 Task: Use GitHub's "Trending" feature to discover trending topics.
Action: Mouse moved to (20, 72)
Screenshot: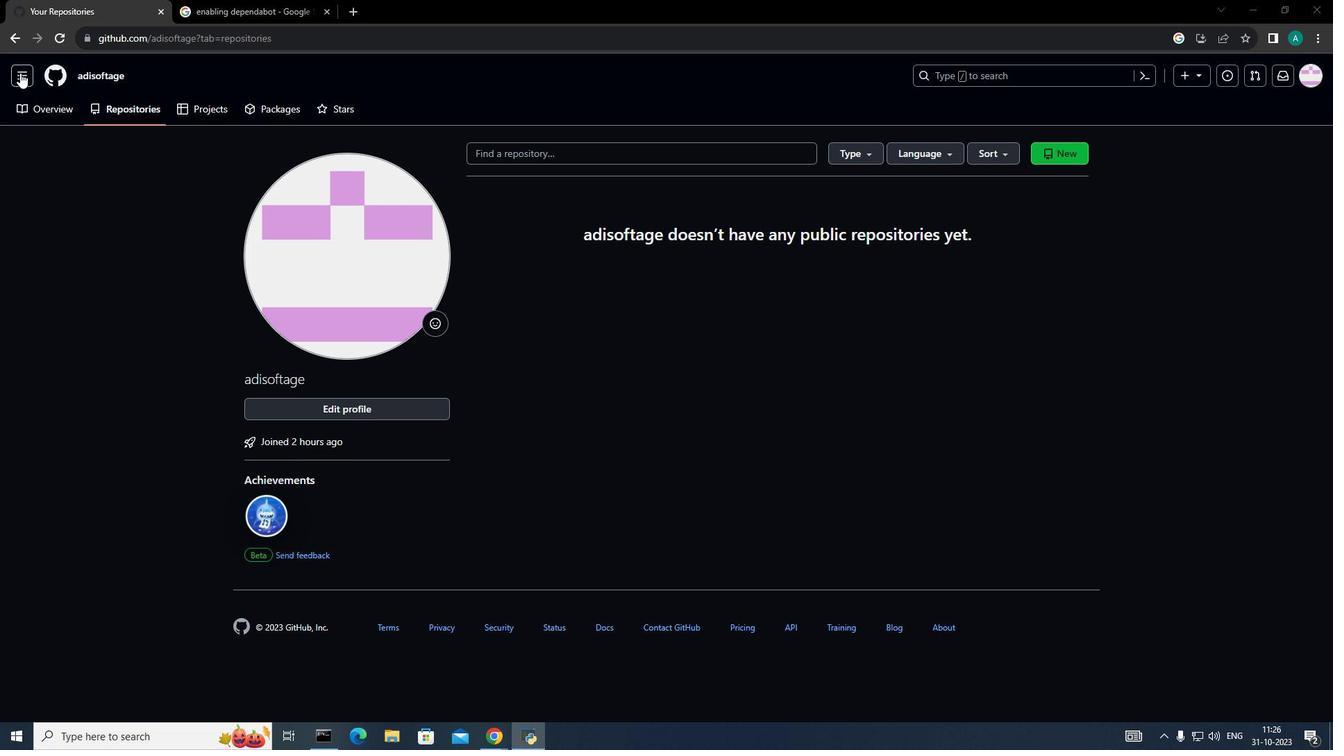 
Action: Mouse pressed left at (20, 72)
Screenshot: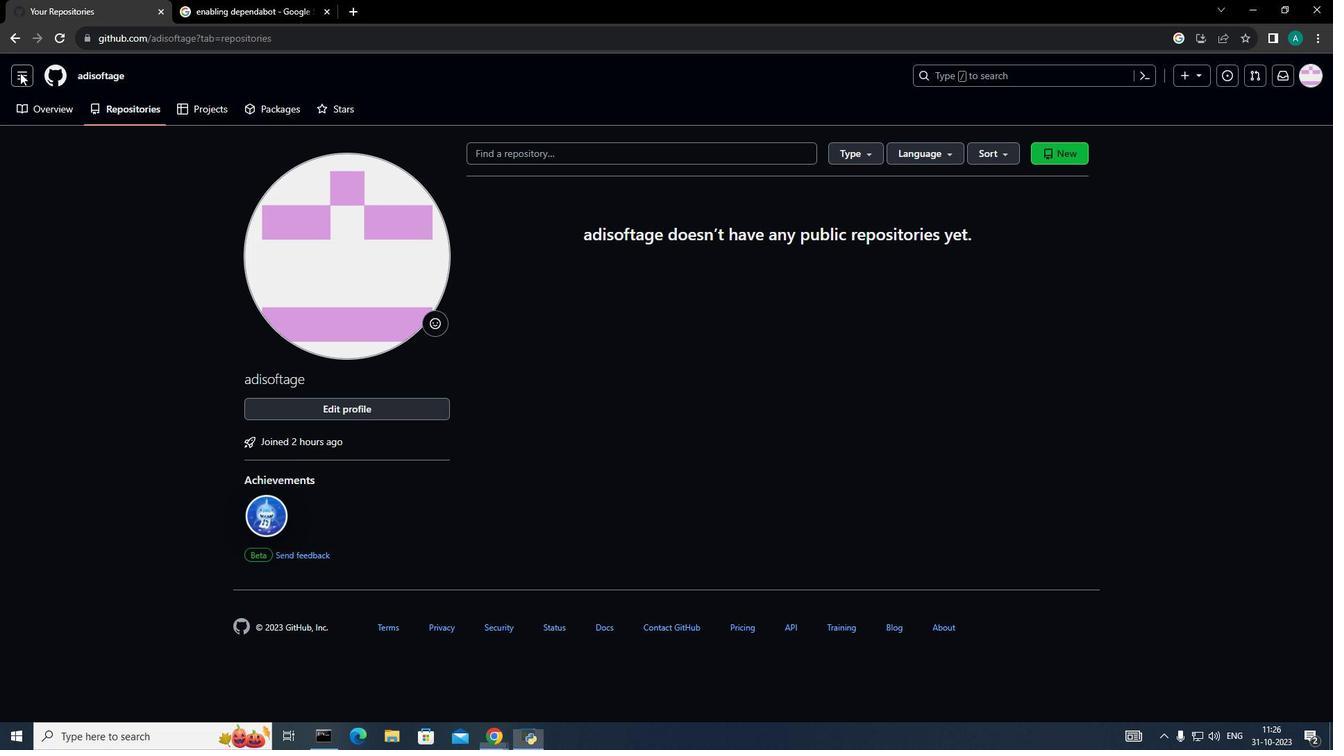 
Action: Mouse moved to (65, 233)
Screenshot: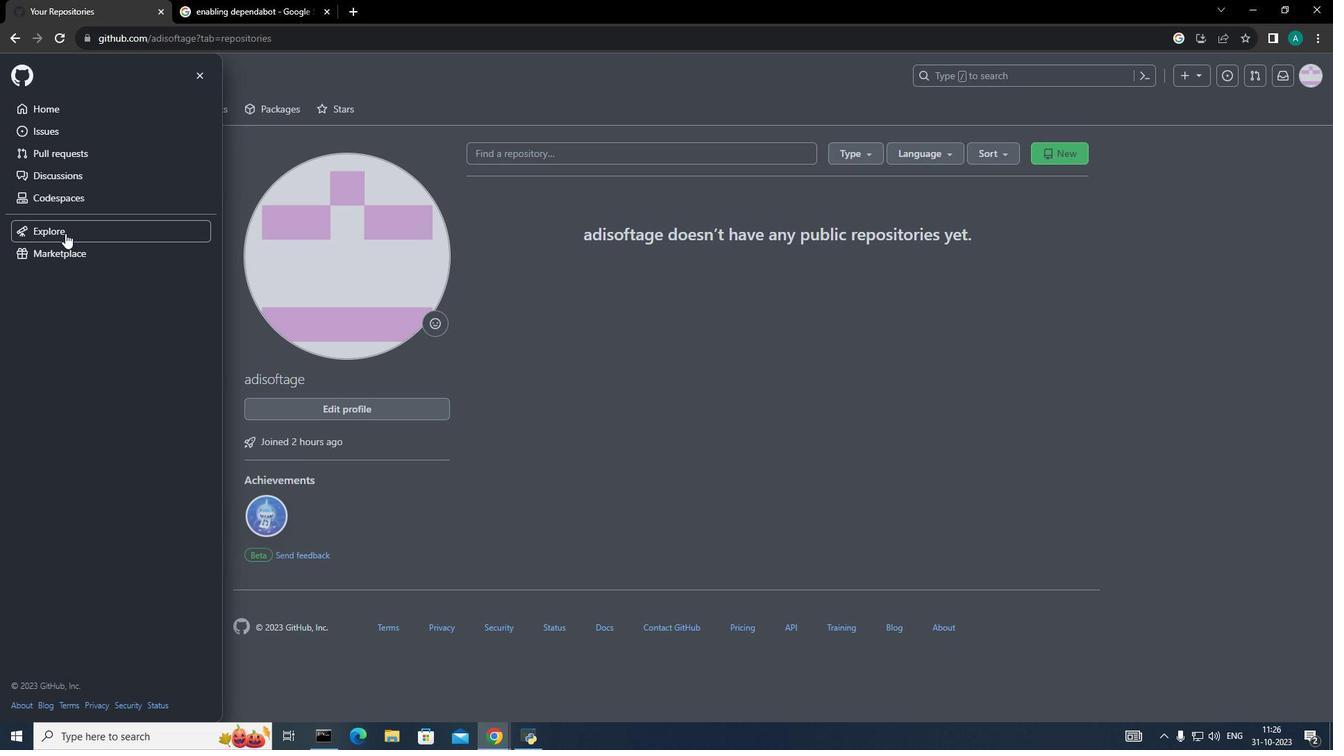
Action: Mouse pressed left at (65, 233)
Screenshot: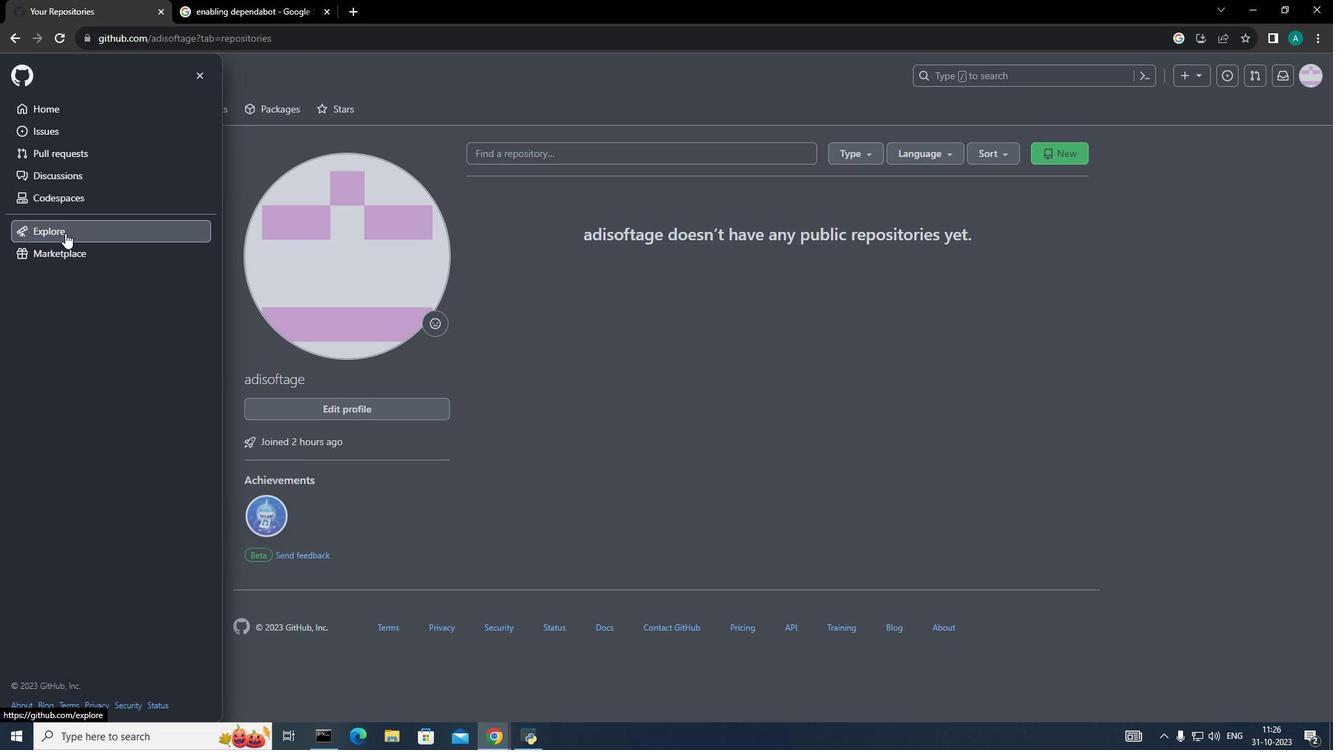 
Action: Mouse moved to (605, 128)
Screenshot: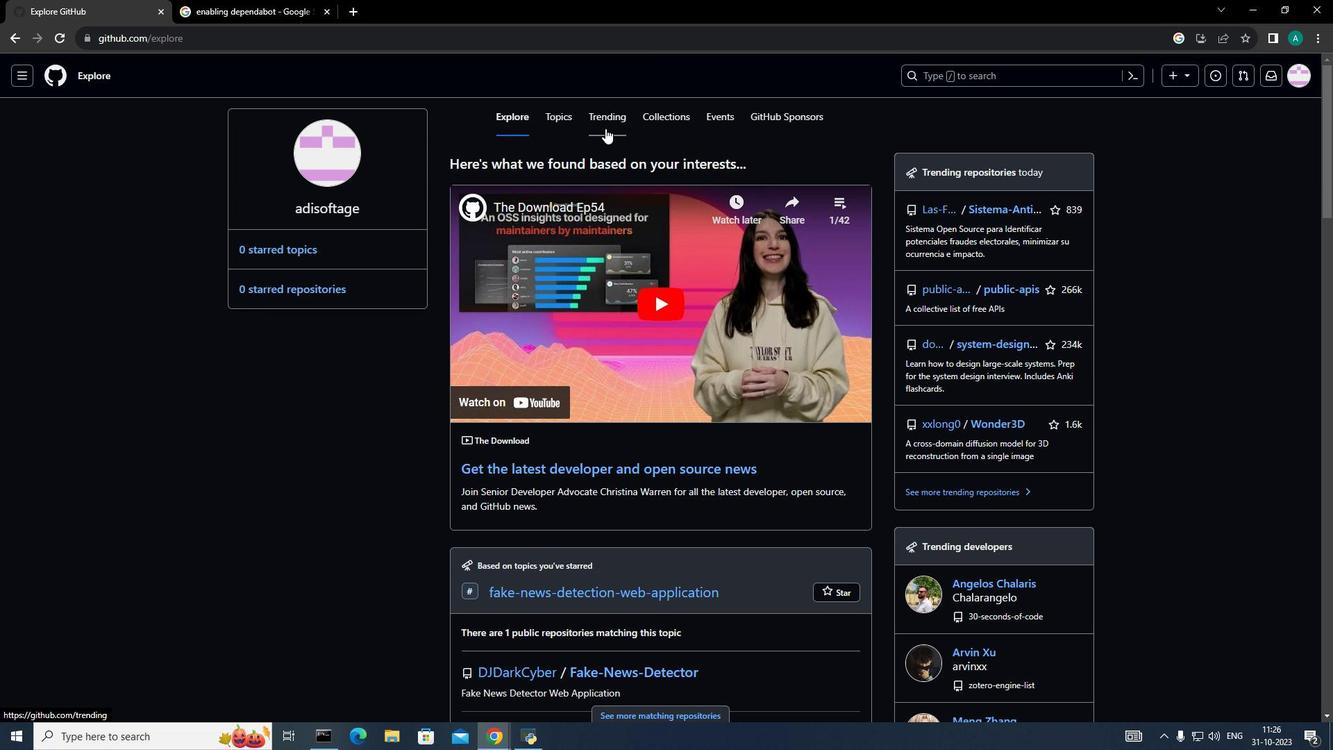 
Action: Mouse pressed left at (605, 128)
Screenshot: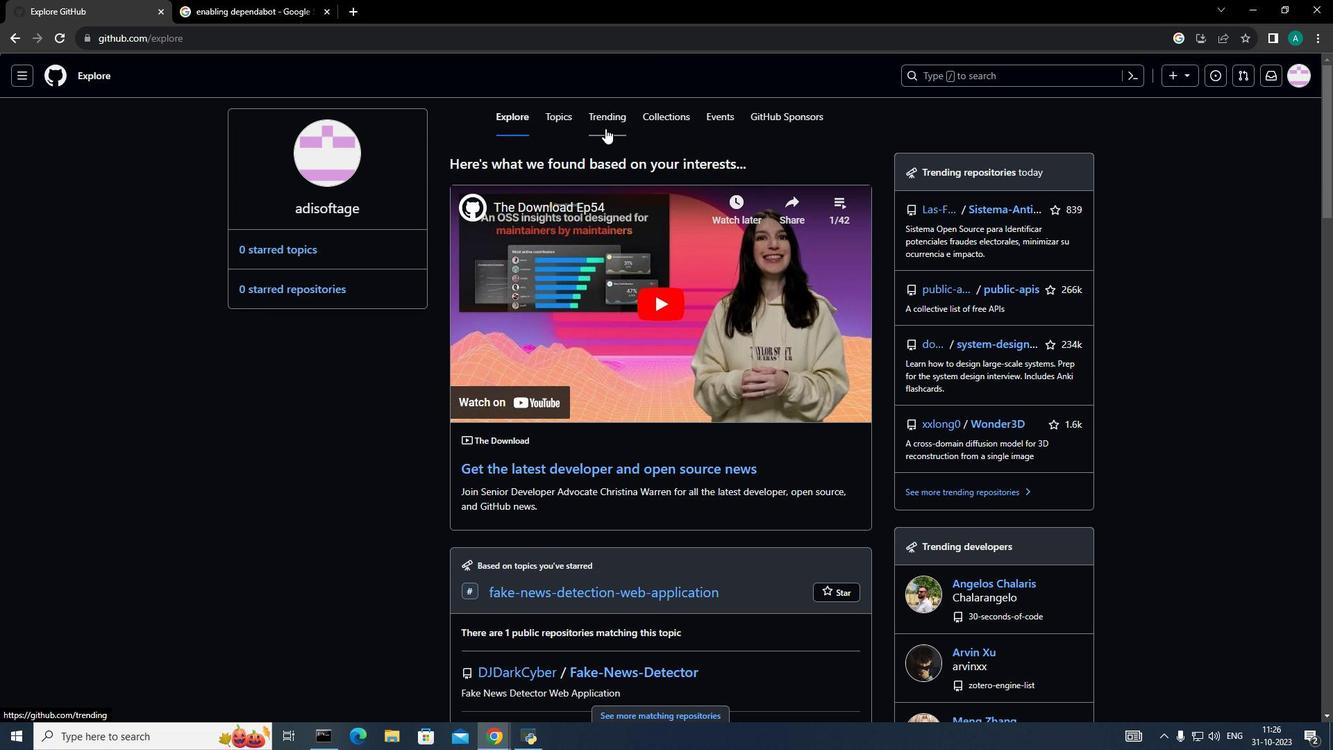 
Action: Mouse moved to (449, 303)
Screenshot: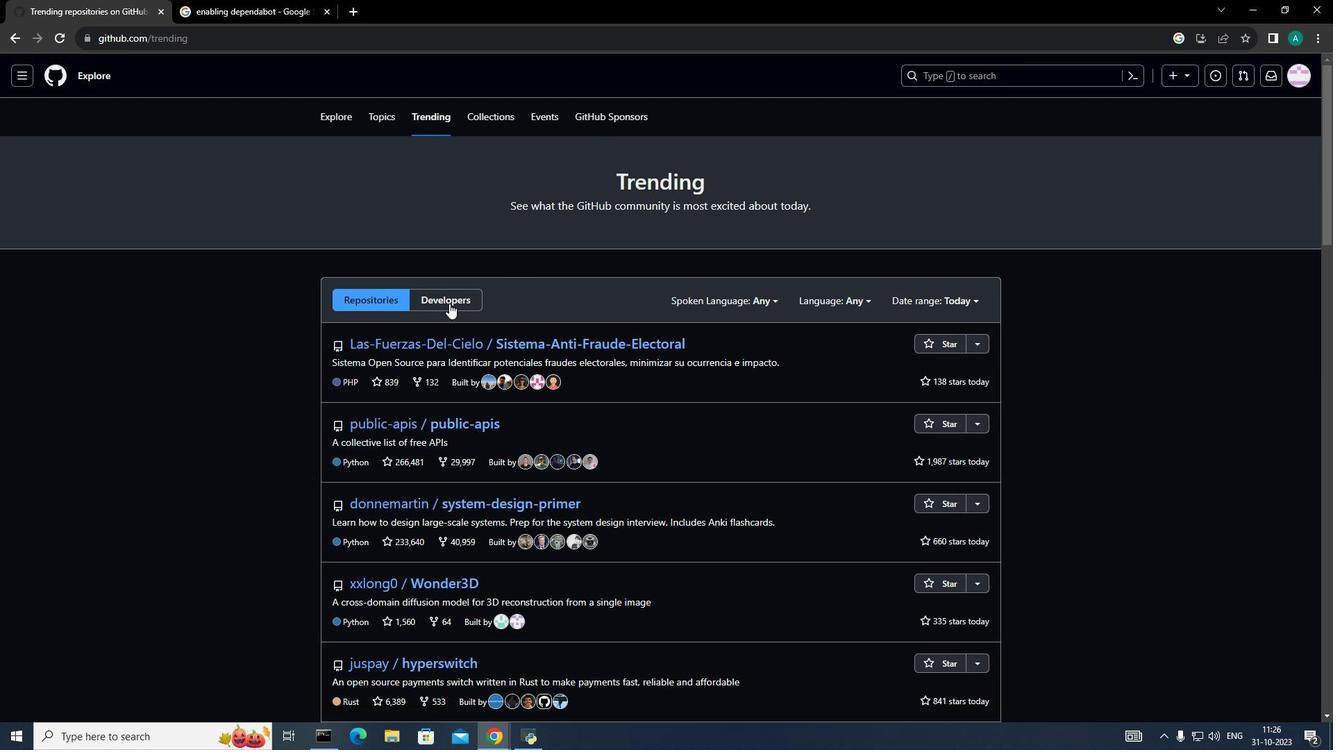 
Action: Mouse pressed left at (449, 303)
Screenshot: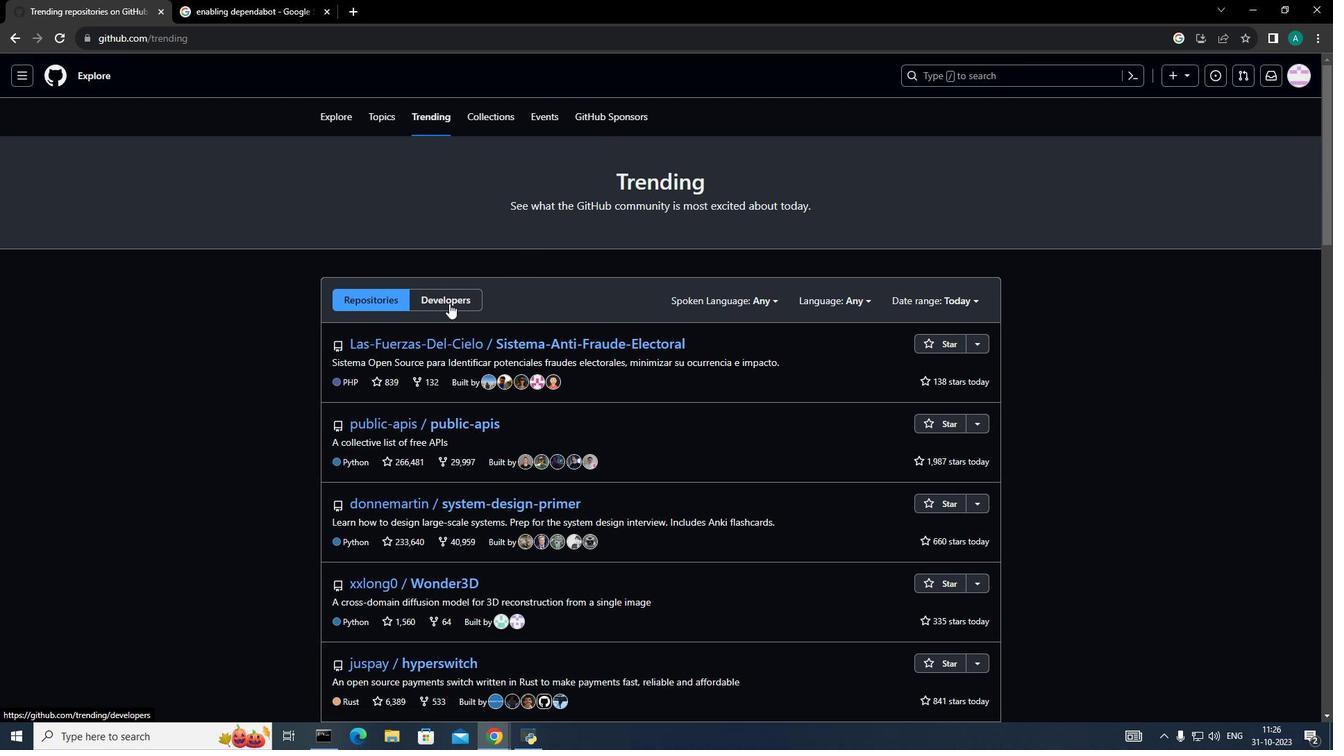 
Action: Mouse moved to (375, 302)
Screenshot: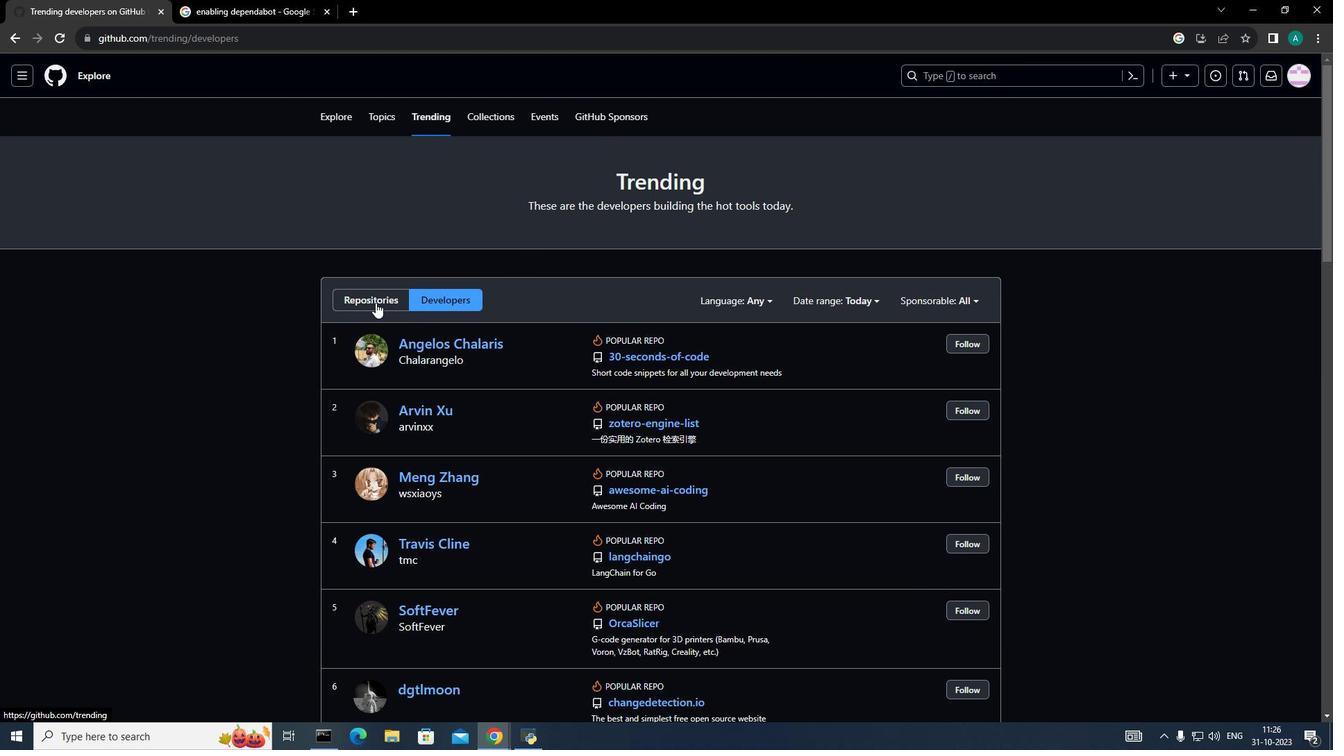 
Action: Mouse pressed left at (375, 302)
Screenshot: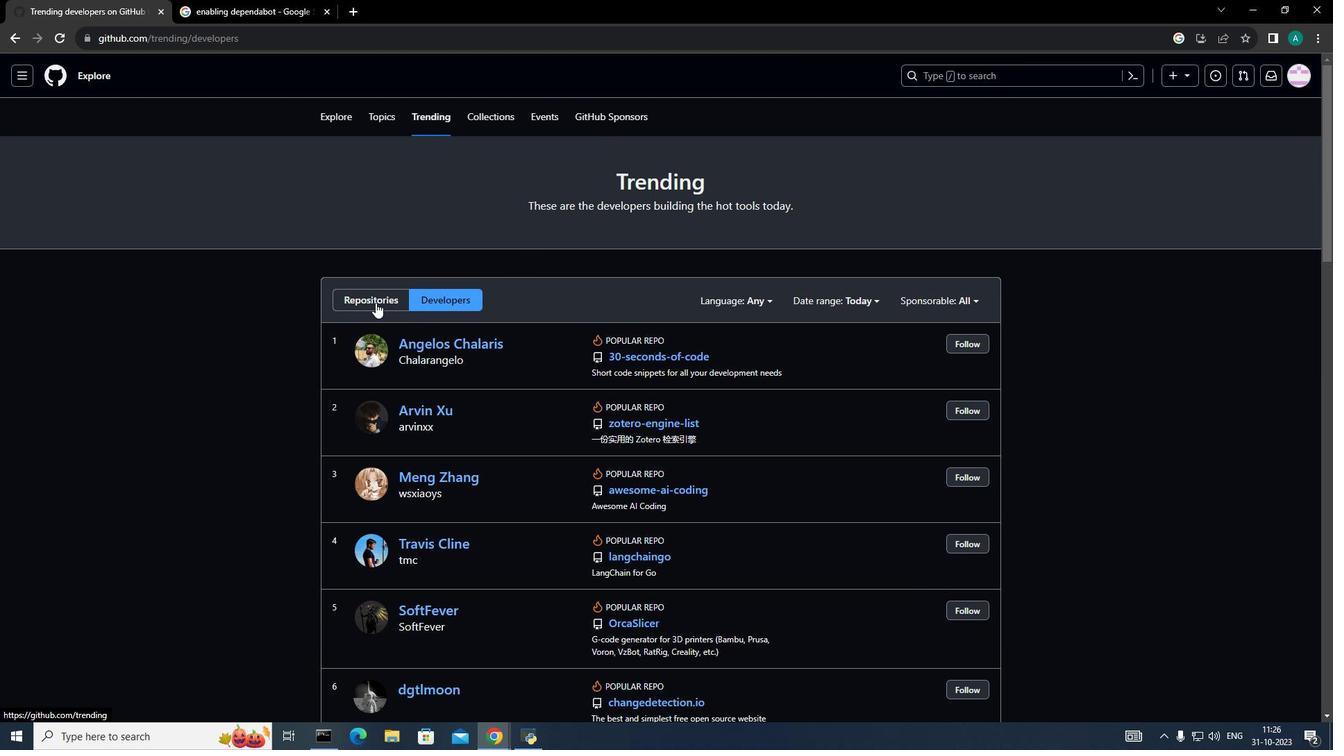 
Action: Mouse moved to (455, 345)
Screenshot: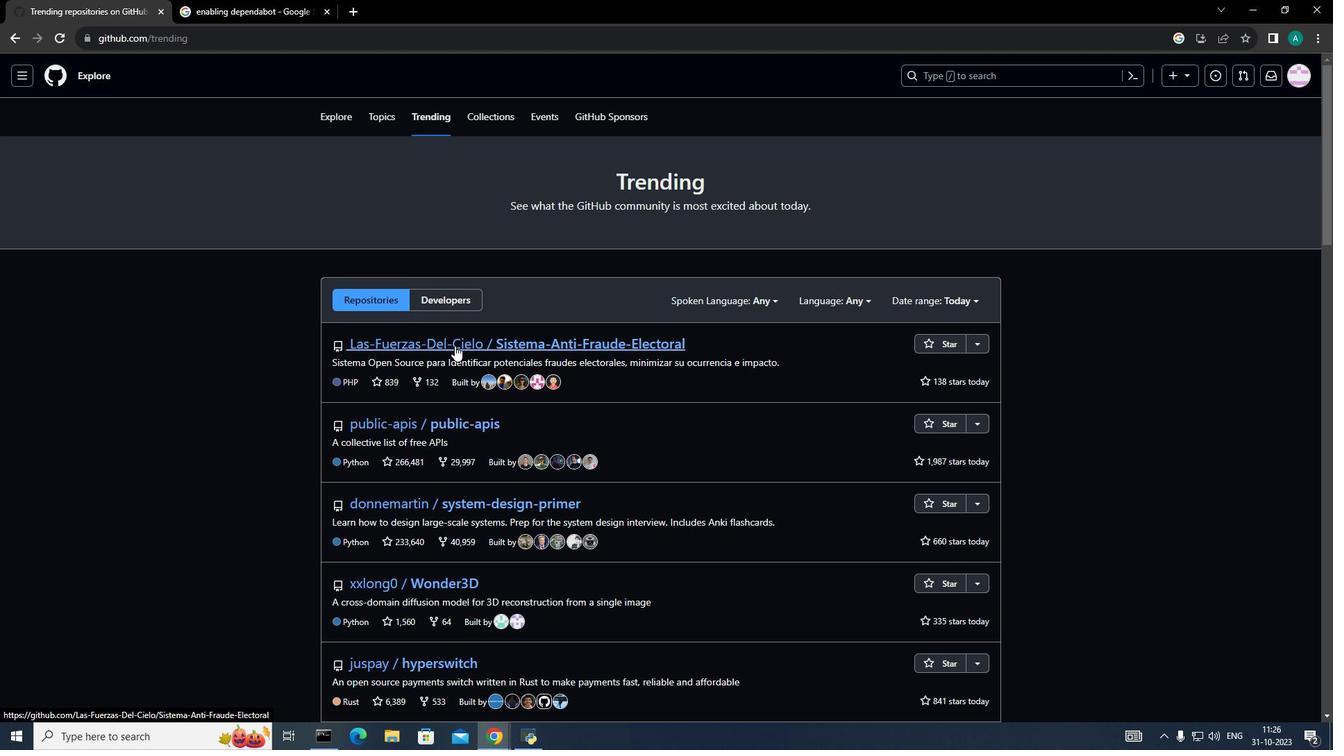 
Action: Mouse pressed left at (455, 345)
Screenshot: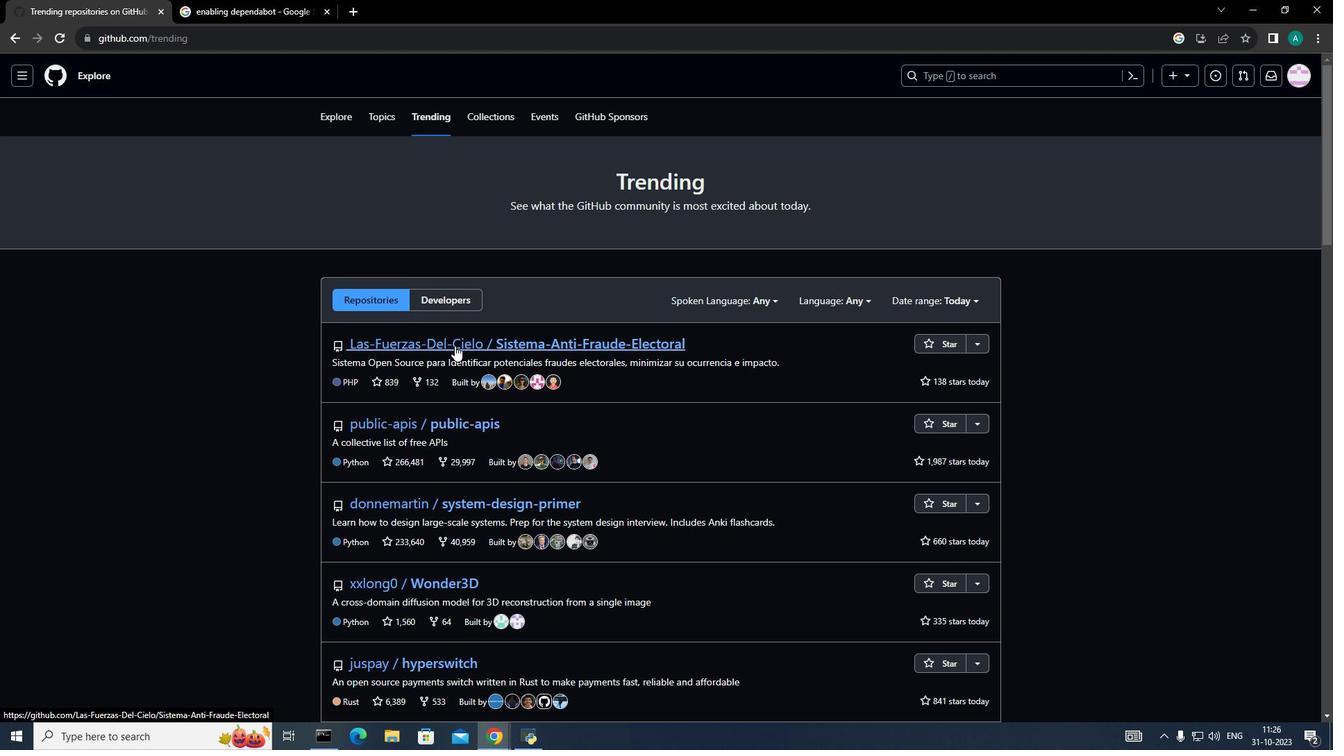 
Action: Mouse moved to (251, 319)
Screenshot: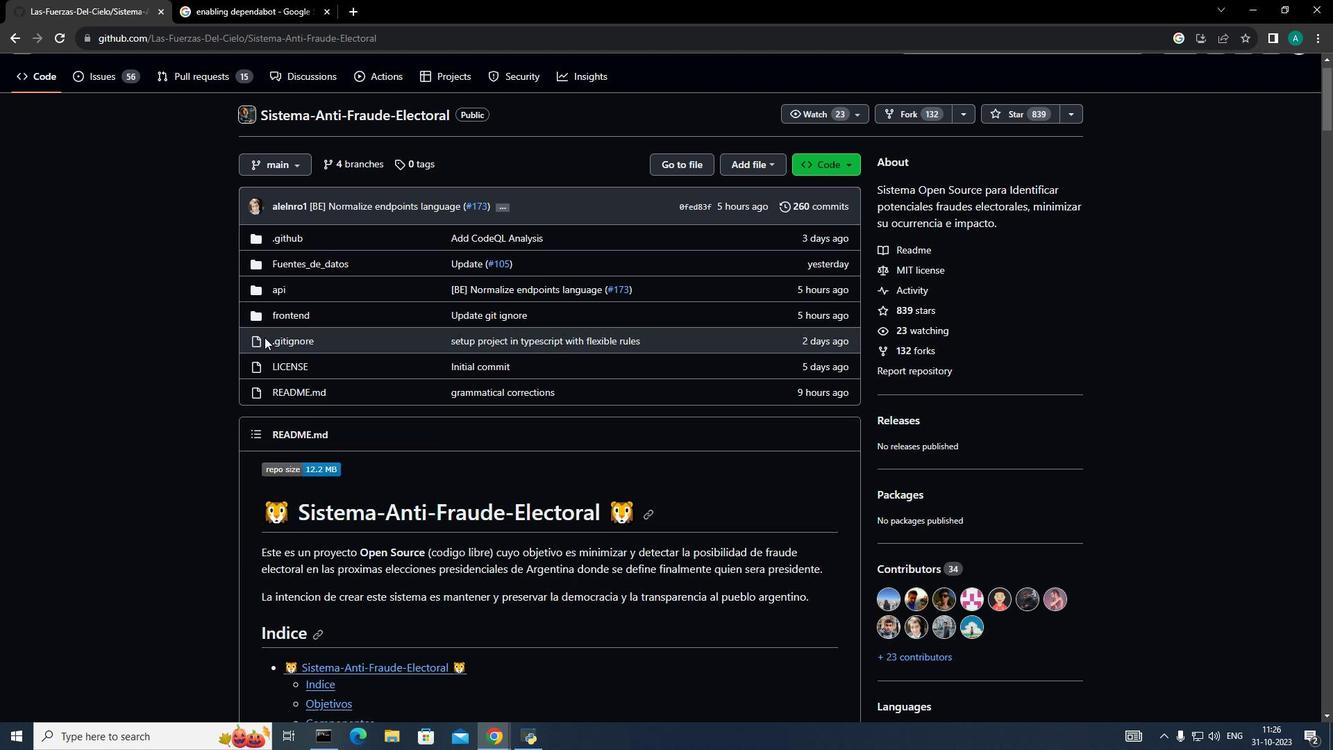 
Action: Mouse scrolled (251, 318) with delta (0, 0)
Screenshot: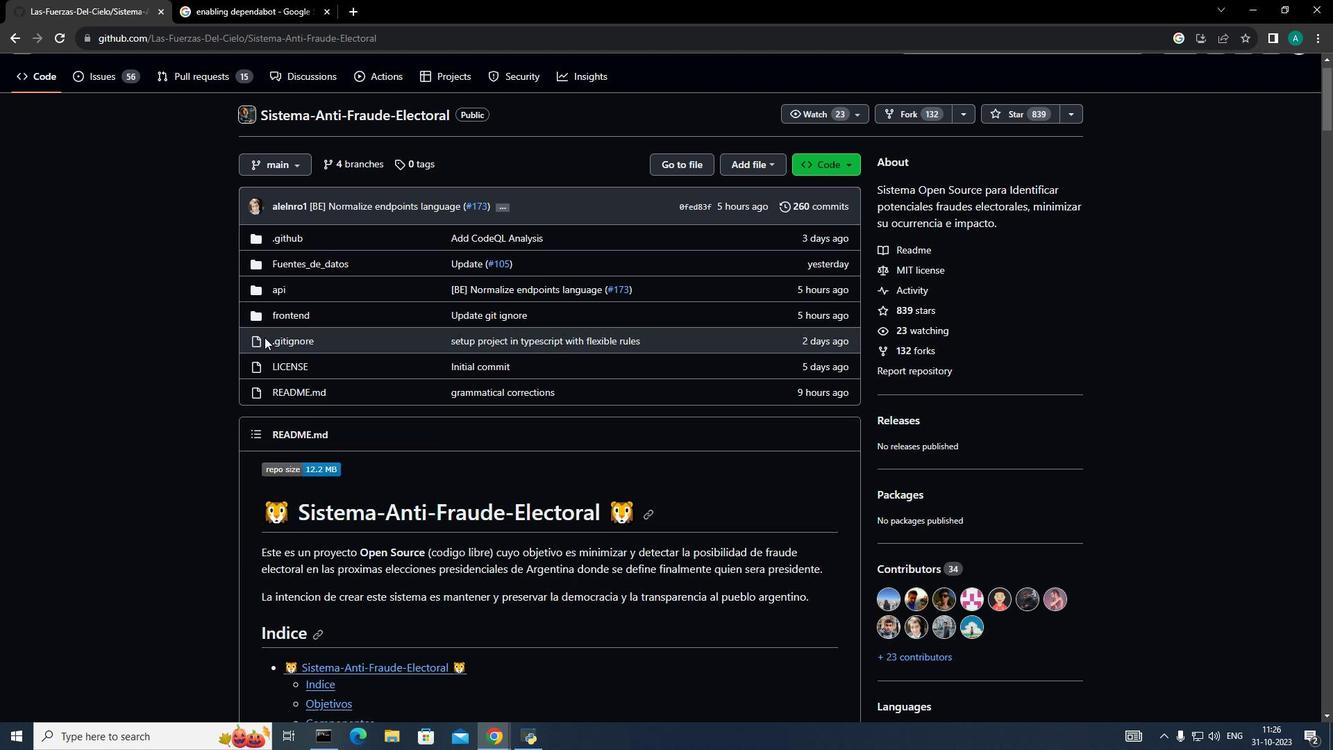 
Action: Mouse moved to (254, 324)
Screenshot: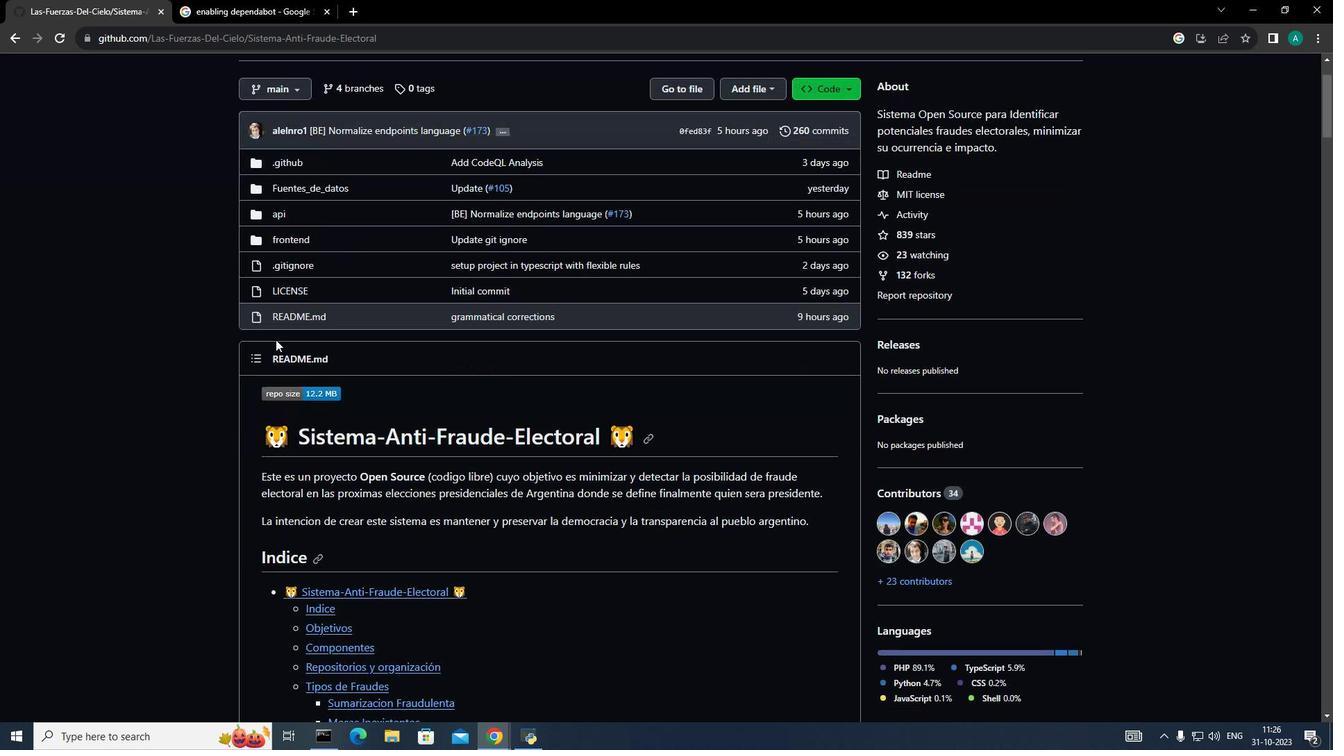 
Action: Mouse scrolled (254, 323) with delta (0, 0)
Screenshot: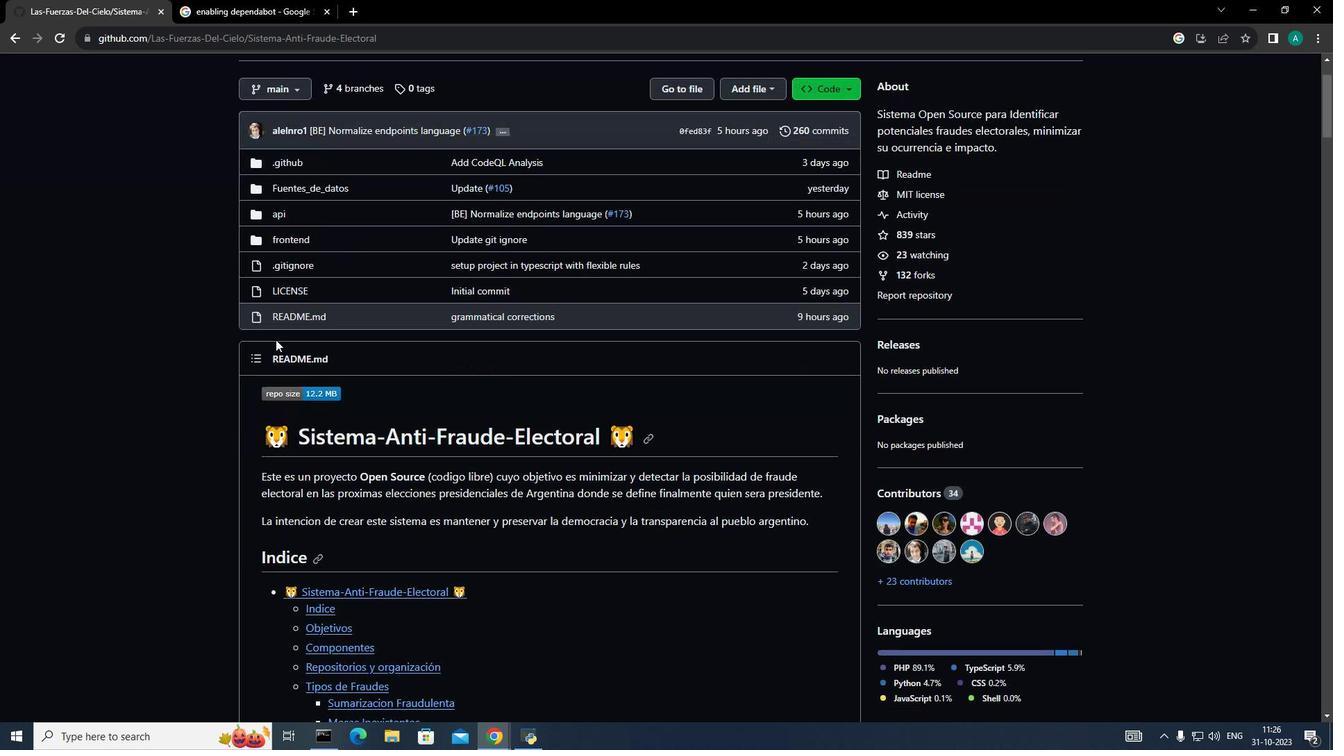 
Action: Mouse moved to (257, 329)
Screenshot: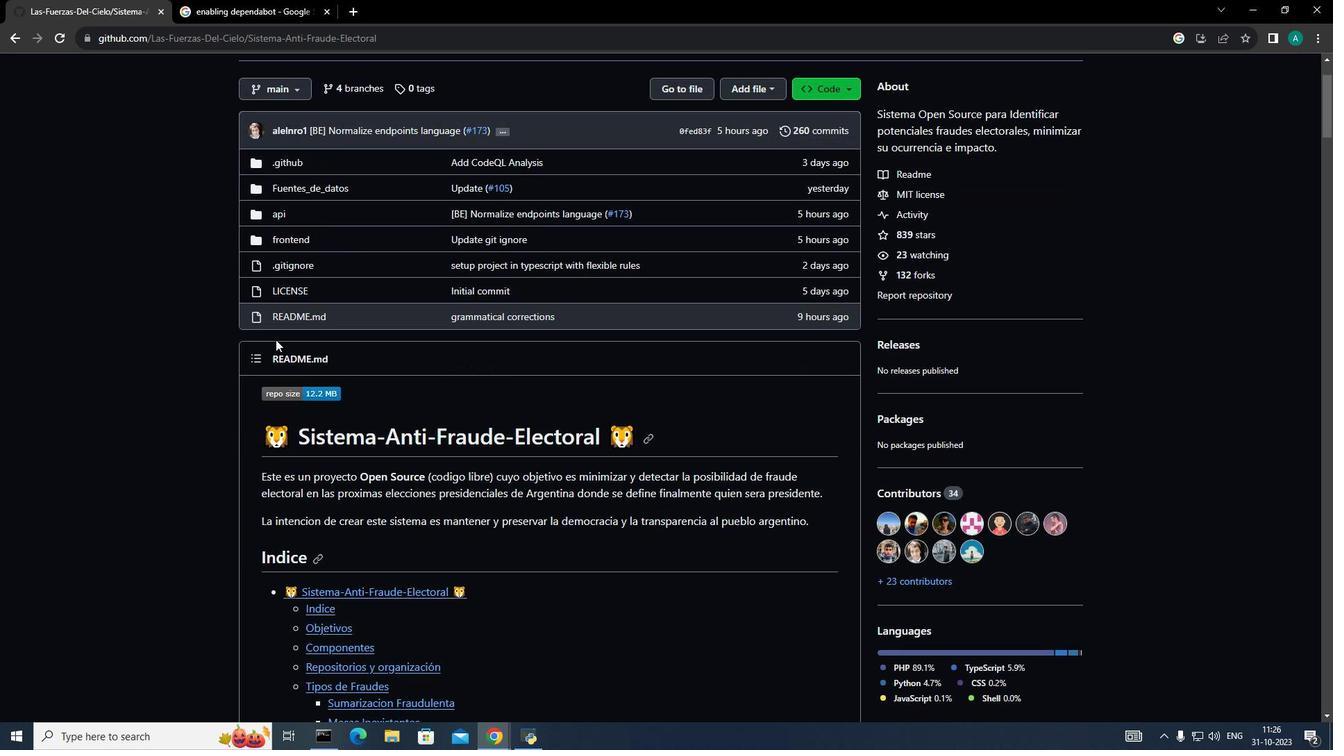 
Action: Mouse scrolled (257, 328) with delta (0, 0)
Screenshot: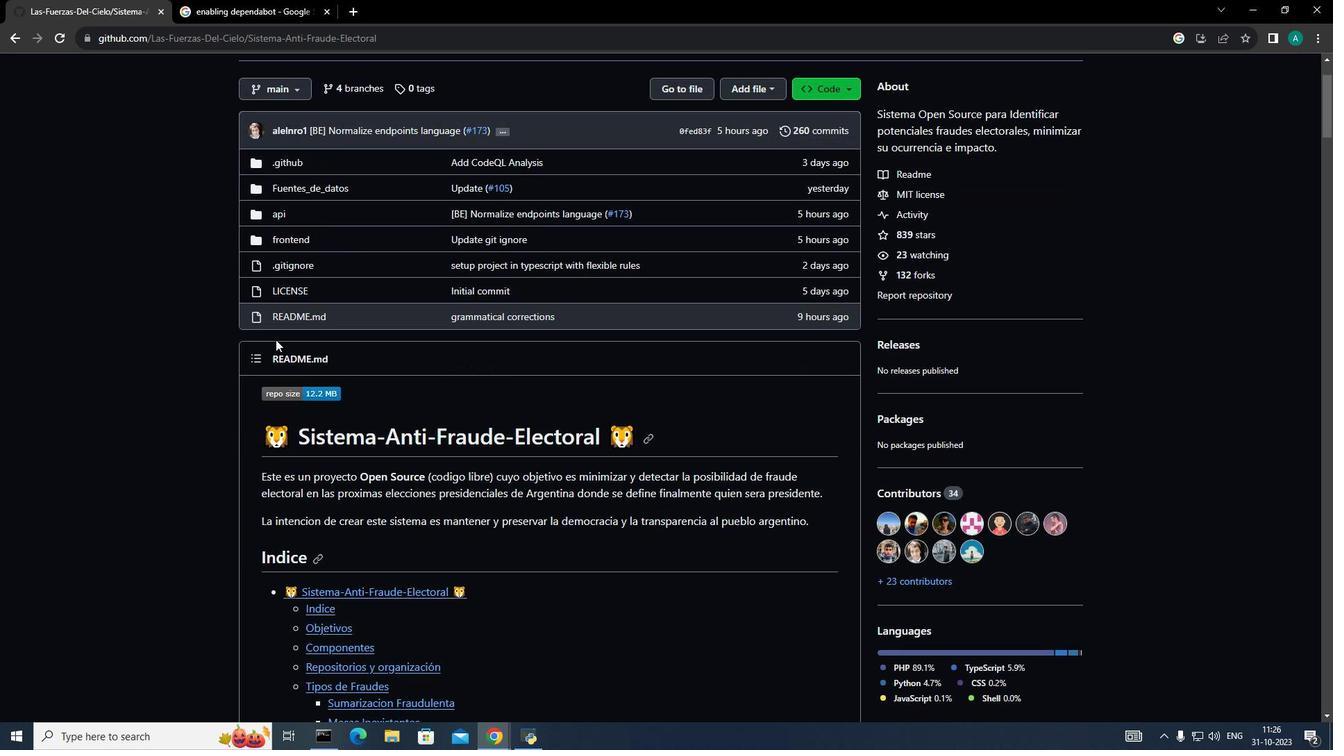 
Action: Mouse moved to (283, 334)
Screenshot: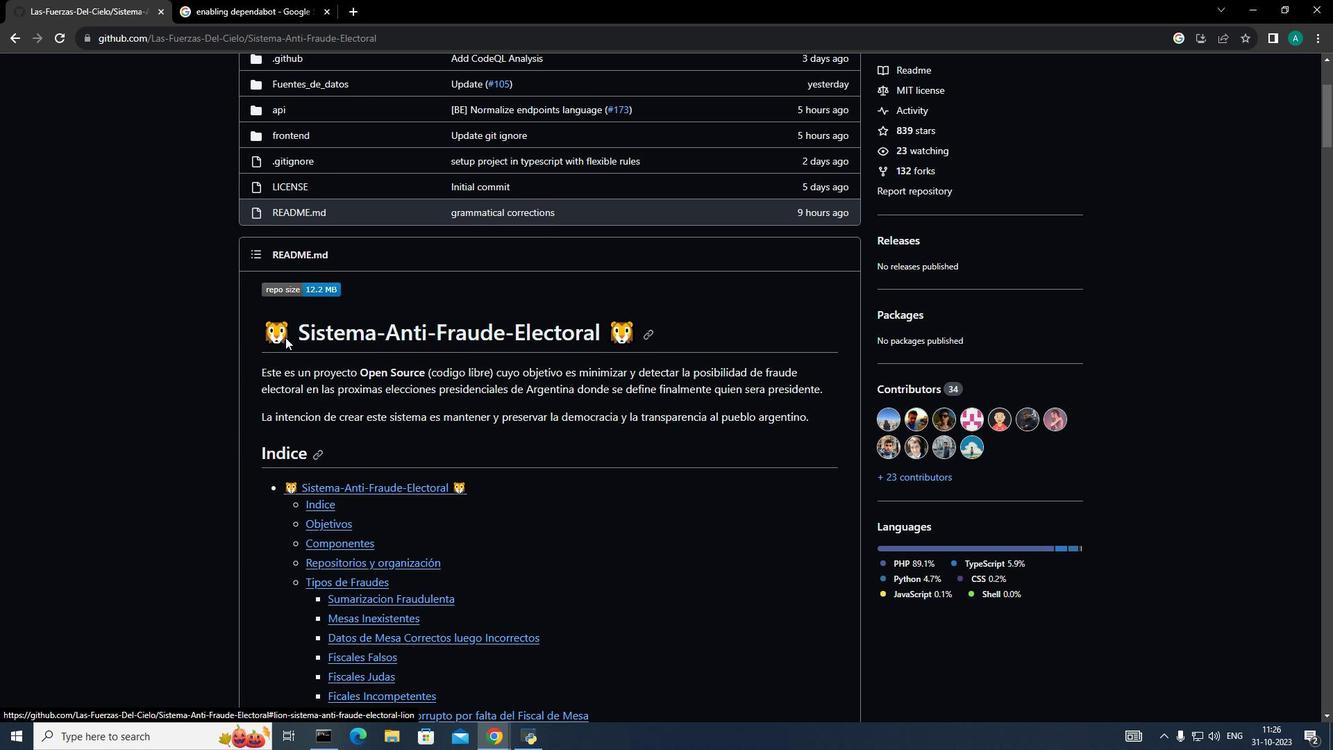 
Action: Mouse scrolled (283, 334) with delta (0, 0)
Screenshot: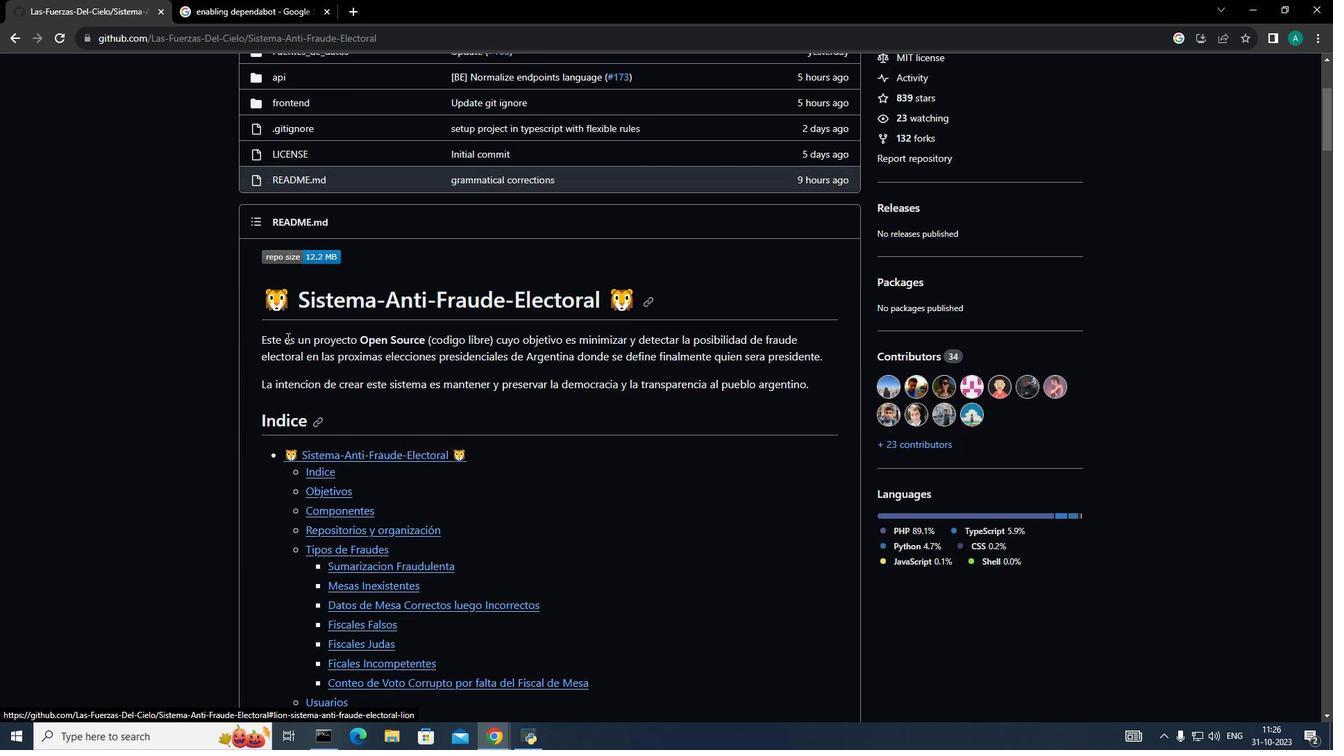 
Action: Mouse moved to (285, 336)
Screenshot: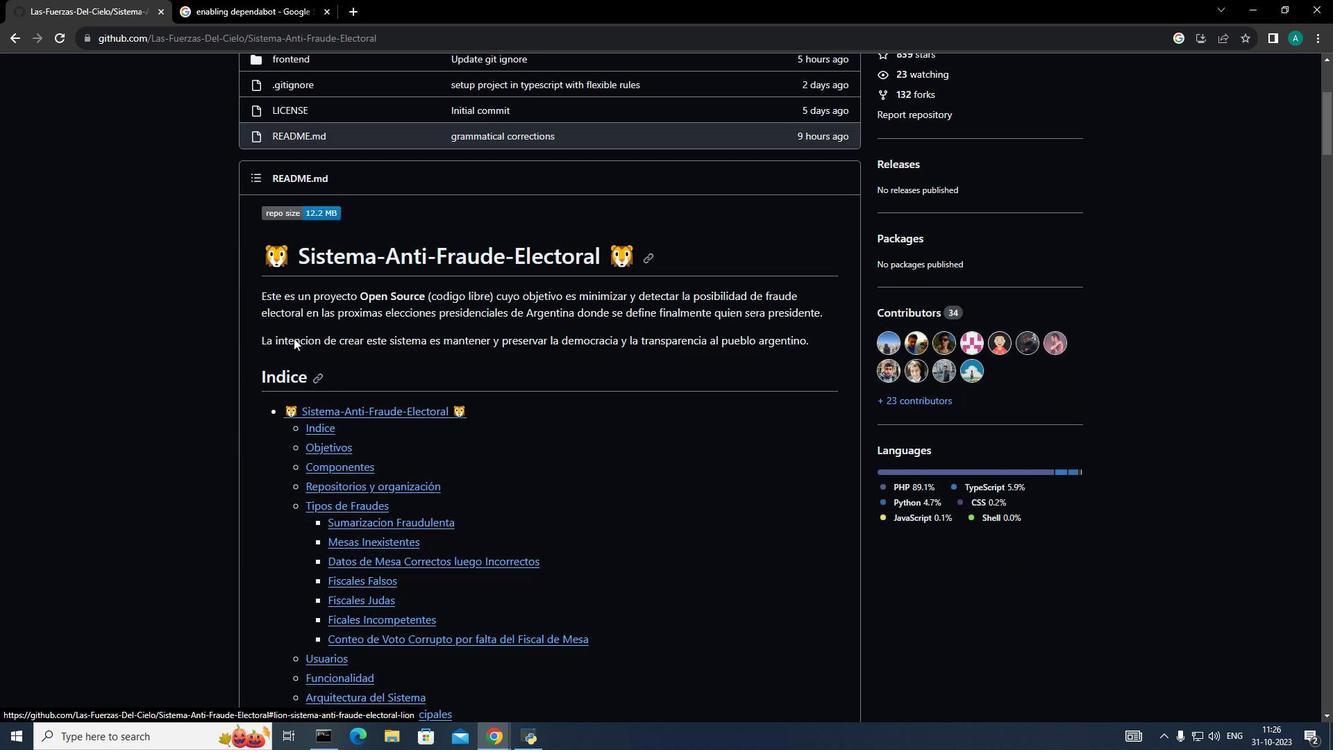 
Action: Mouse scrolled (285, 336) with delta (0, 0)
Screenshot: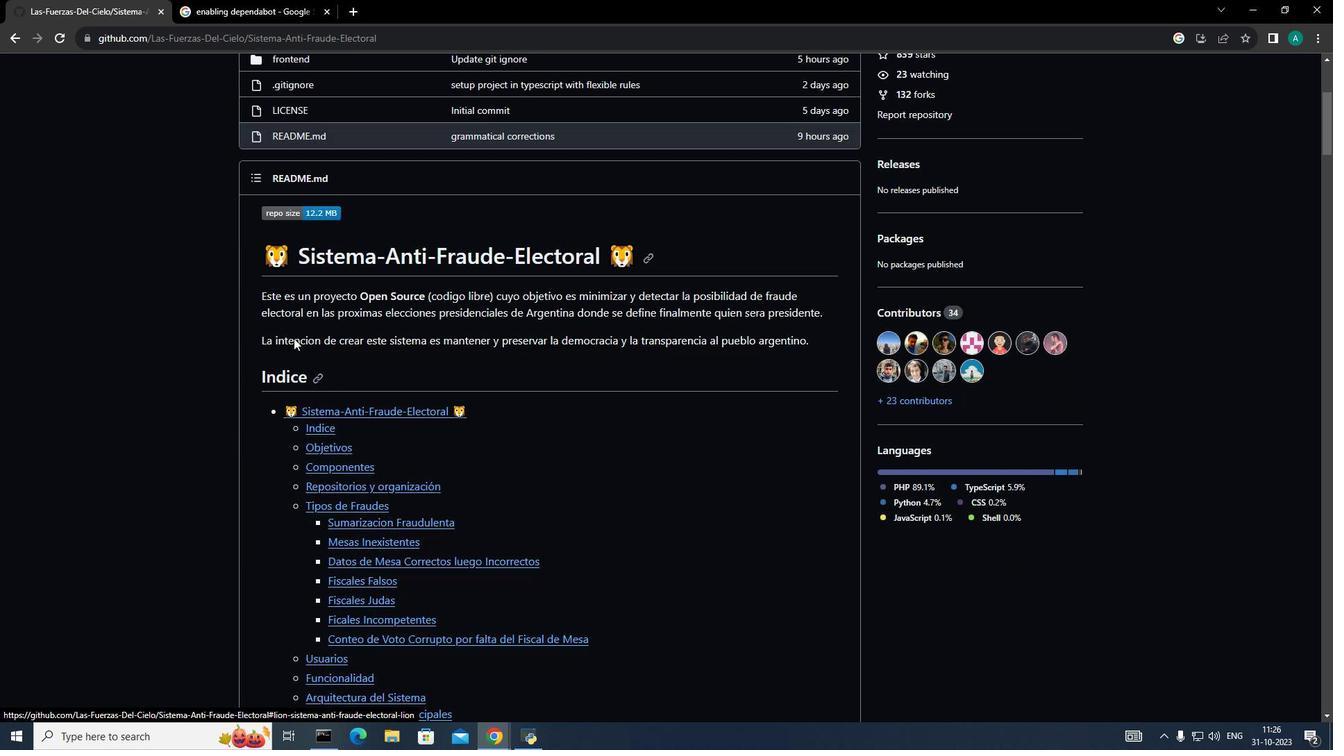
Action: Mouse moved to (12, 36)
Screenshot: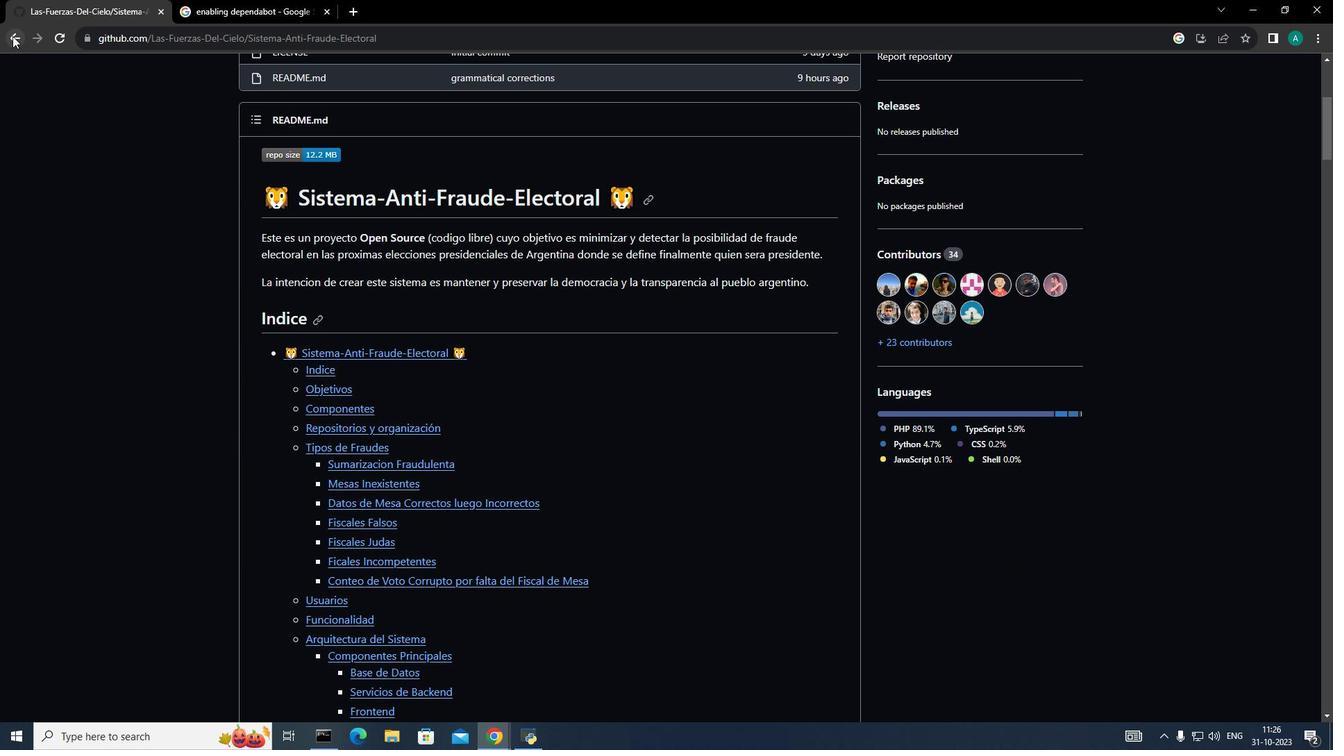 
Action: Mouse pressed left at (12, 36)
Screenshot: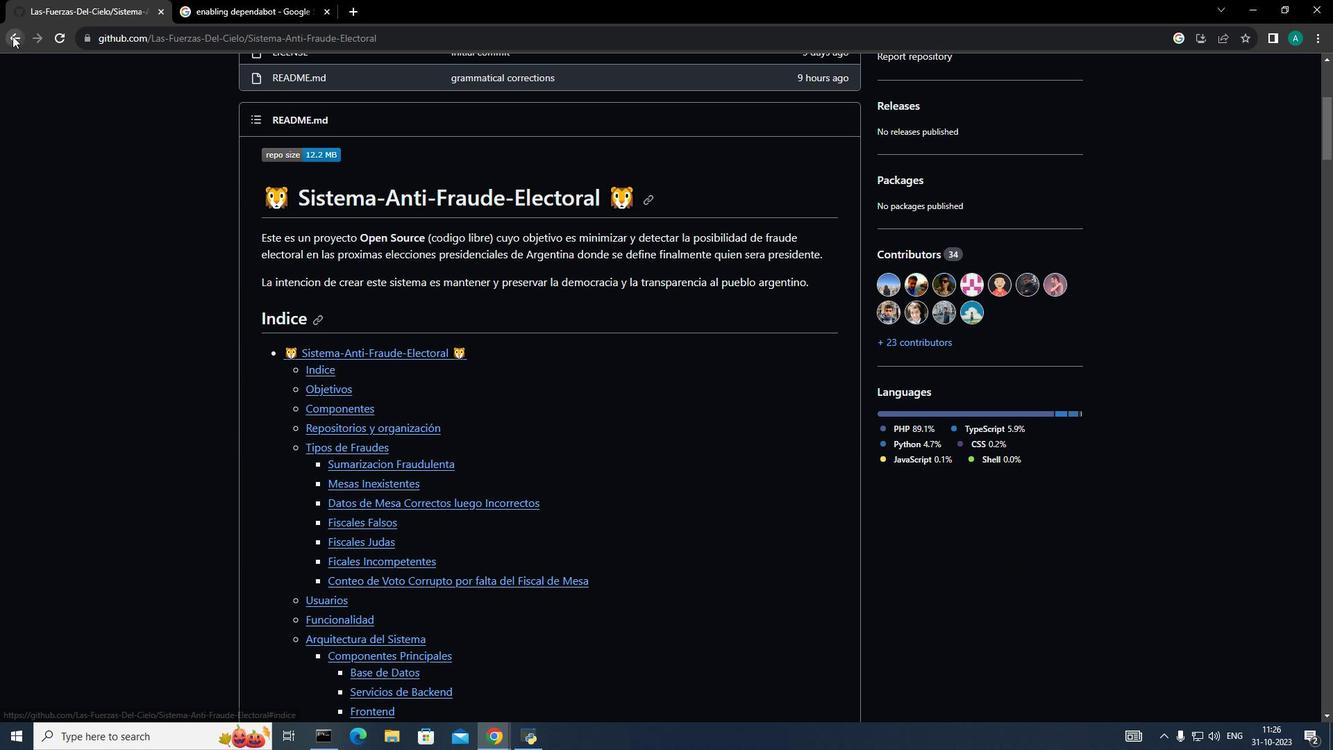 
Action: Mouse moved to (402, 430)
Screenshot: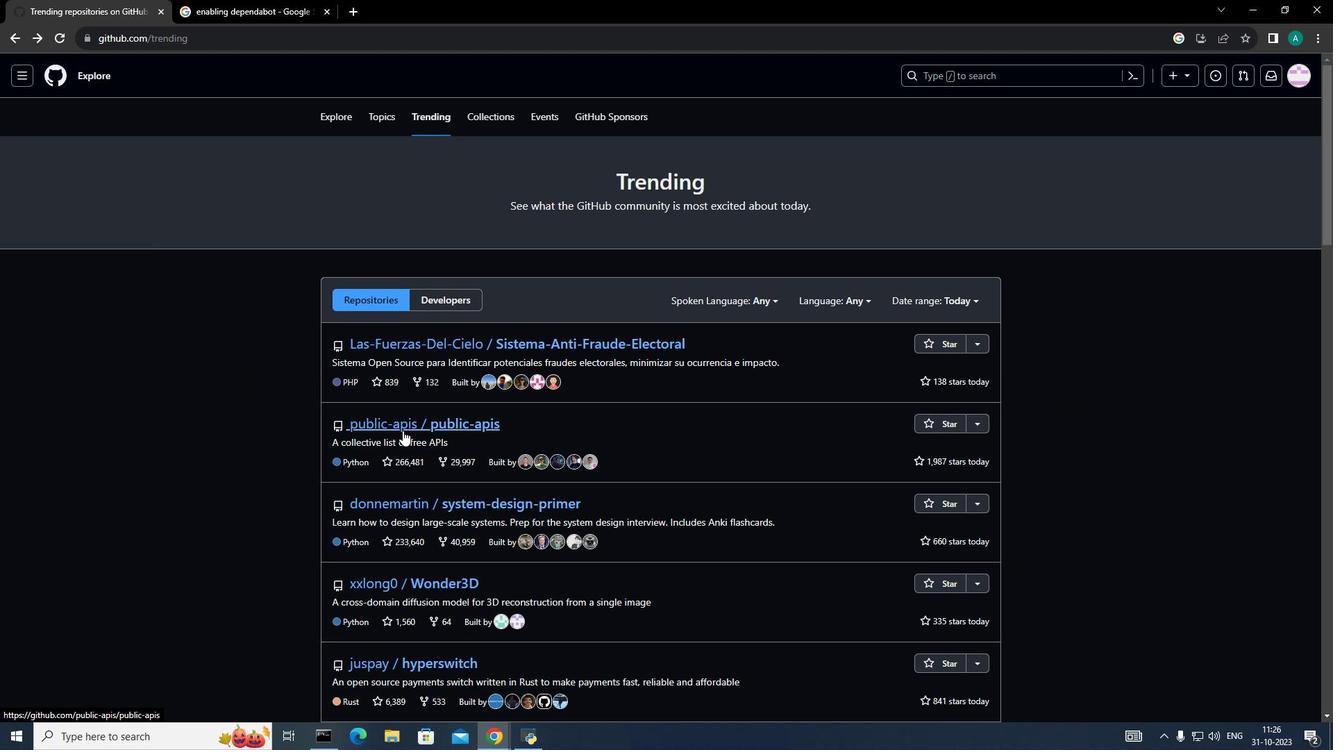 
Action: Mouse pressed left at (402, 430)
Screenshot: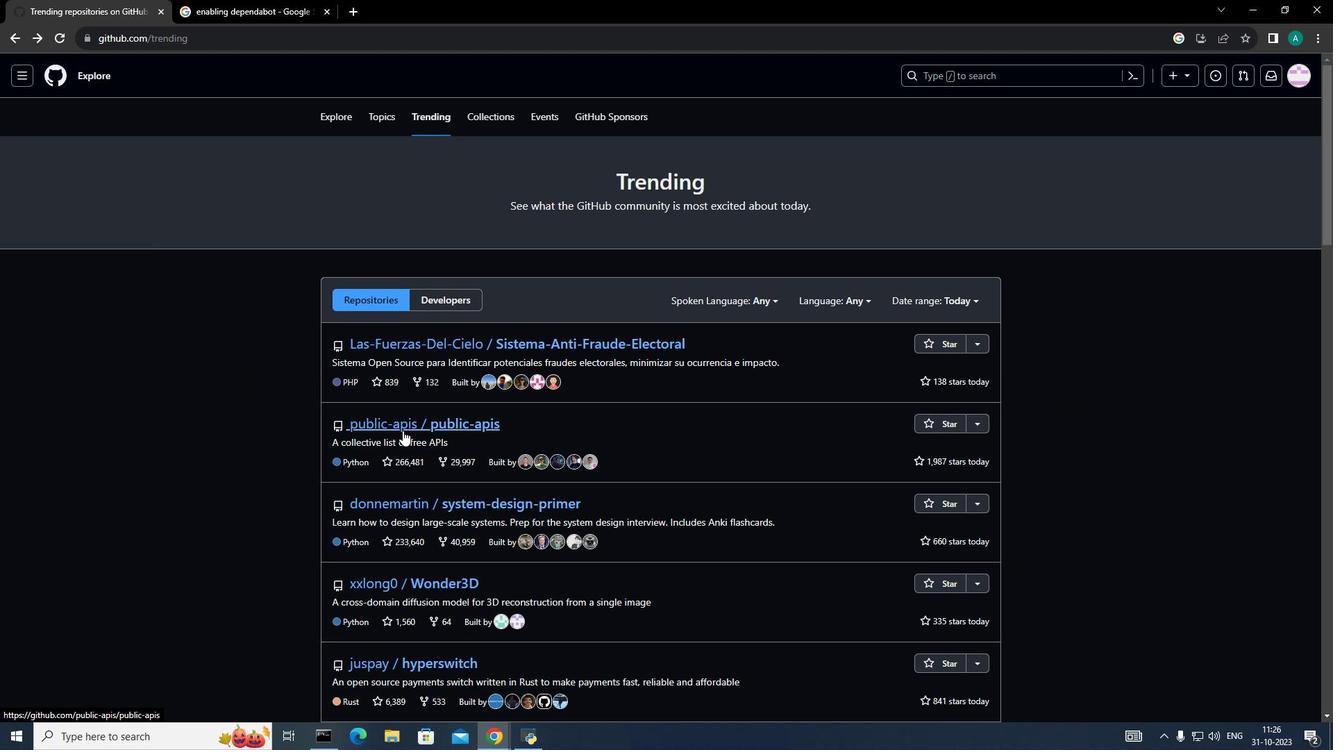 
Action: Mouse moved to (182, 357)
Screenshot: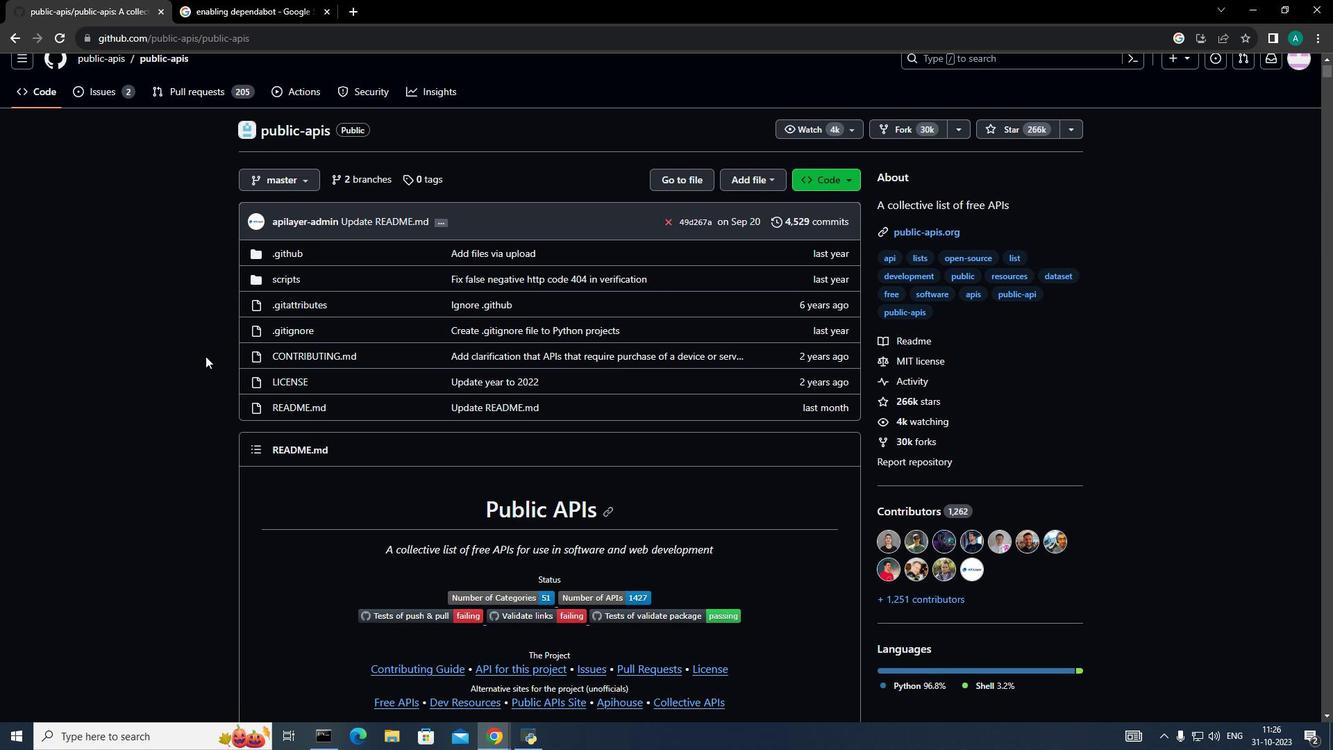
Action: Mouse scrolled (182, 357) with delta (0, 0)
Screenshot: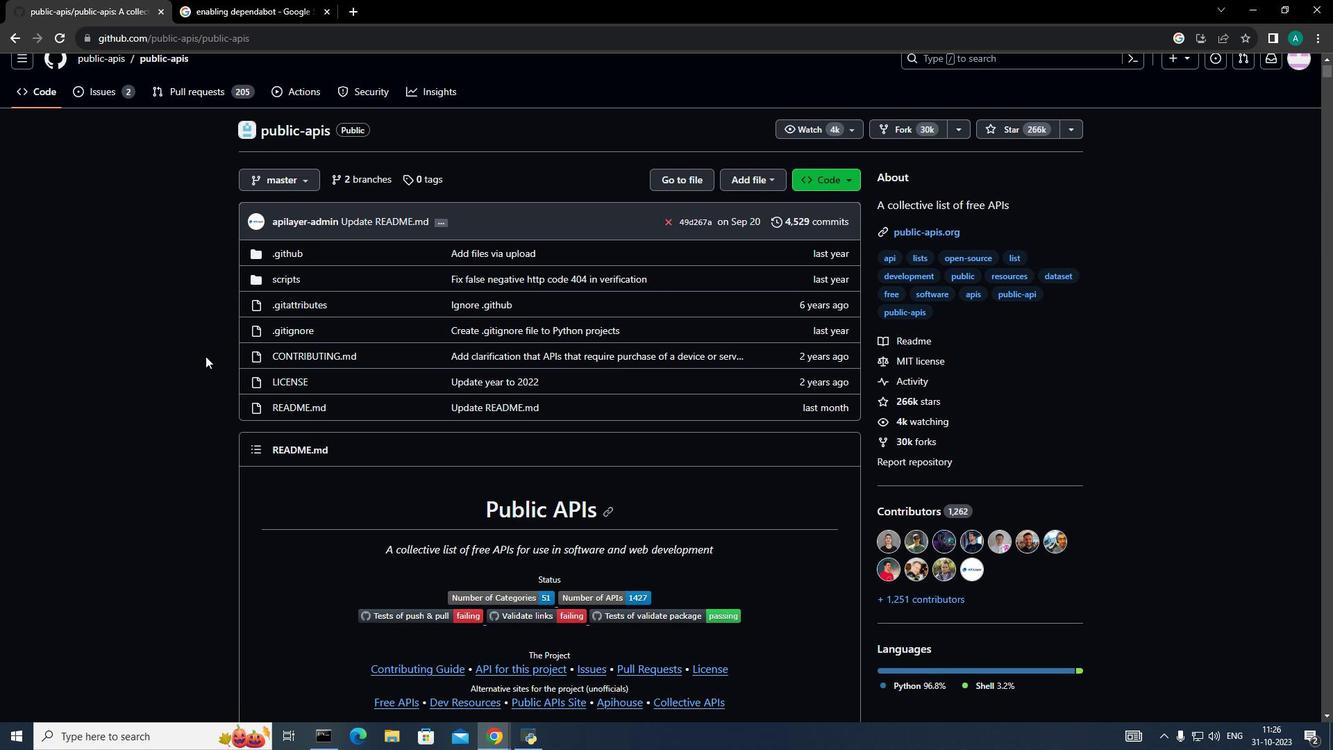 
Action: Mouse moved to (188, 356)
Screenshot: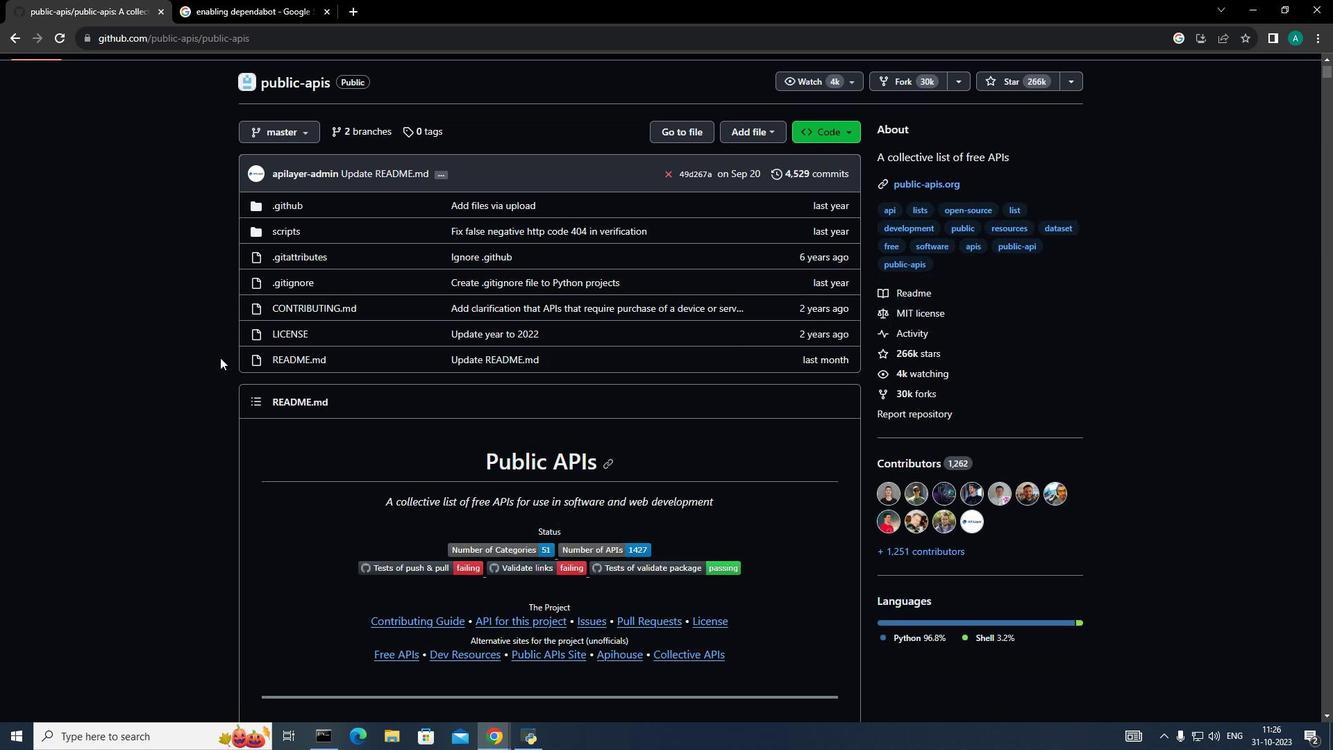 
Action: Mouse scrolled (188, 355) with delta (0, 0)
Screenshot: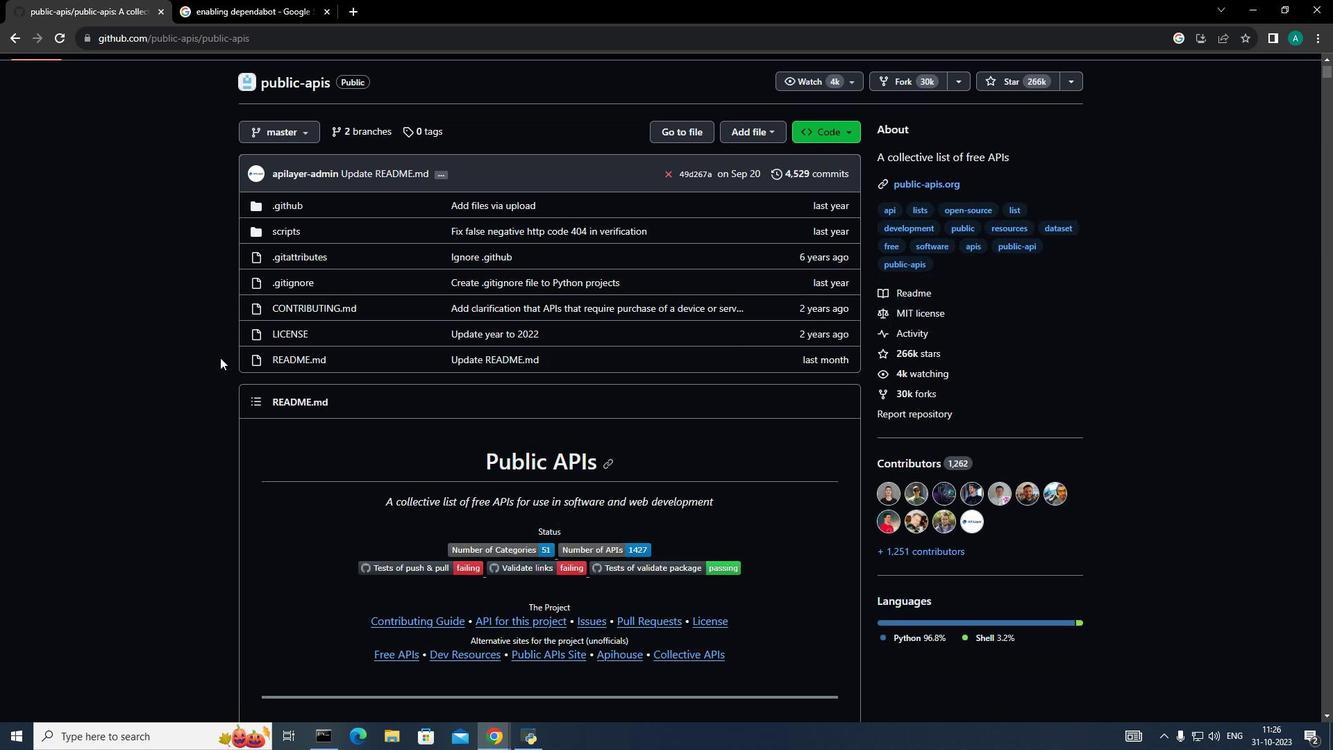 
Action: Mouse moved to (197, 356)
Screenshot: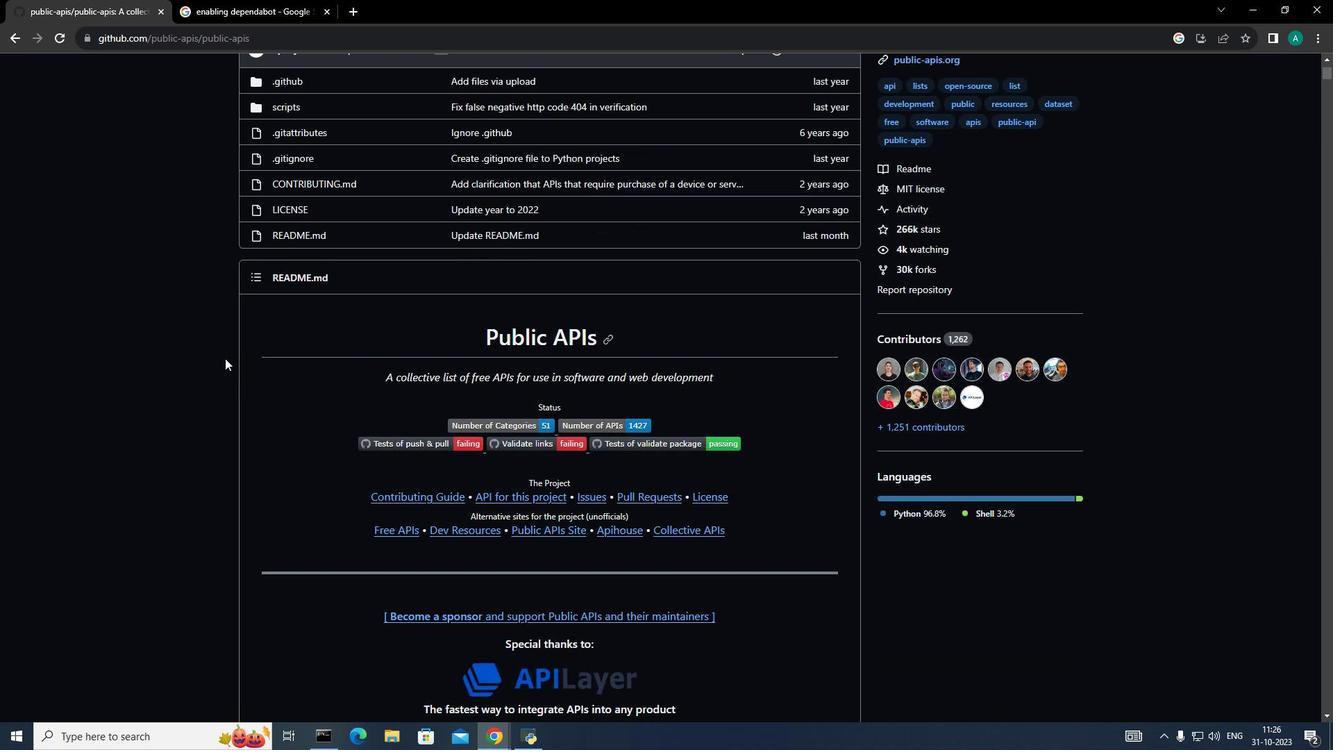 
Action: Mouse scrolled (197, 355) with delta (0, 0)
Screenshot: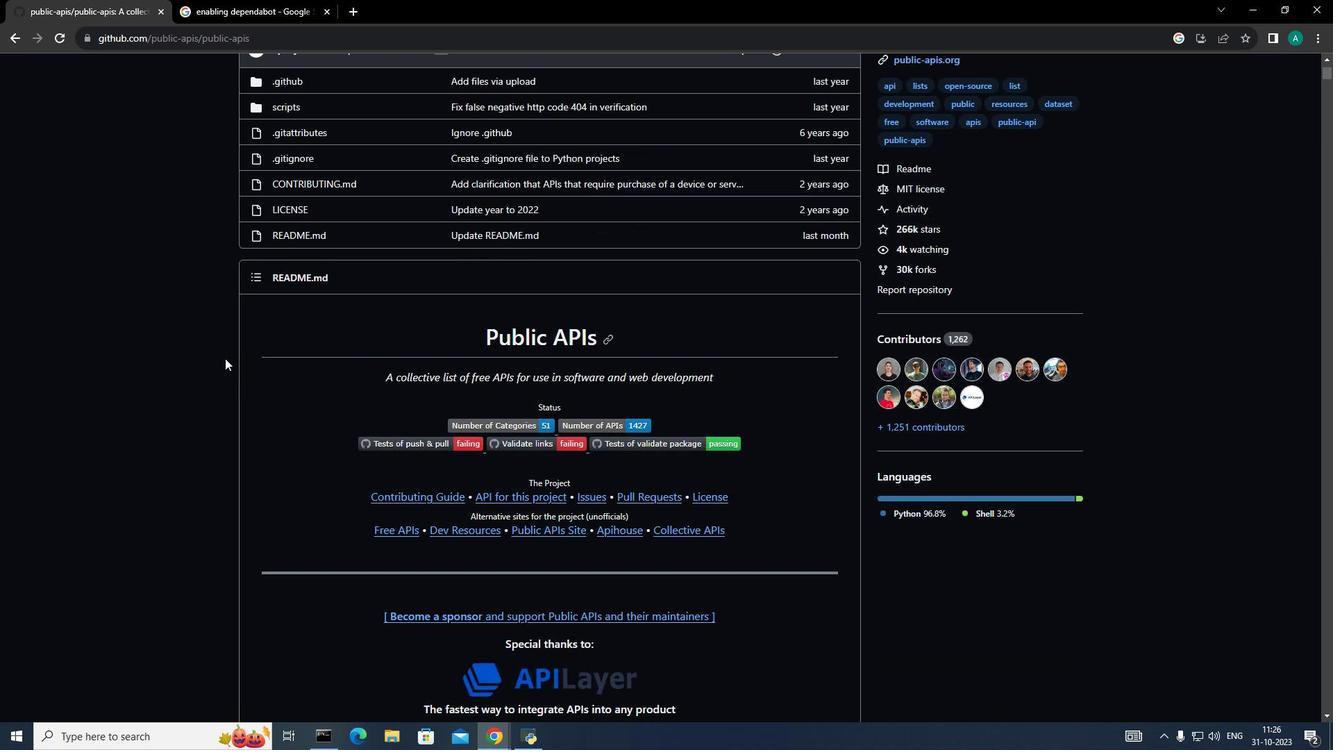 
Action: Mouse moved to (209, 356)
Screenshot: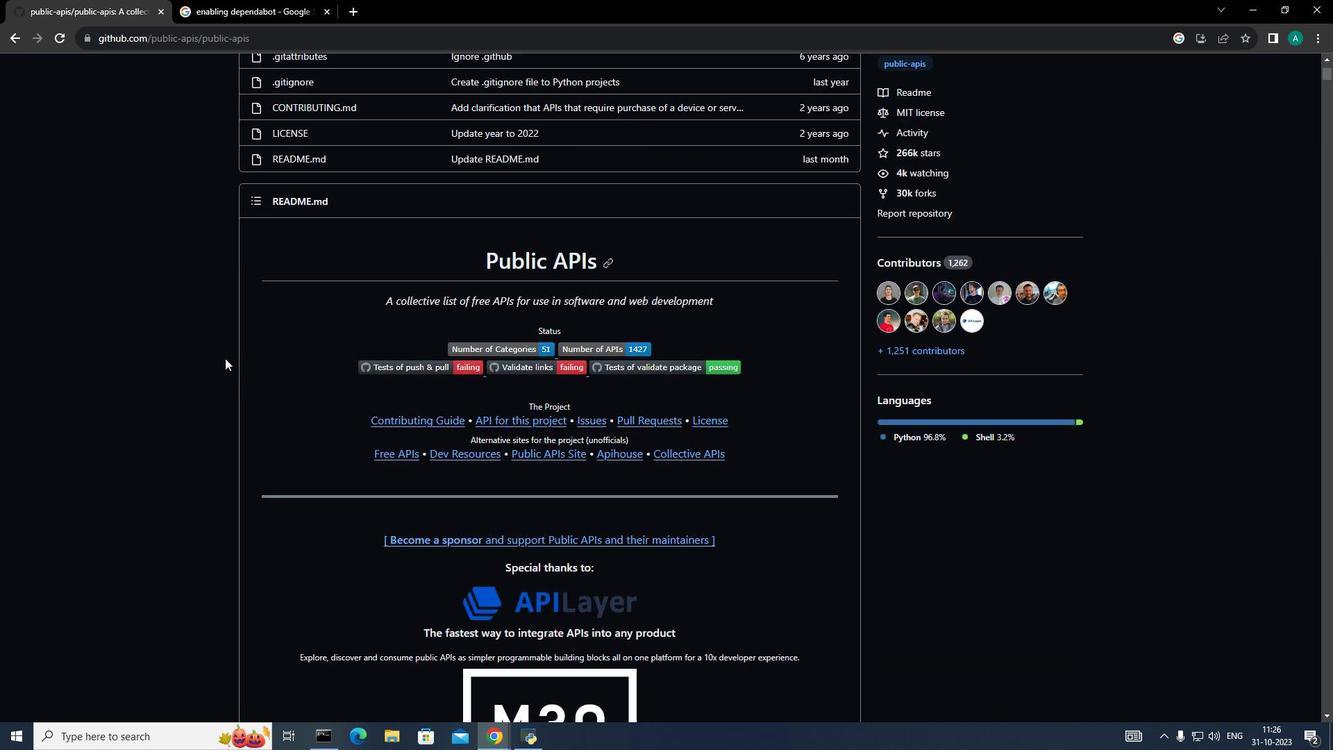 
Action: Mouse scrolled (209, 355) with delta (0, 0)
Screenshot: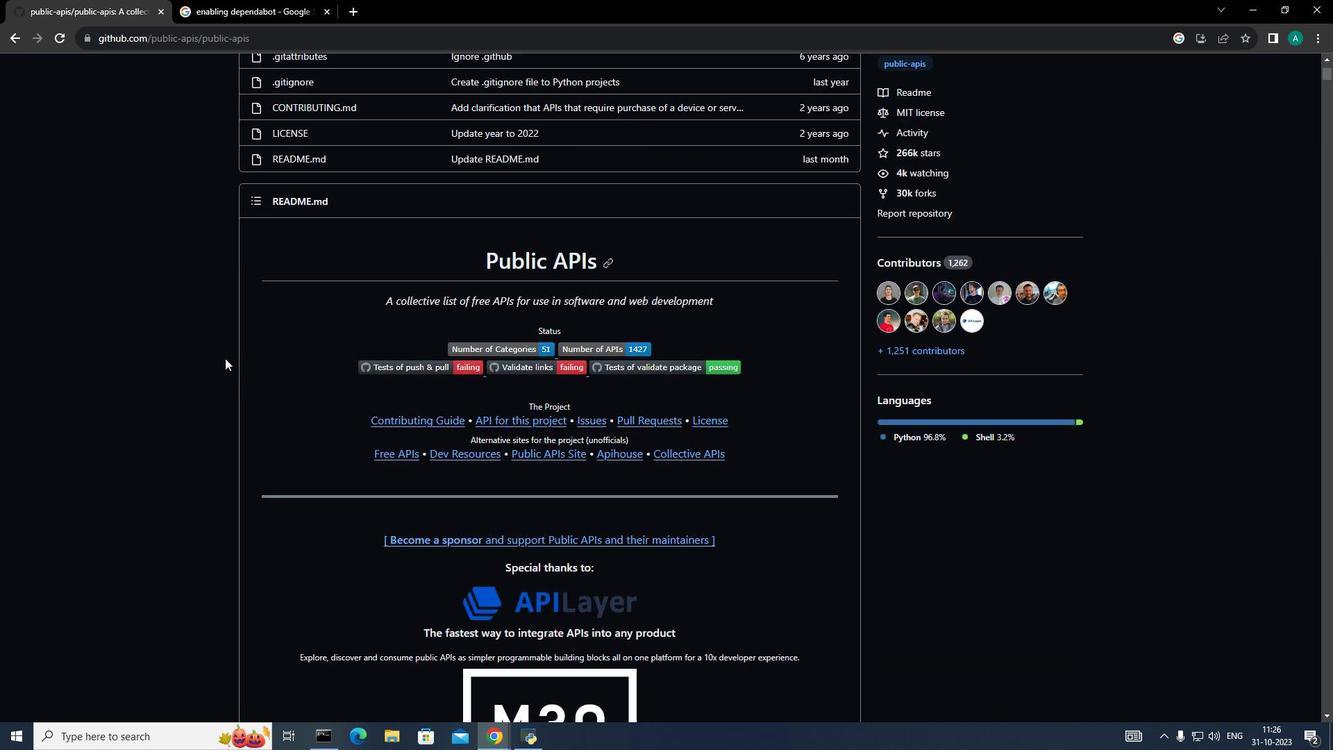 
Action: Mouse moved to (12, 35)
Screenshot: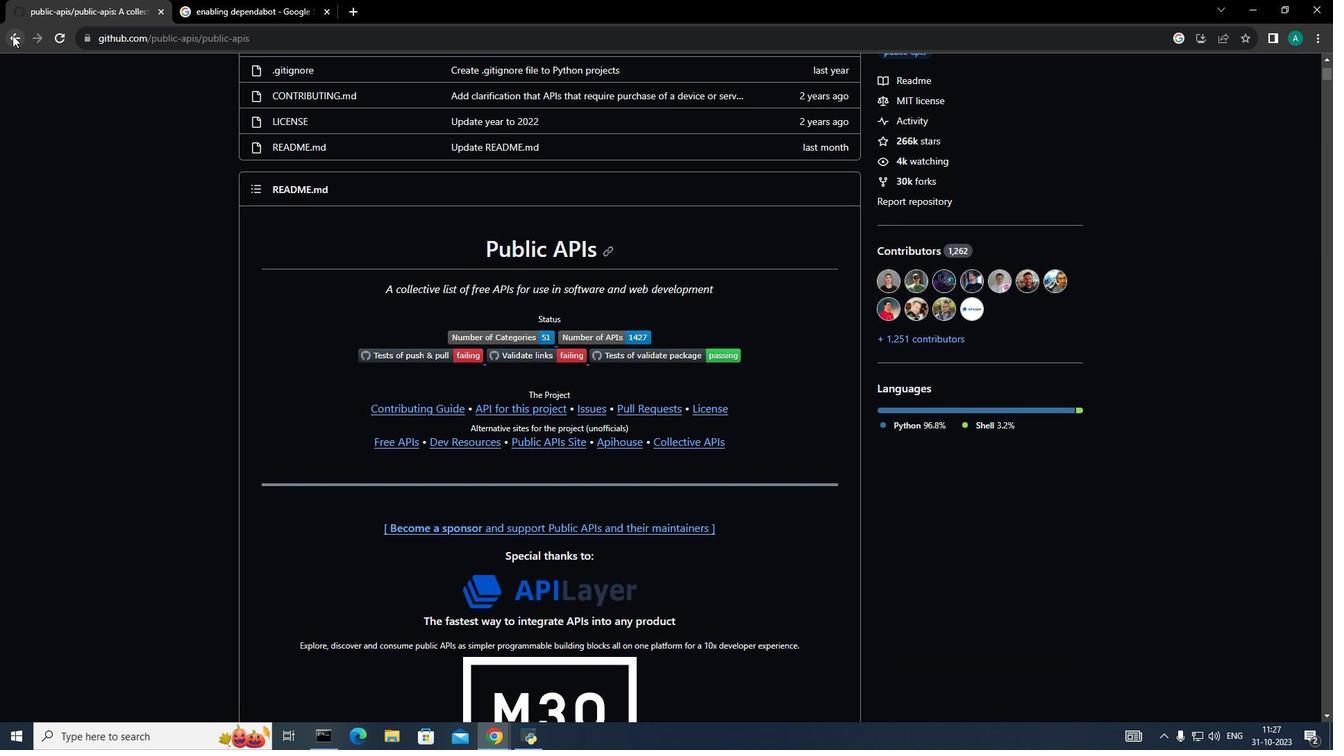 
Action: Mouse pressed left at (12, 35)
Screenshot: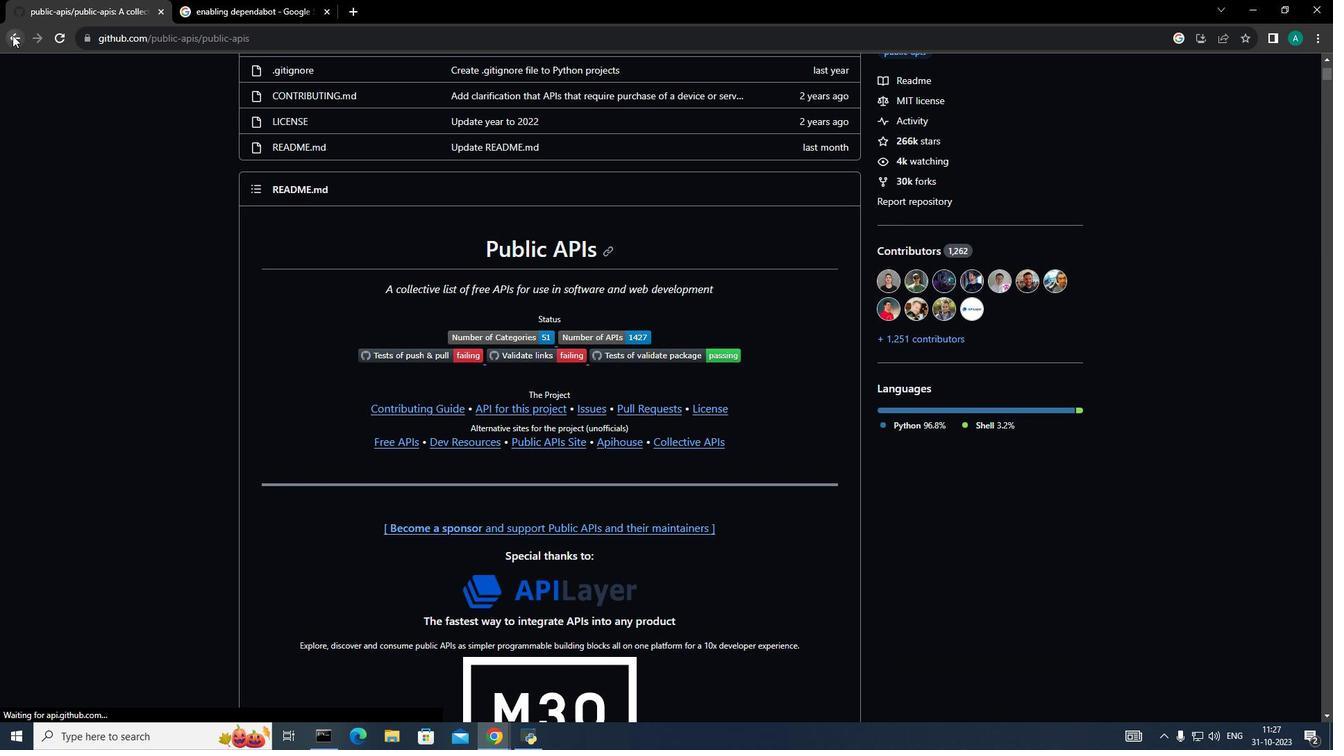 
Action: Mouse moved to (240, 367)
Screenshot: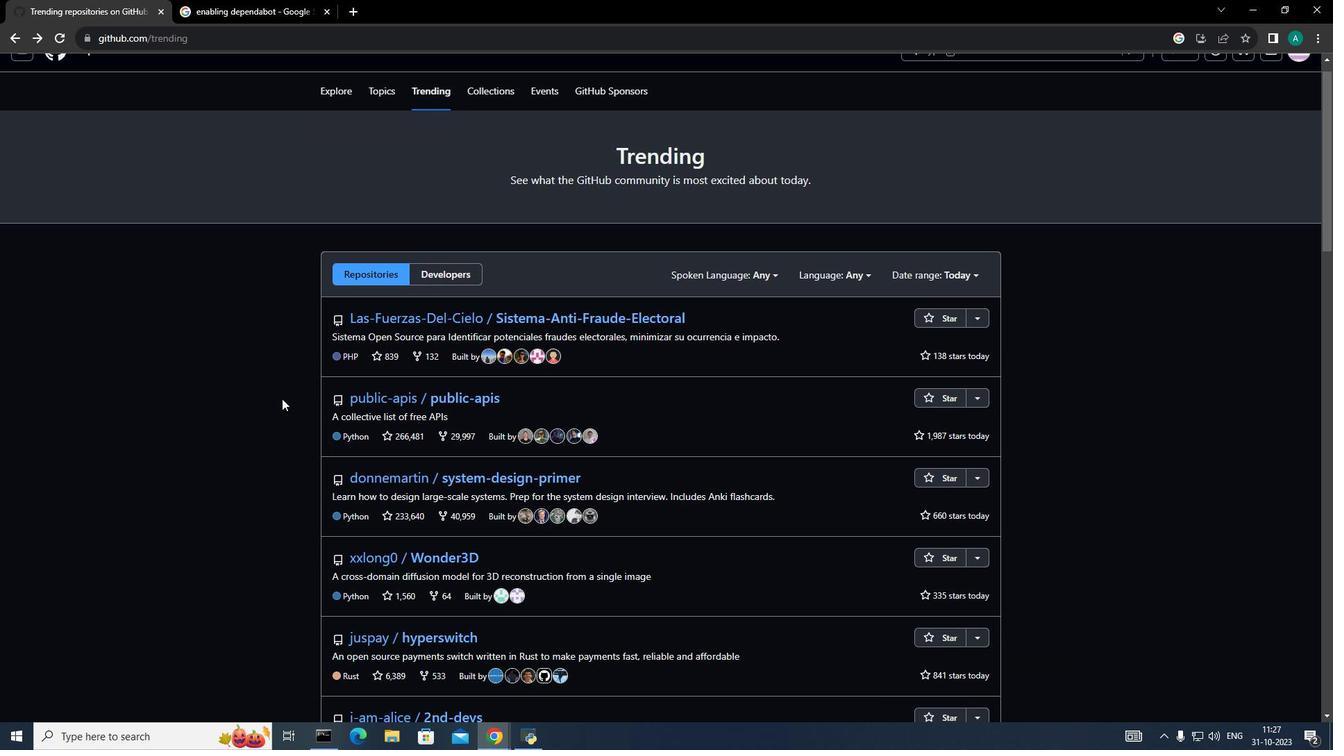 
Action: Mouse scrolled (240, 366) with delta (0, 0)
Screenshot: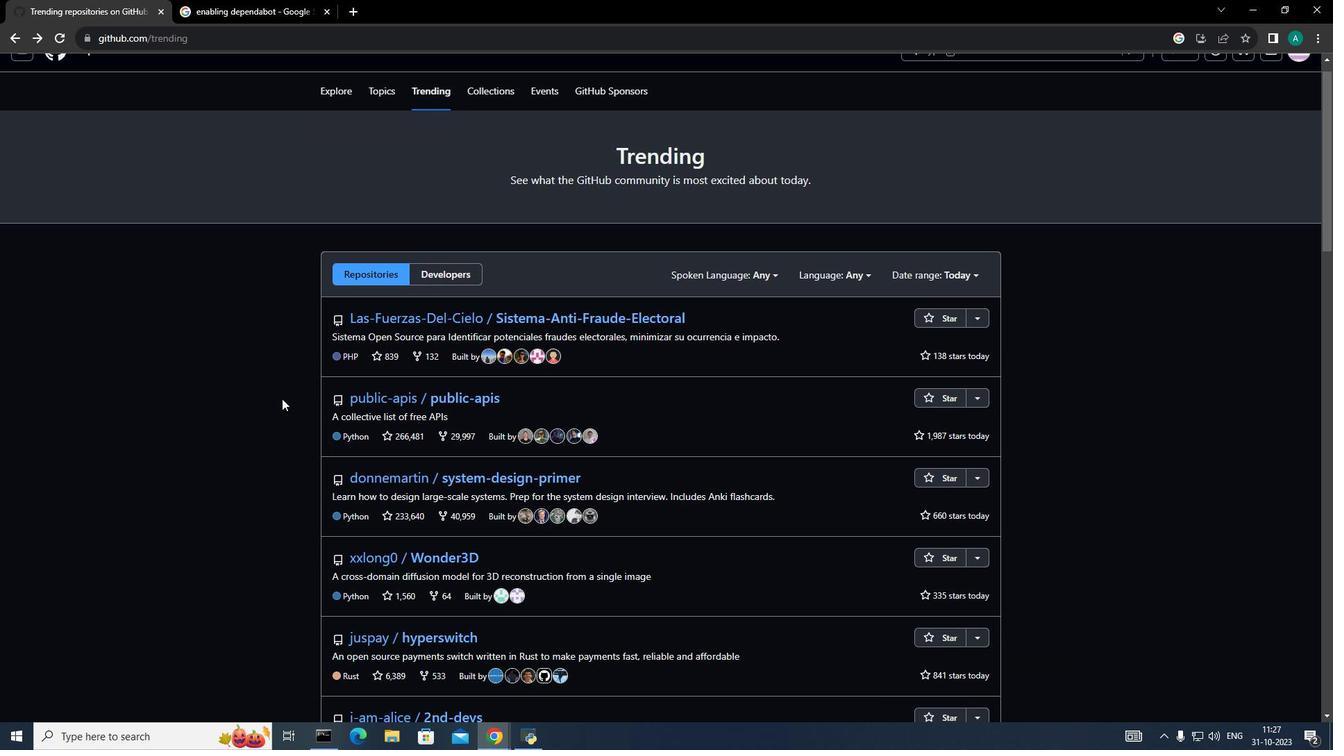 
Action: Mouse moved to (260, 384)
Screenshot: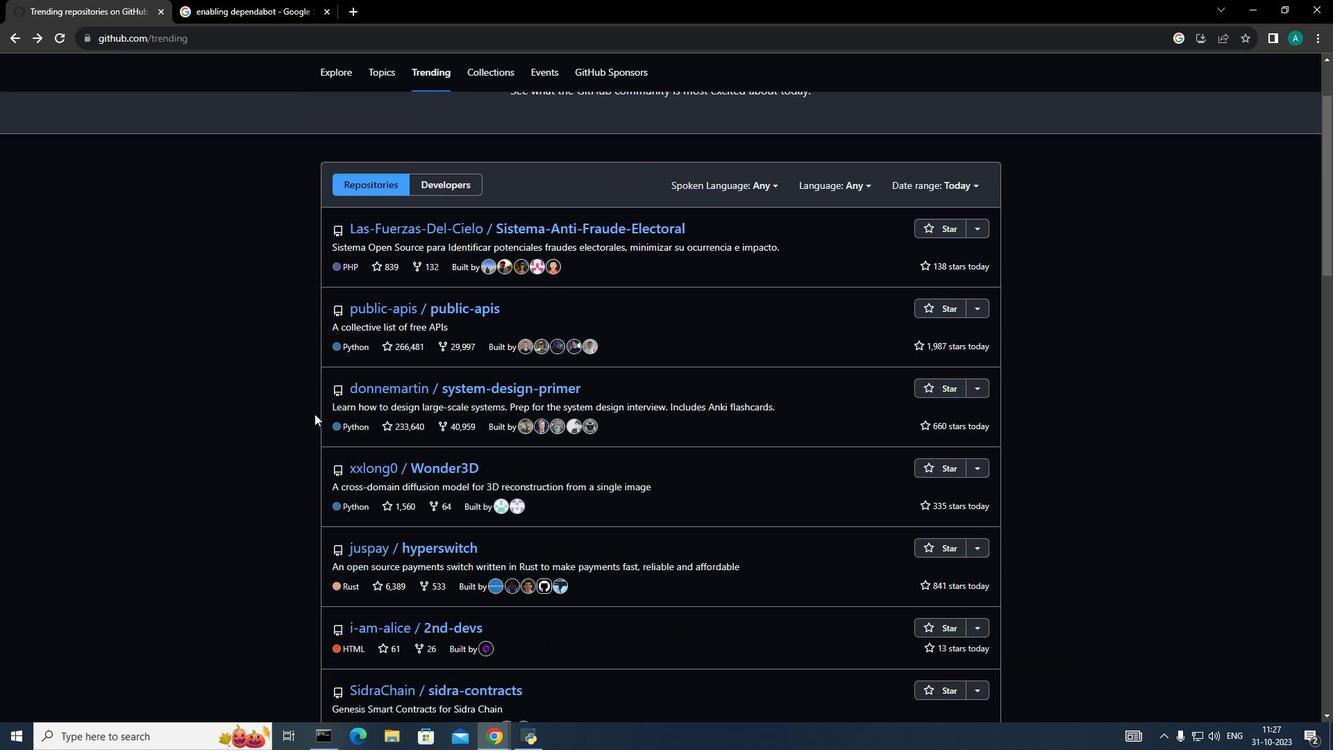 
Action: Mouse scrolled (260, 384) with delta (0, 0)
Screenshot: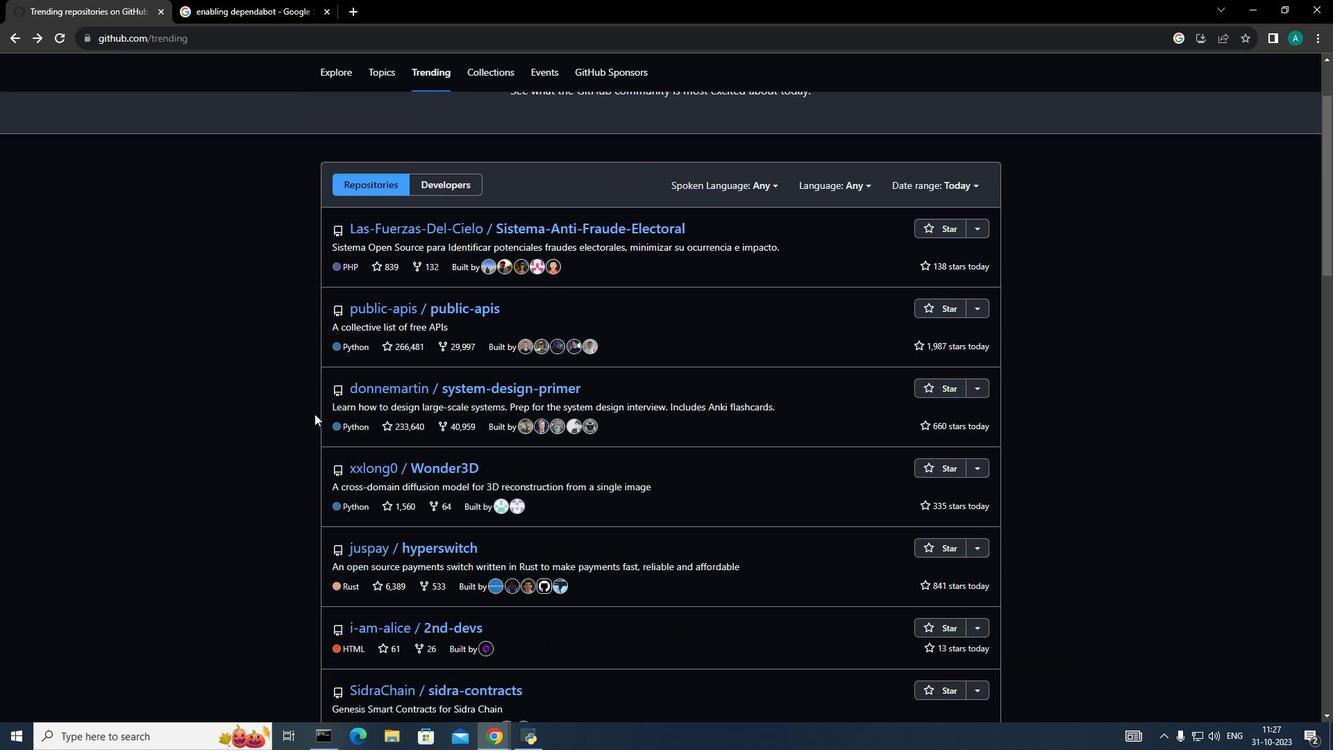 
Action: Mouse moved to (291, 402)
Screenshot: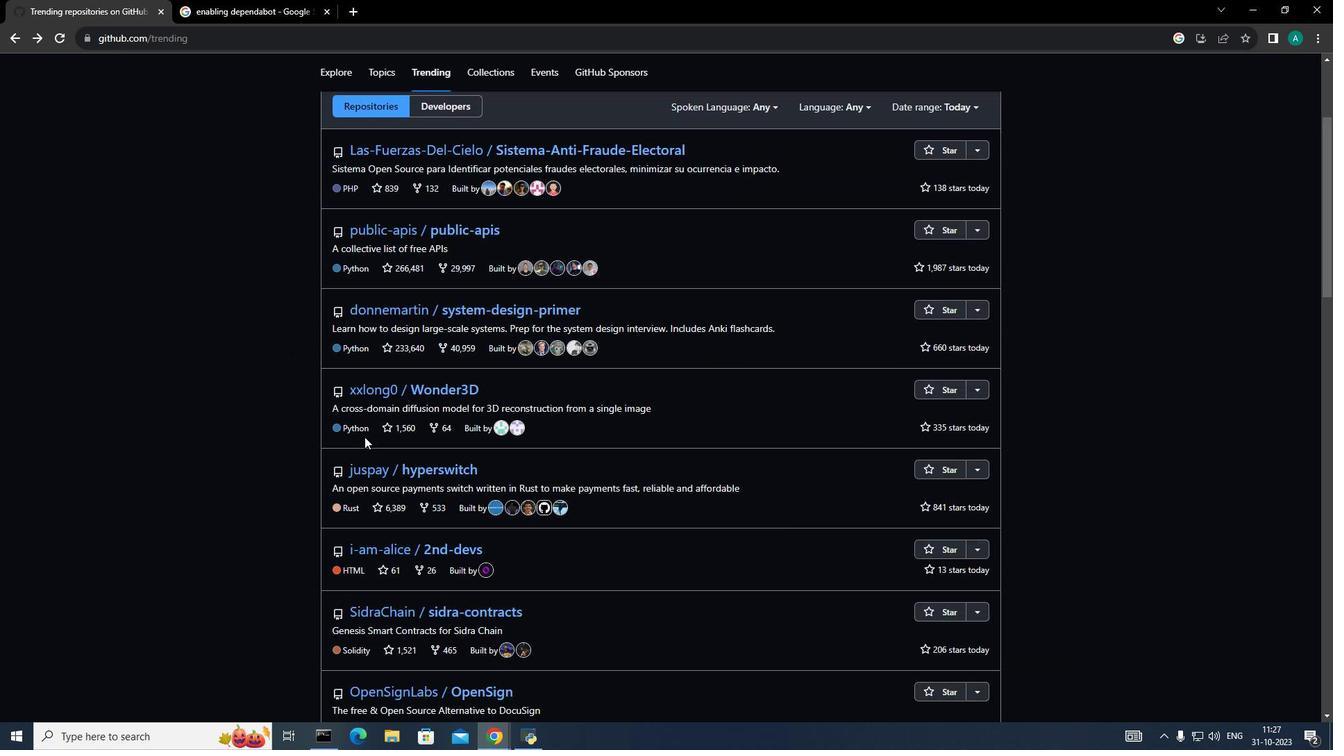 
Action: Mouse scrolled (291, 402) with delta (0, 0)
Screenshot: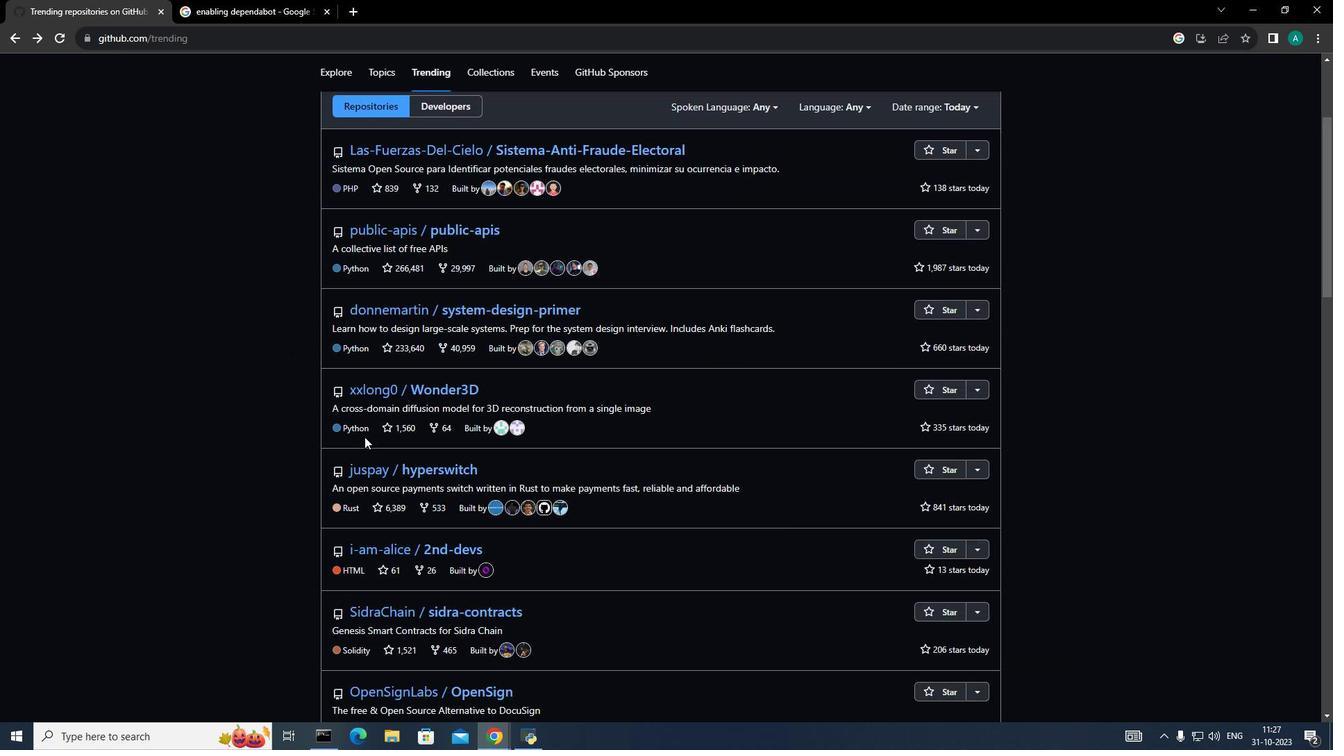 
Action: Mouse moved to (372, 448)
Screenshot: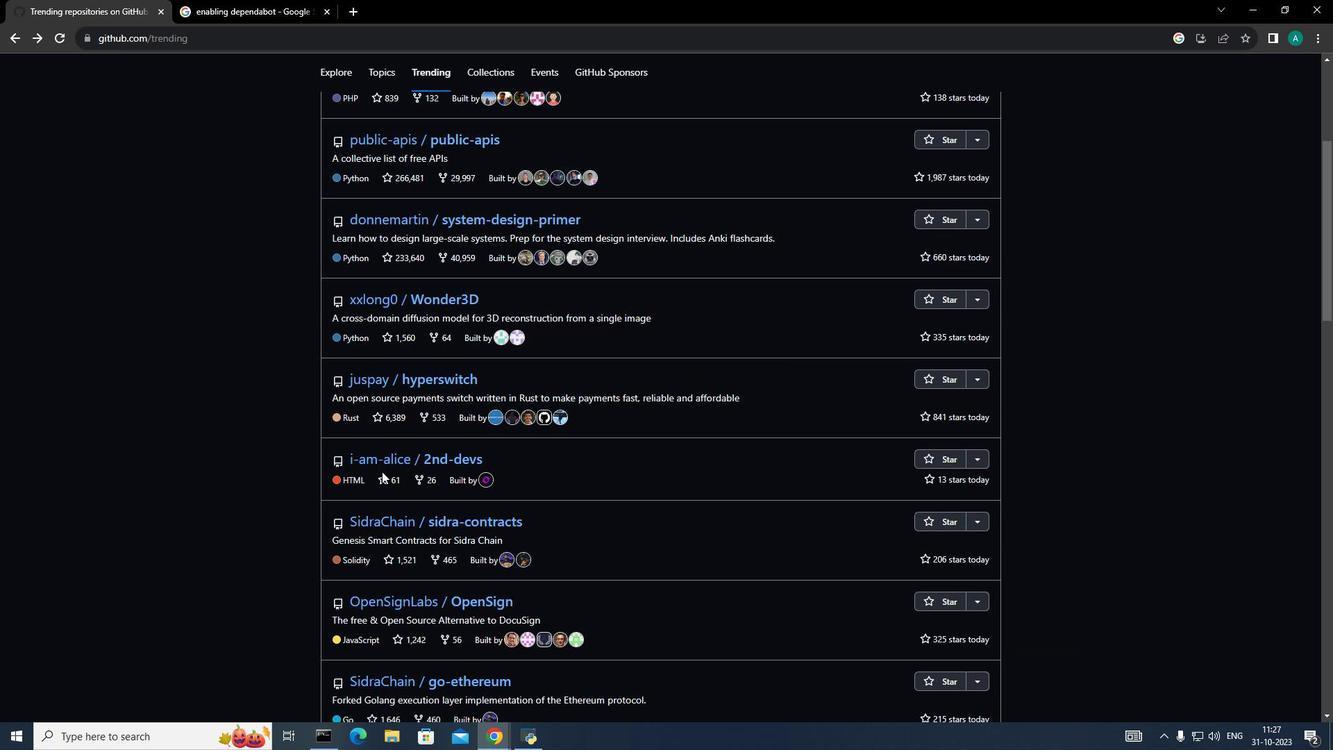 
Action: Mouse scrolled (372, 448) with delta (0, 0)
Screenshot: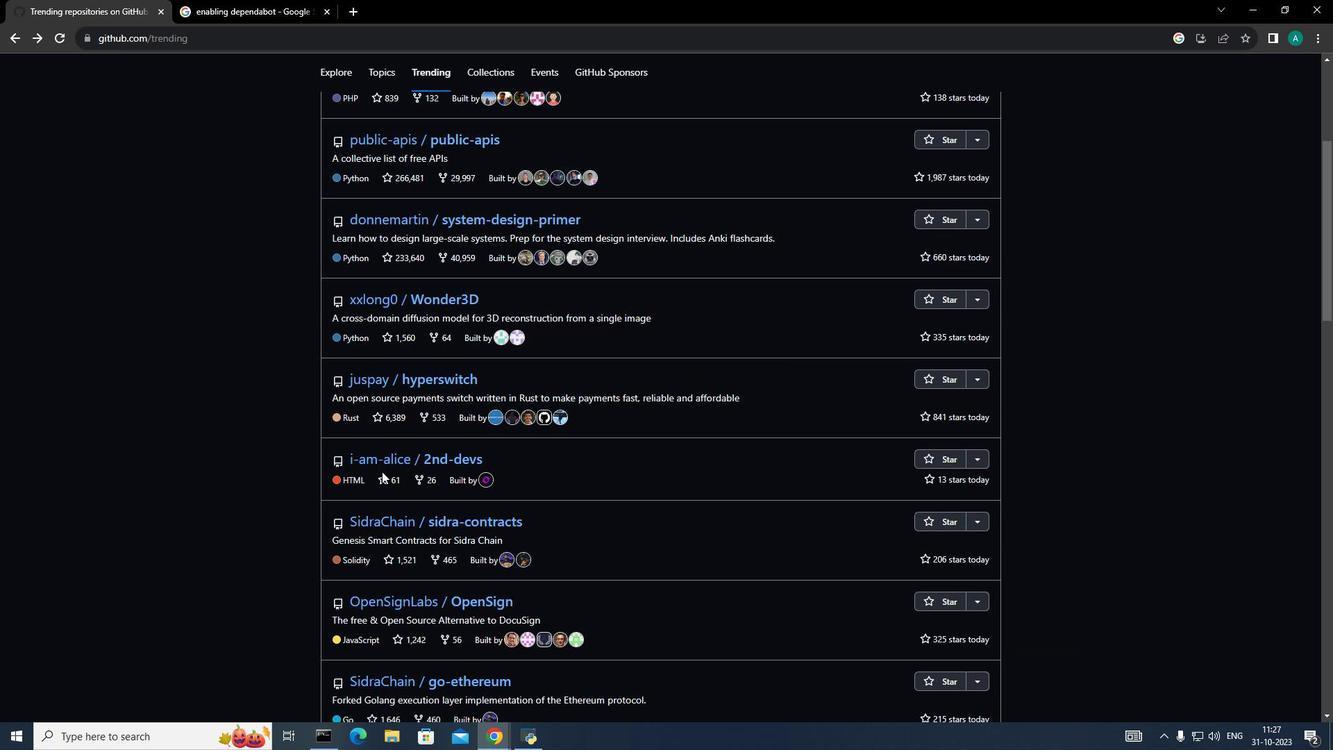 
Action: Mouse moved to (376, 457)
Screenshot: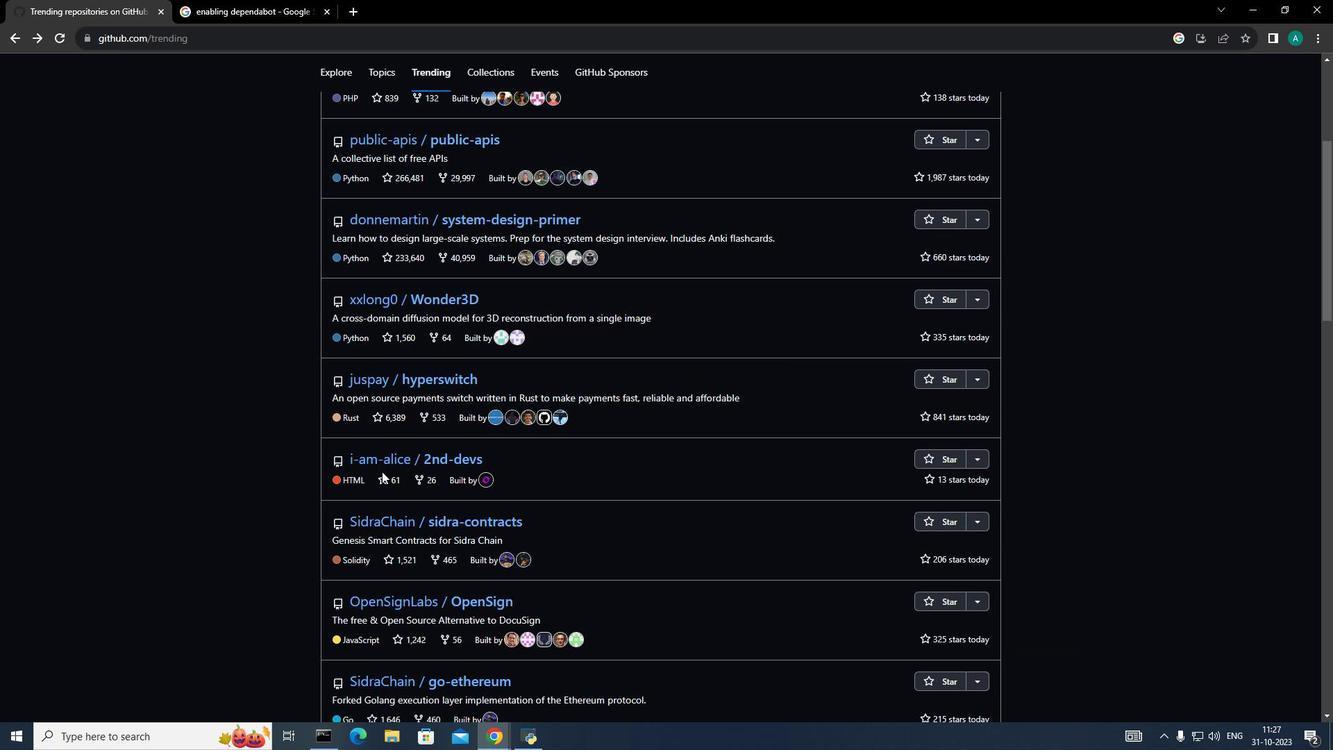 
Action: Mouse scrolled (376, 457) with delta (0, 0)
Screenshot: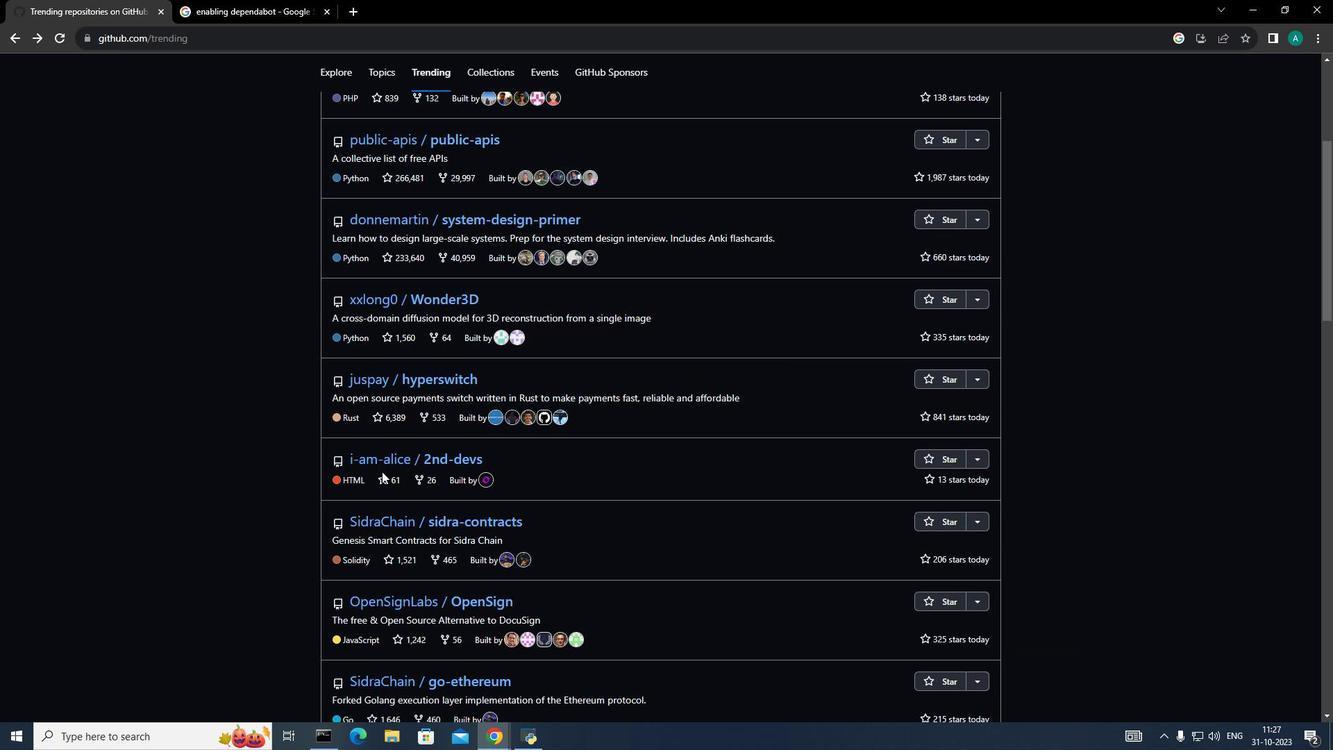 
Action: Mouse moved to (380, 468)
Screenshot: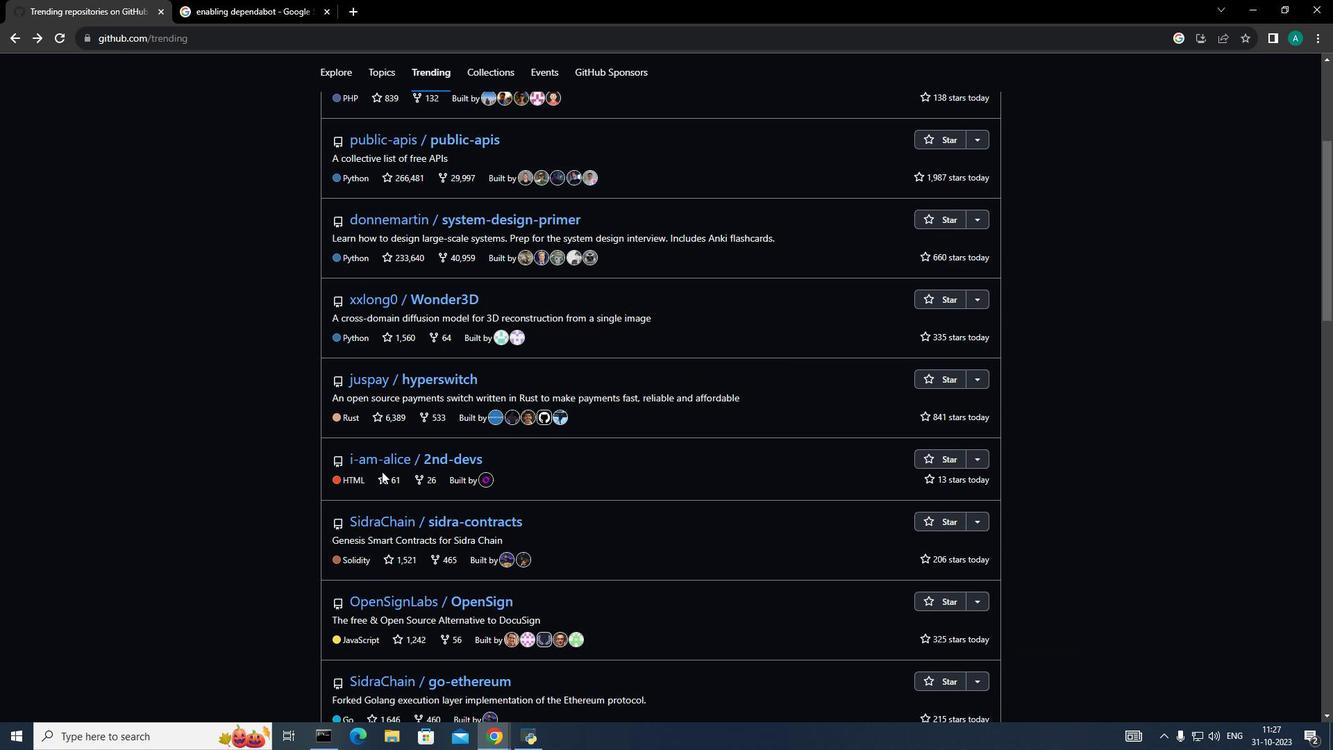 
Action: Mouse scrolled (380, 467) with delta (0, 0)
Screenshot: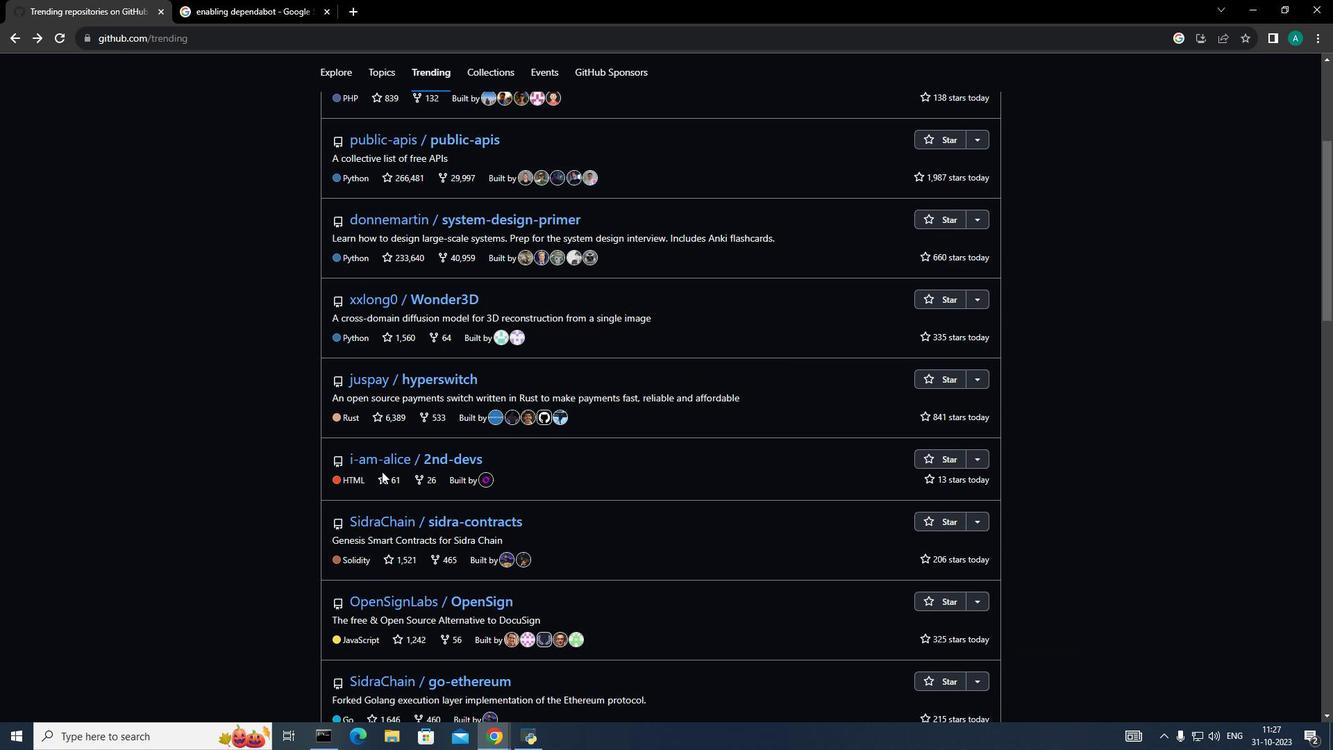 
Action: Mouse moved to (439, 391)
Screenshot: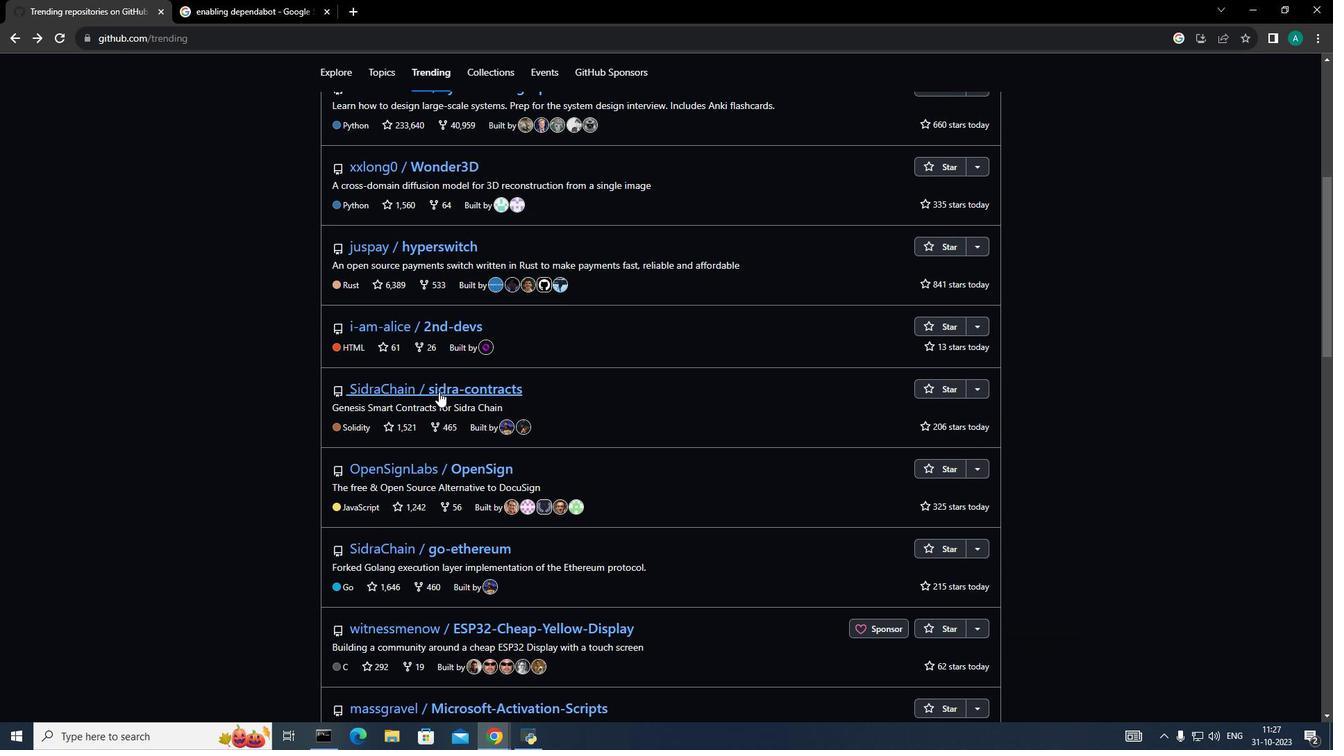 
Action: Mouse pressed left at (439, 391)
Screenshot: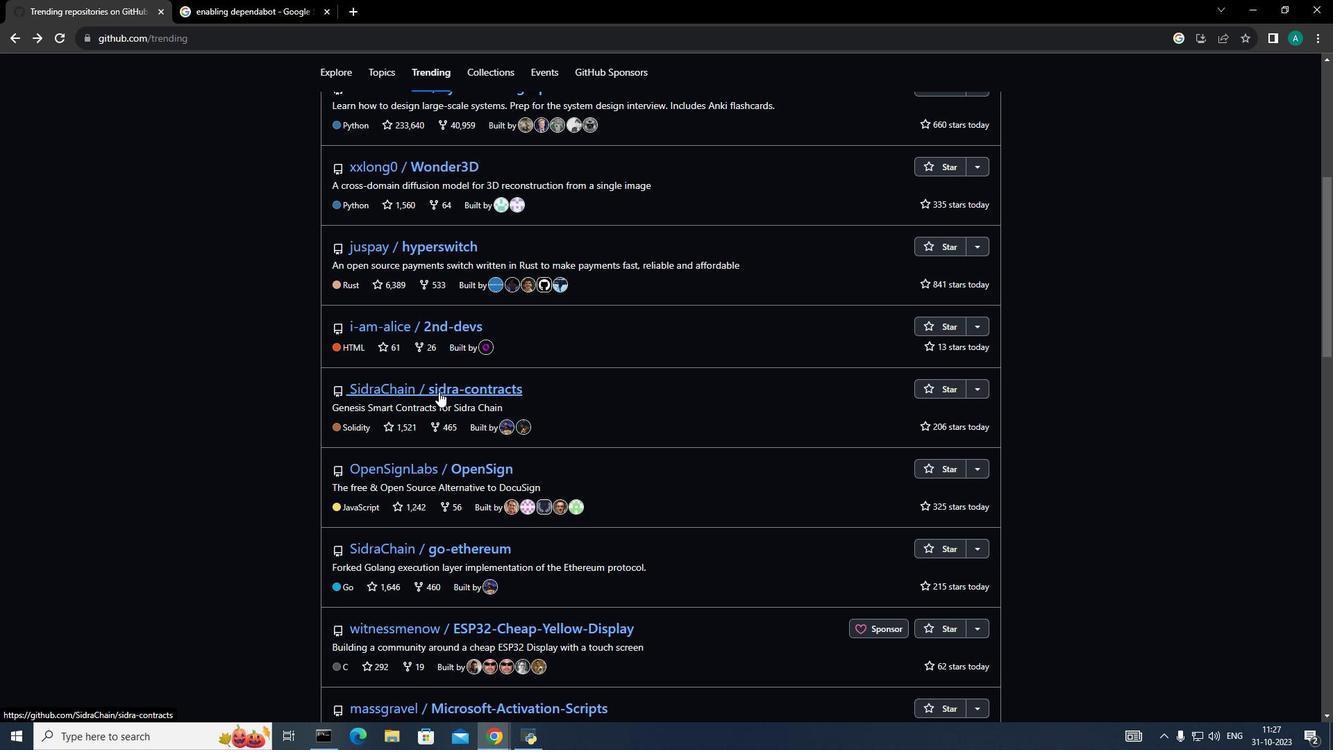 
Action: Mouse moved to (441, 409)
Screenshot: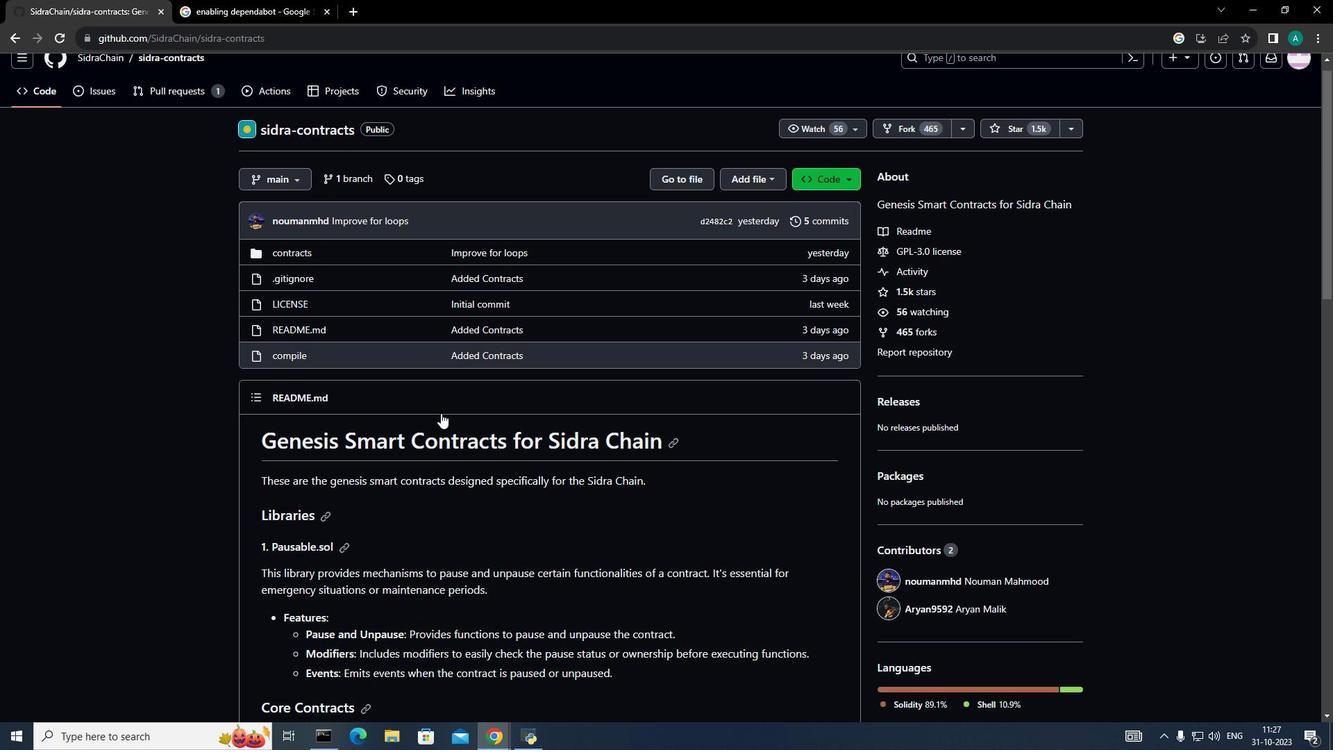 
Action: Mouse scrolled (441, 409) with delta (0, 0)
Screenshot: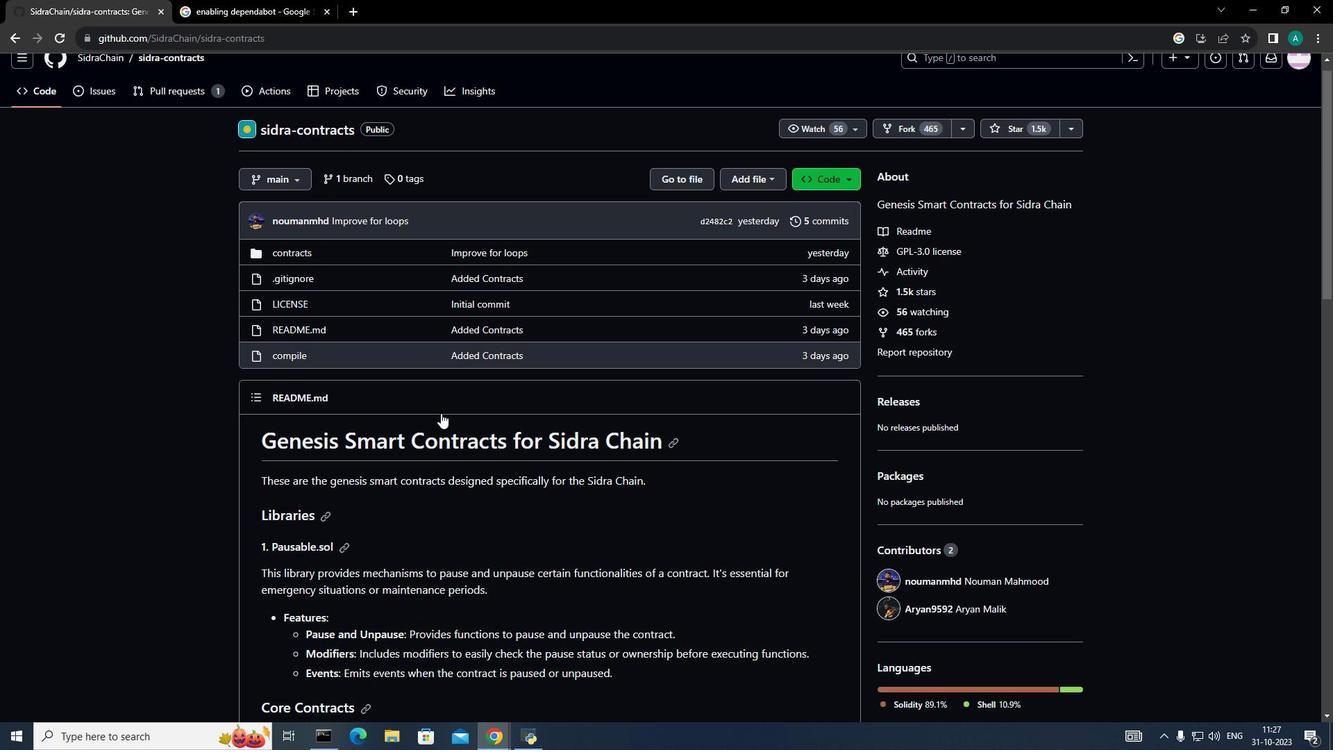 
Action: Mouse moved to (441, 412)
Screenshot: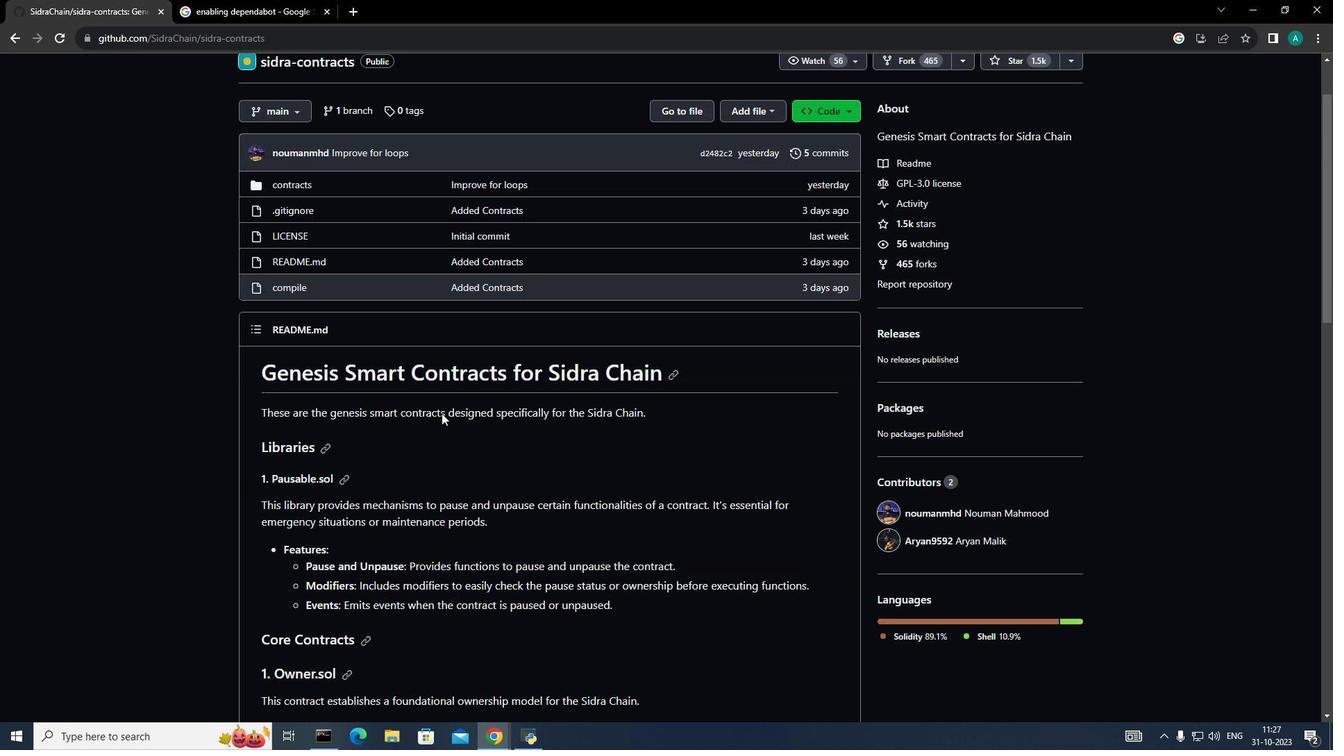 
Action: Mouse scrolled (441, 411) with delta (0, 0)
Screenshot: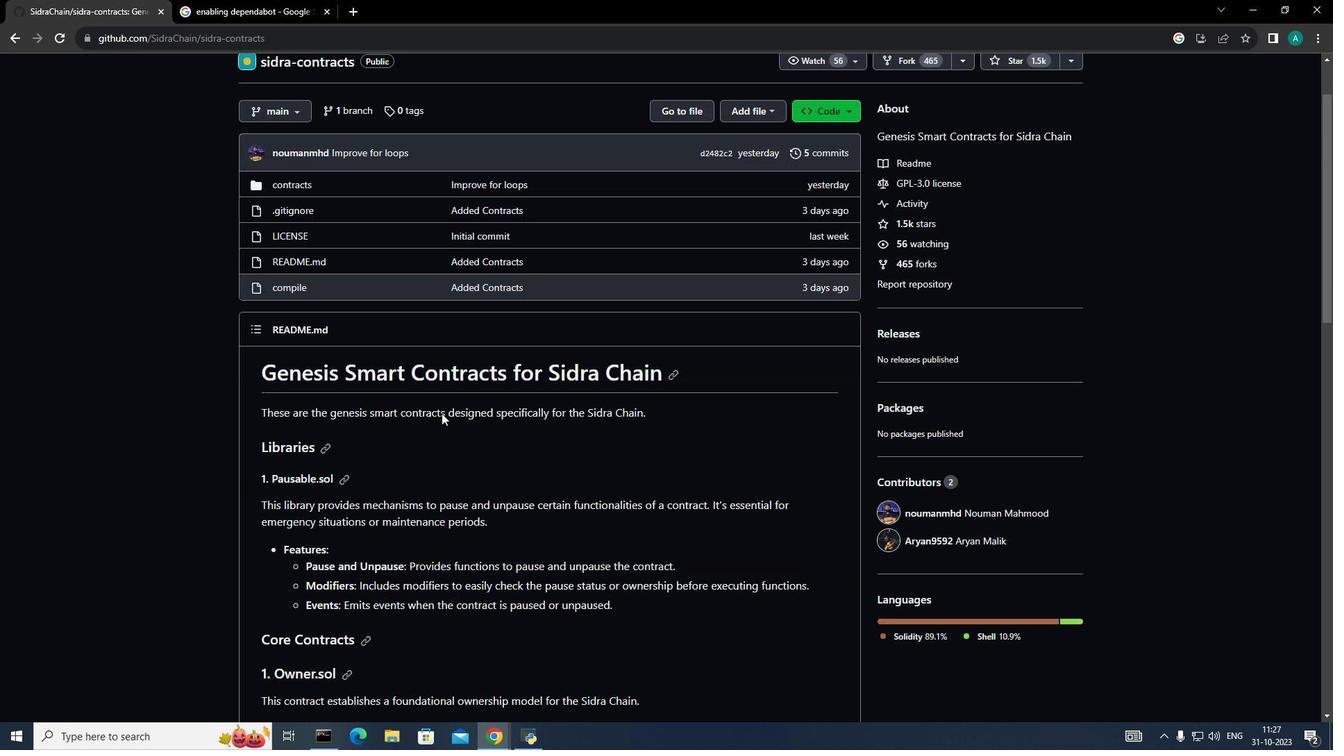 
Action: Mouse moved to (441, 413)
Screenshot: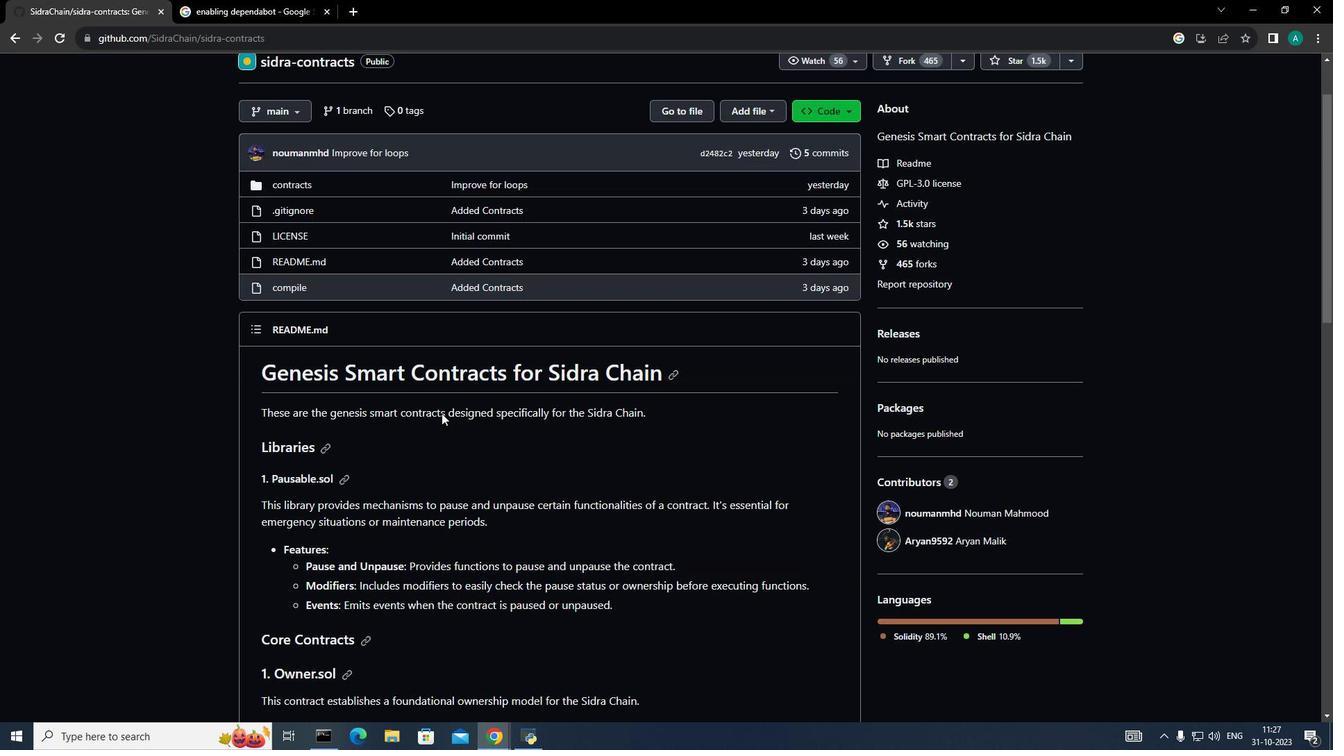
Action: Mouse scrolled (441, 412) with delta (0, 0)
Screenshot: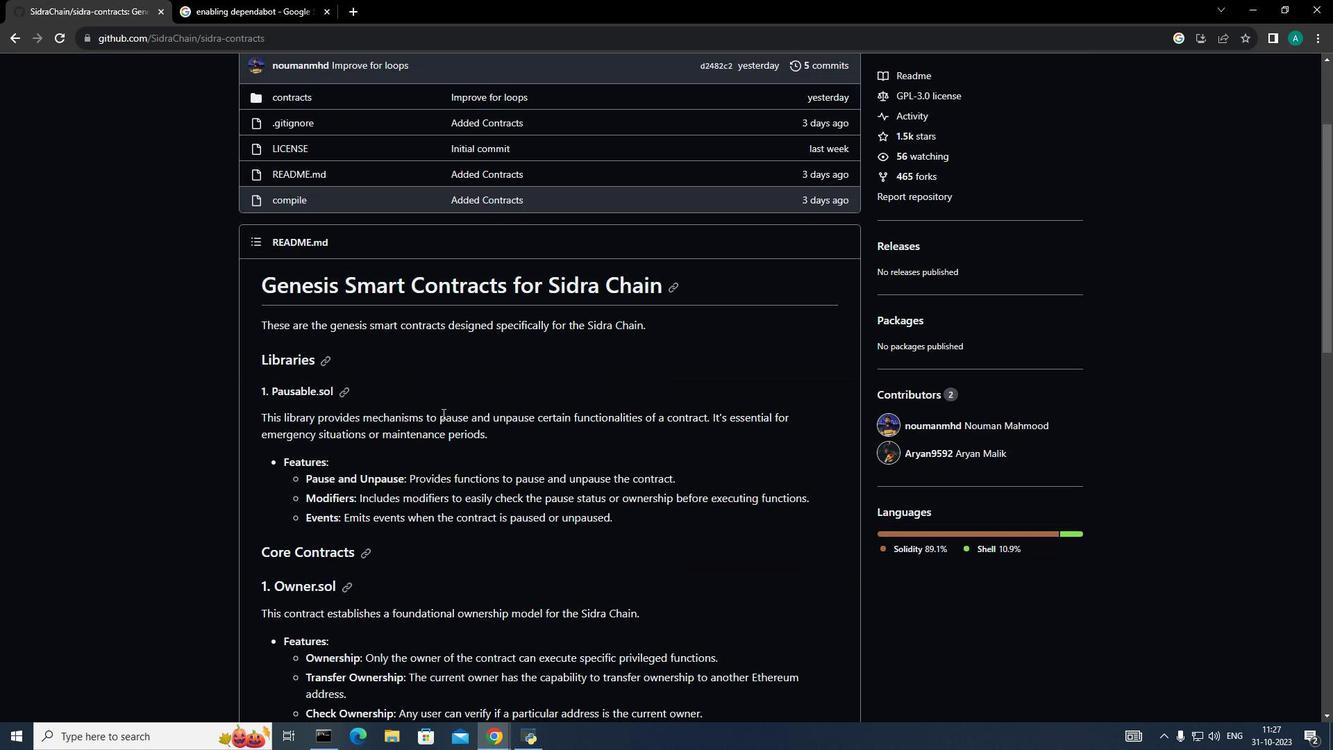 
Action: Mouse moved to (432, 331)
Screenshot: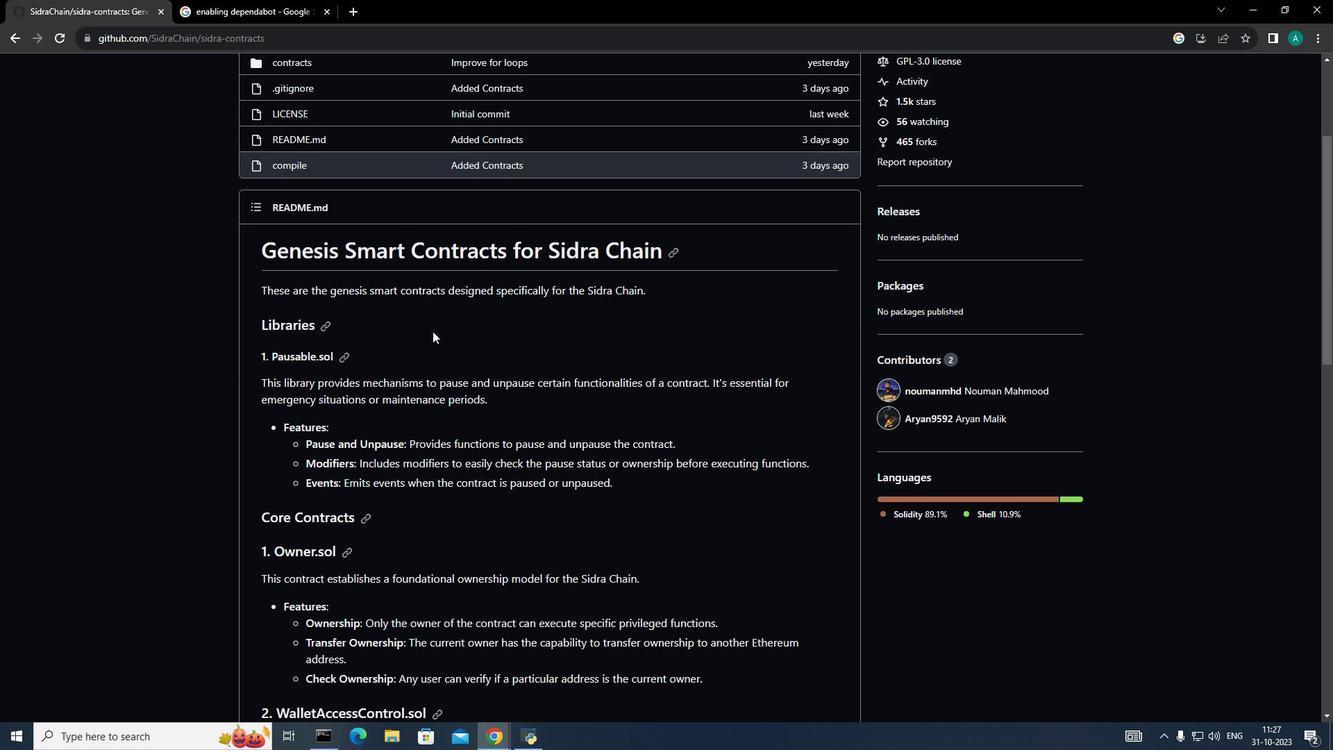 
Action: Mouse scrolled (432, 330) with delta (0, 0)
Screenshot: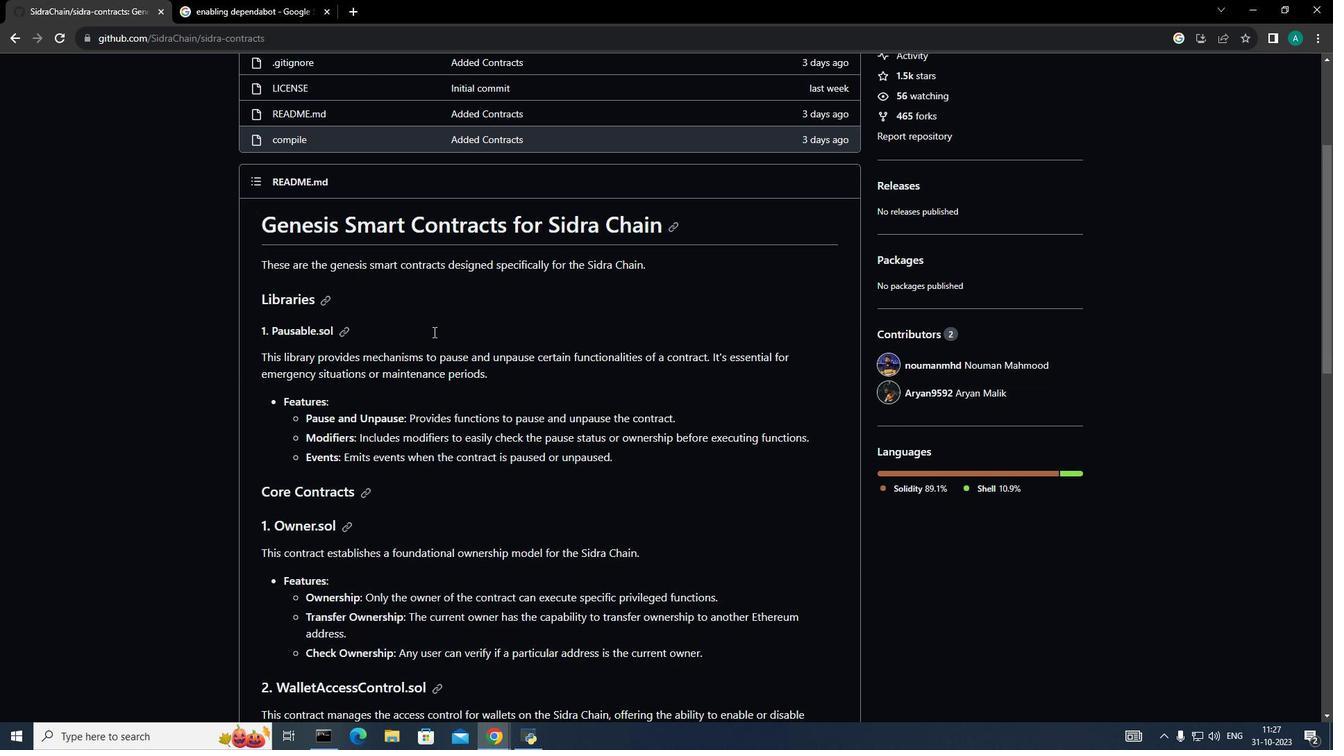 
Action: Mouse scrolled (432, 330) with delta (0, 0)
Screenshot: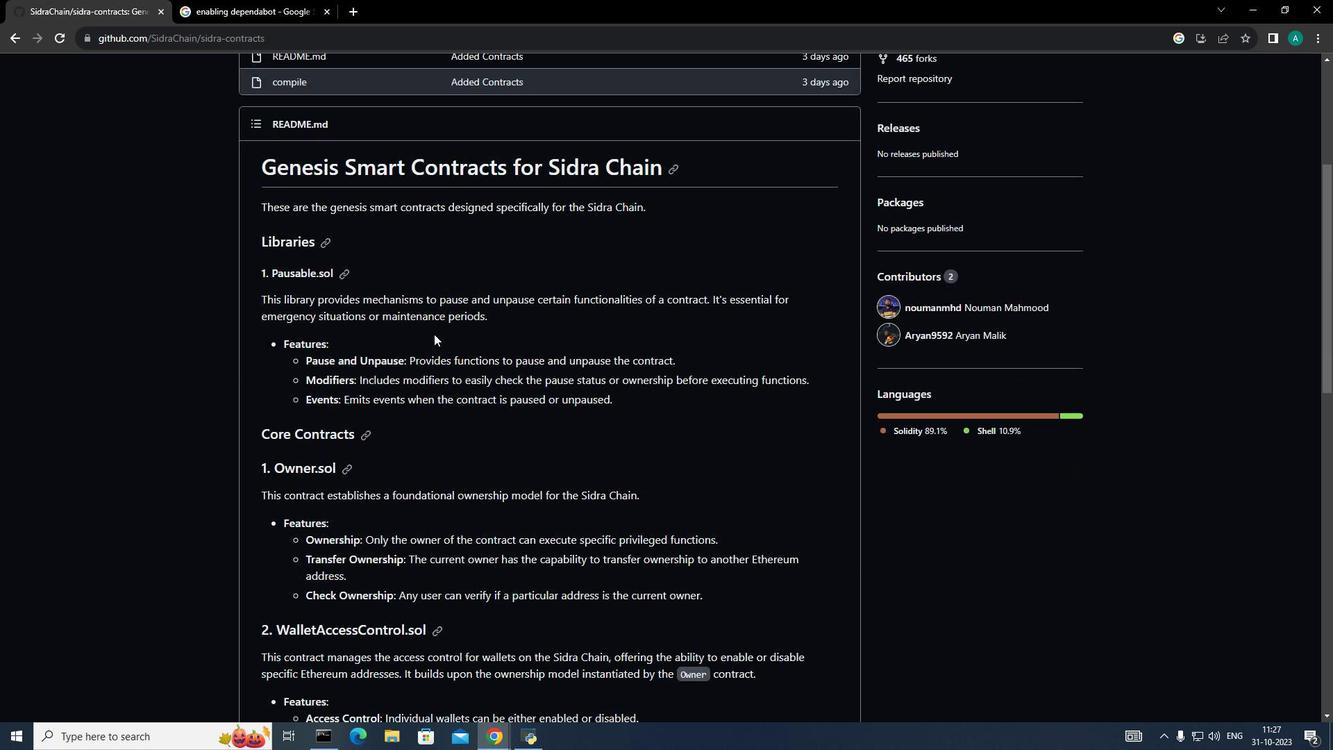 
Action: Mouse moved to (433, 332)
Screenshot: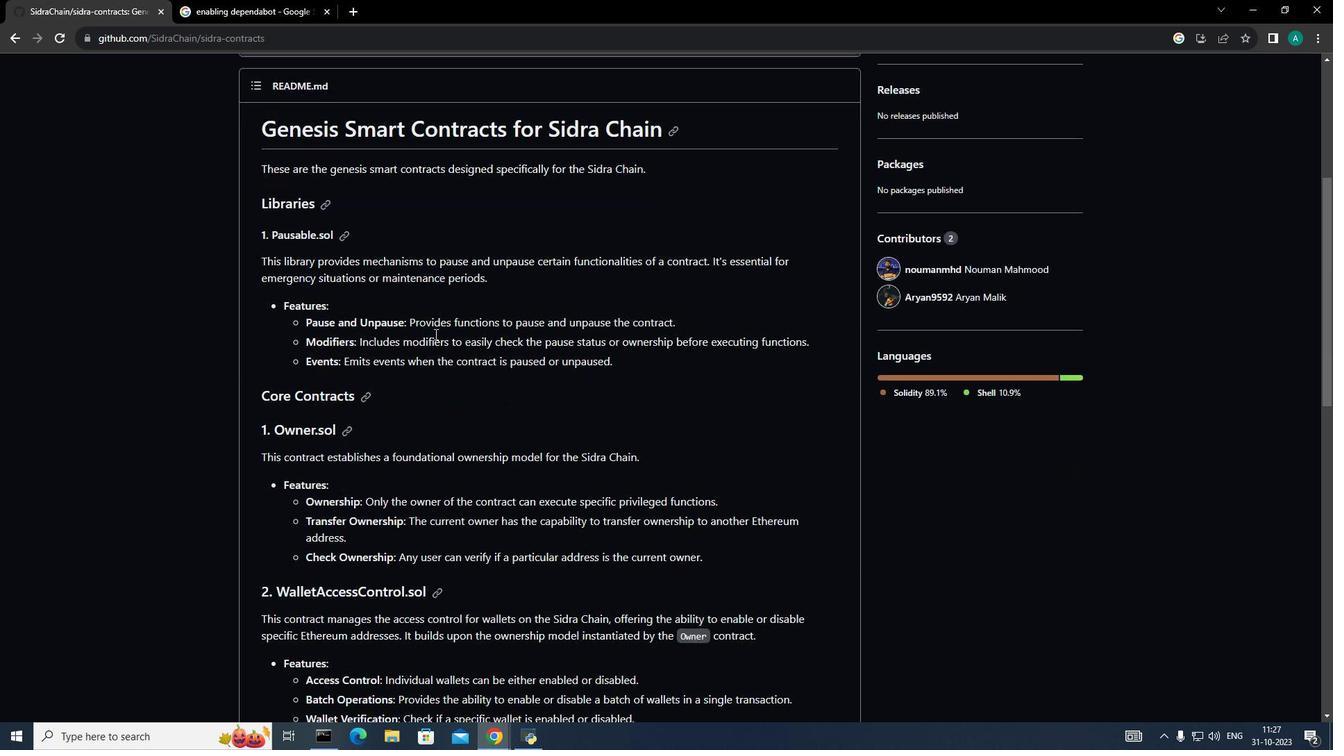 
Action: Mouse scrolled (433, 331) with delta (0, 0)
Screenshot: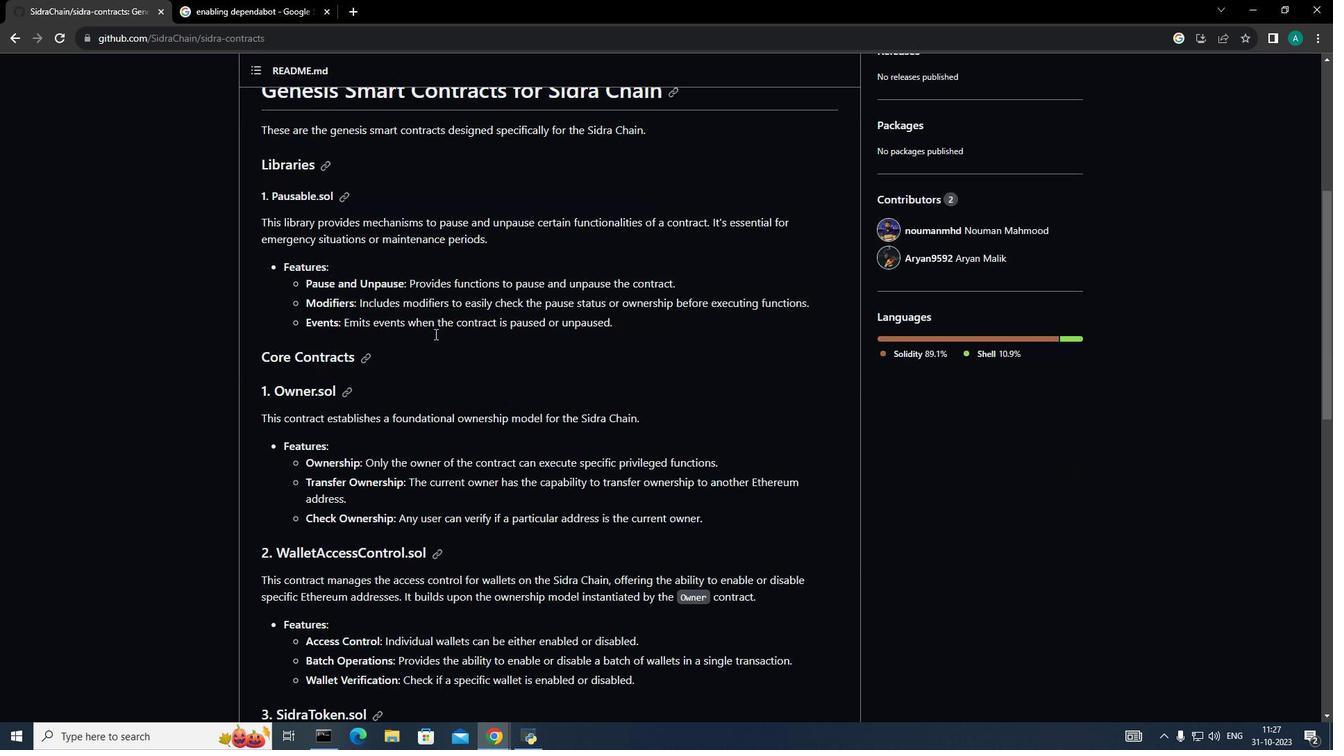 
Action: Mouse moved to (434, 334)
Screenshot: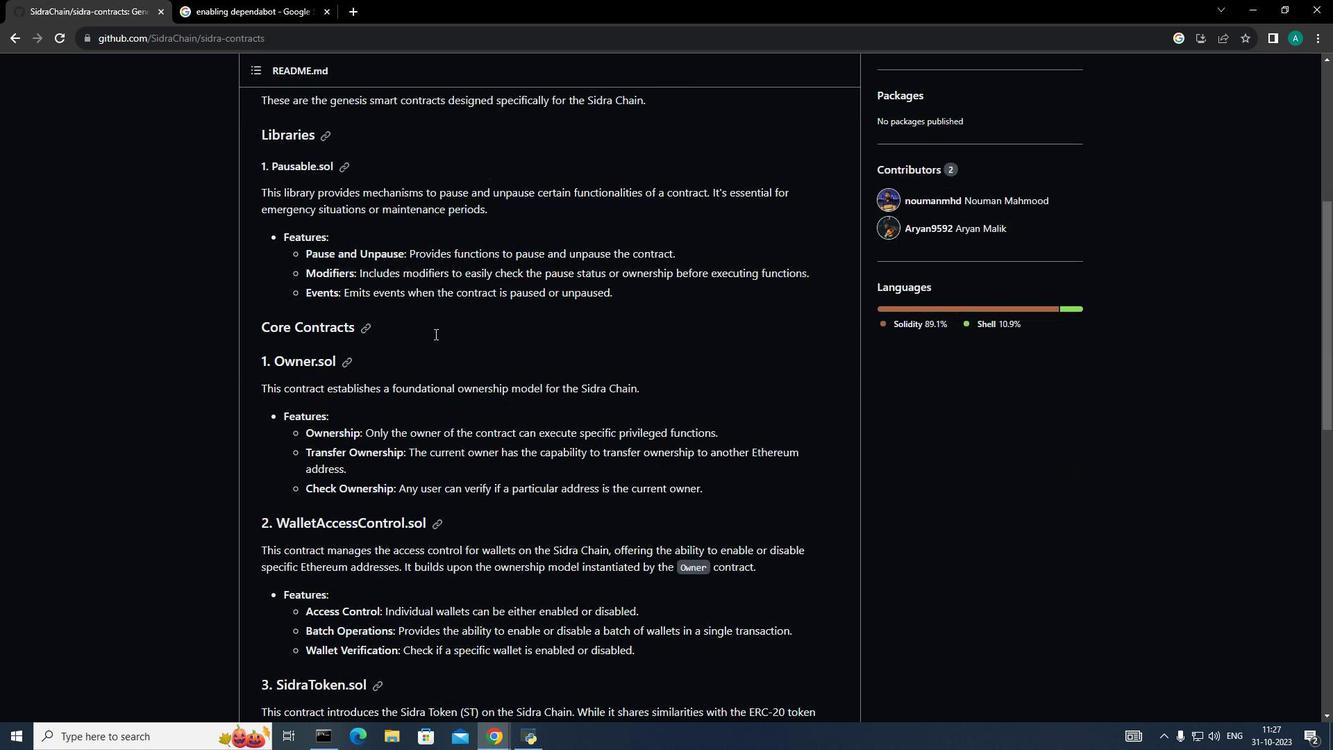 
Action: Mouse scrolled (434, 333) with delta (0, 0)
Screenshot: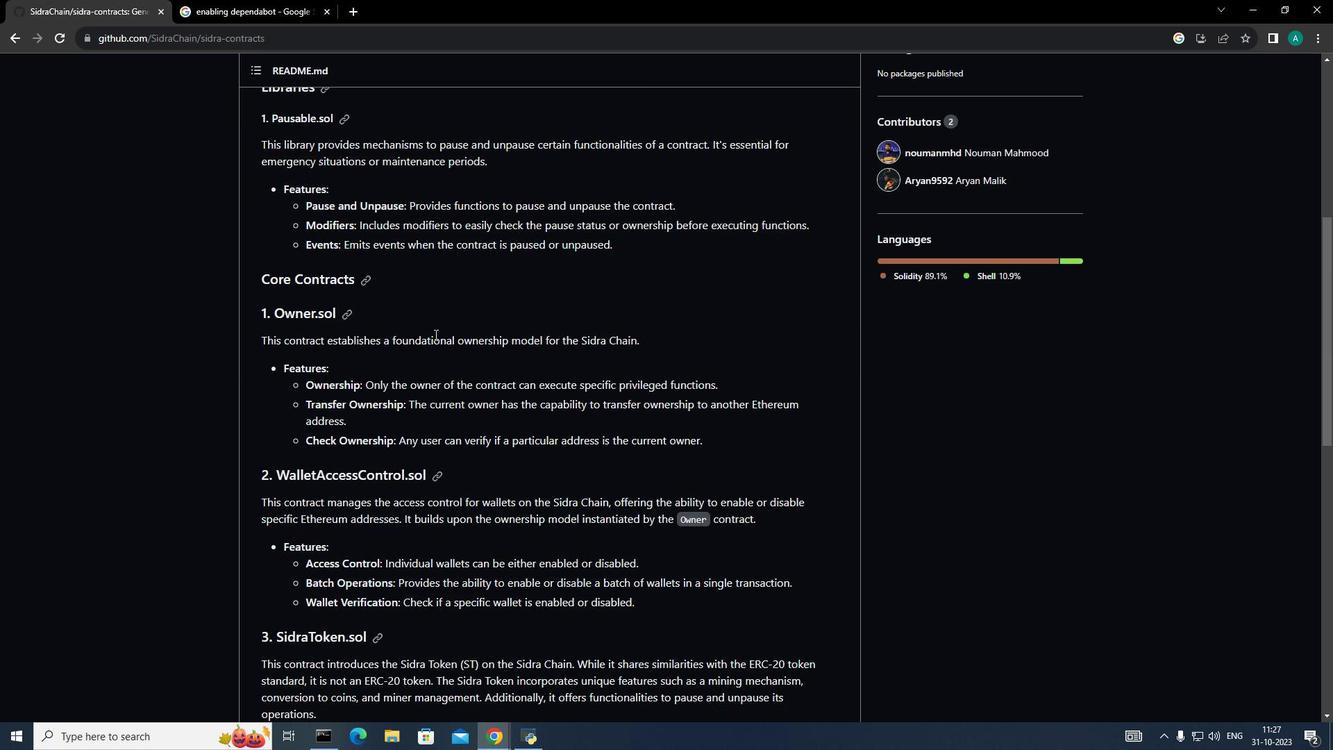 
Action: Mouse scrolled (434, 333) with delta (0, 0)
Screenshot: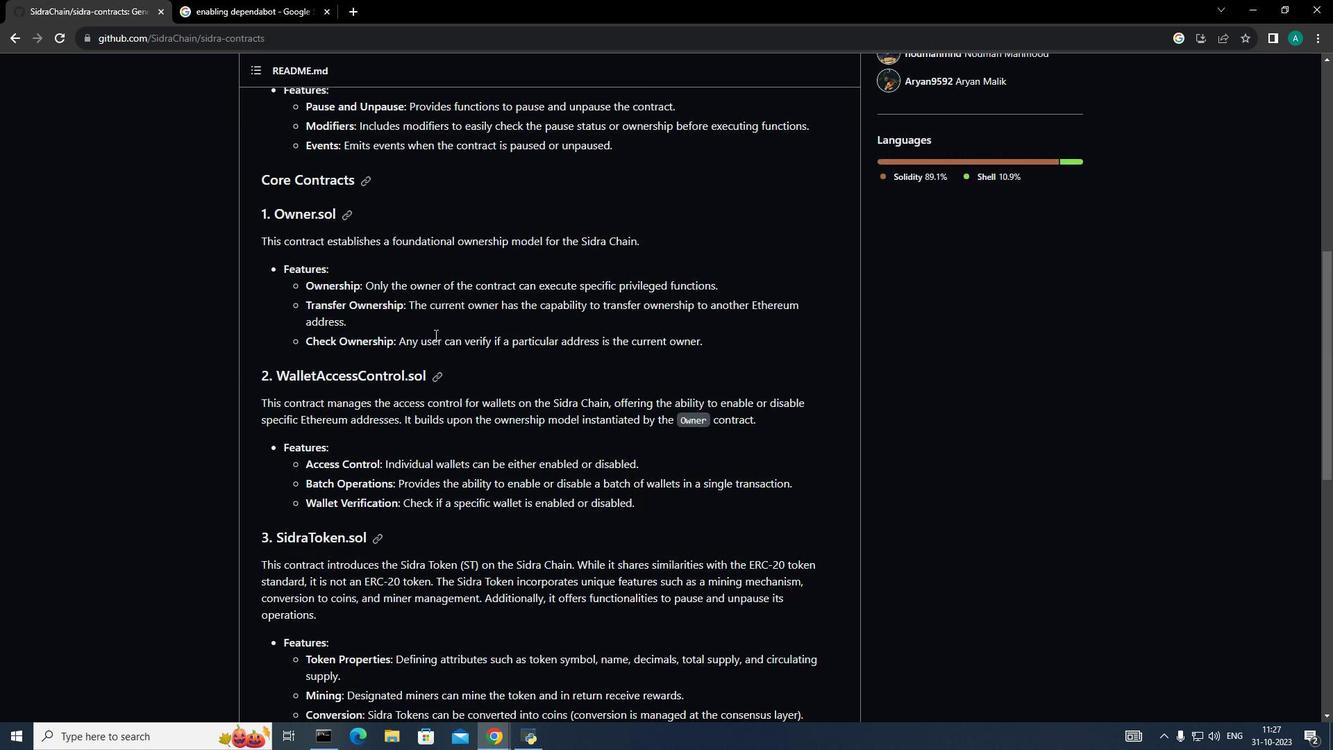 
Action: Mouse moved to (434, 334)
Screenshot: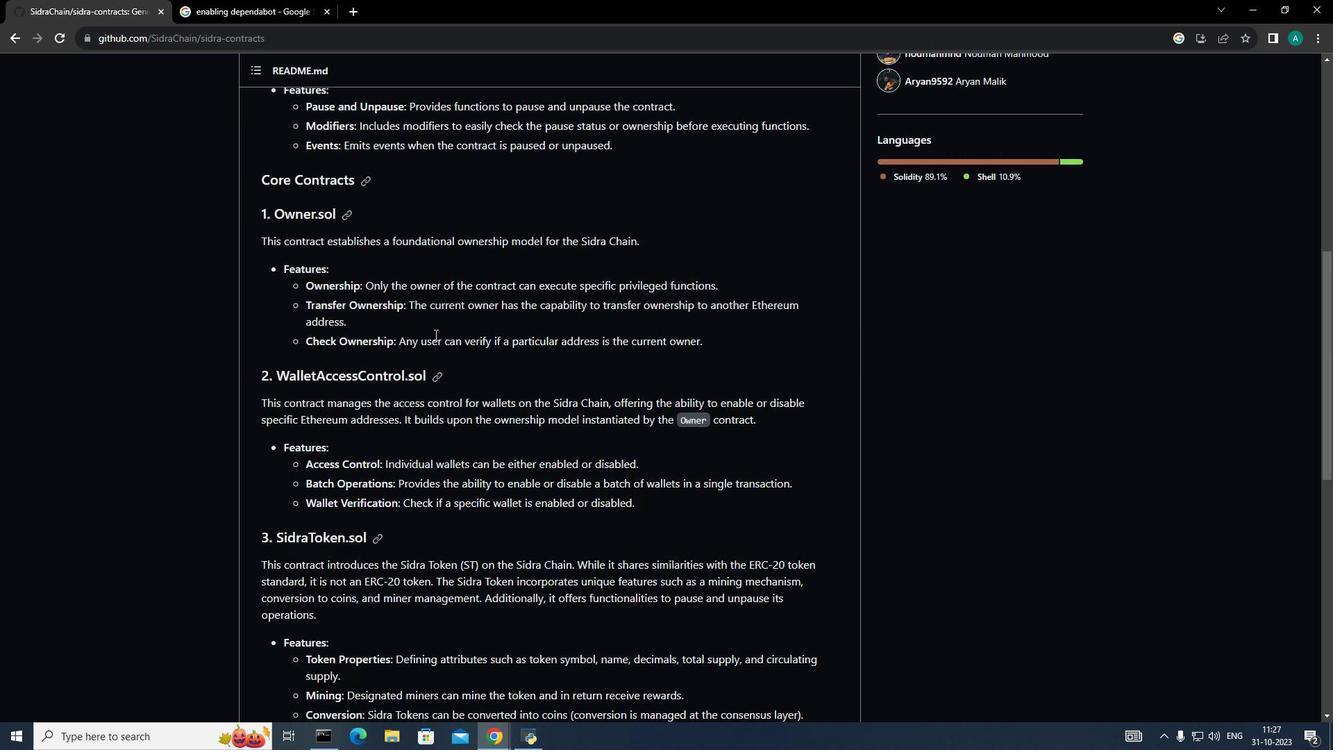 
Action: Mouse scrolled (434, 334) with delta (0, 0)
Screenshot: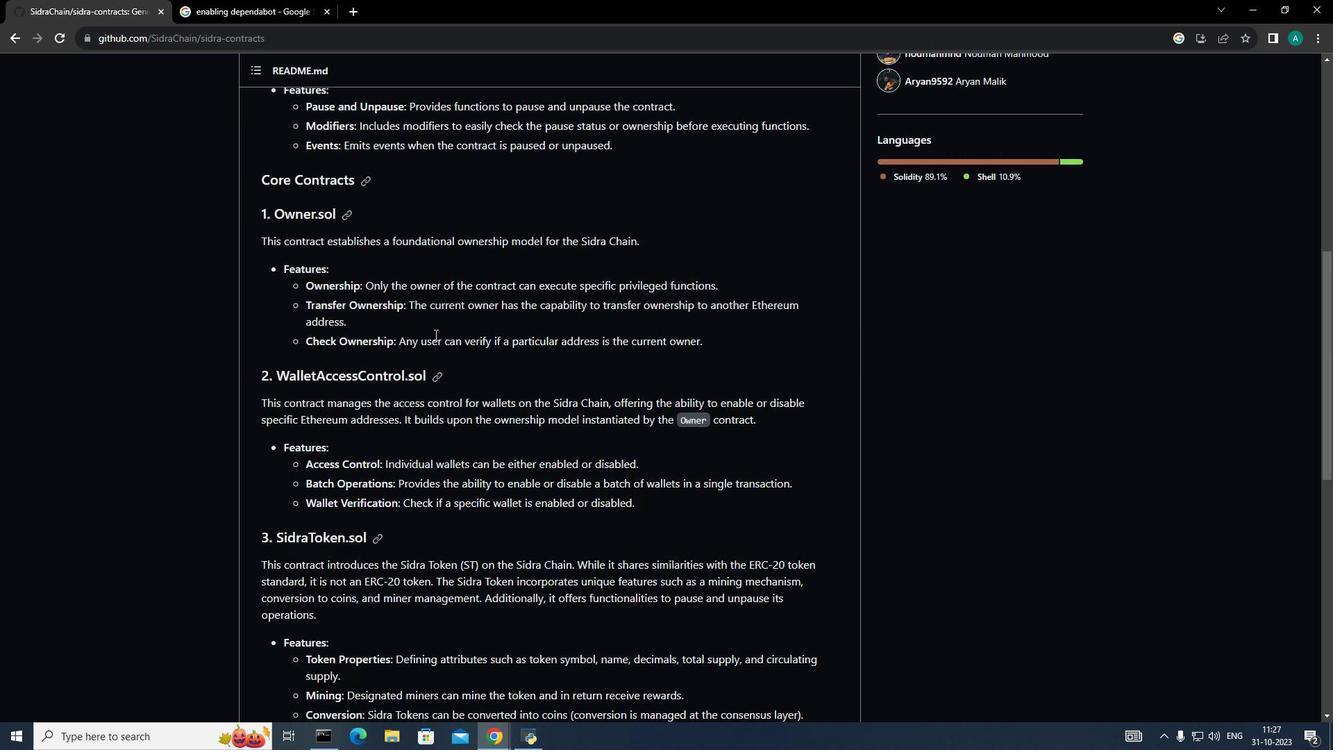 
Action: Mouse scrolled (434, 334) with delta (0, 0)
Screenshot: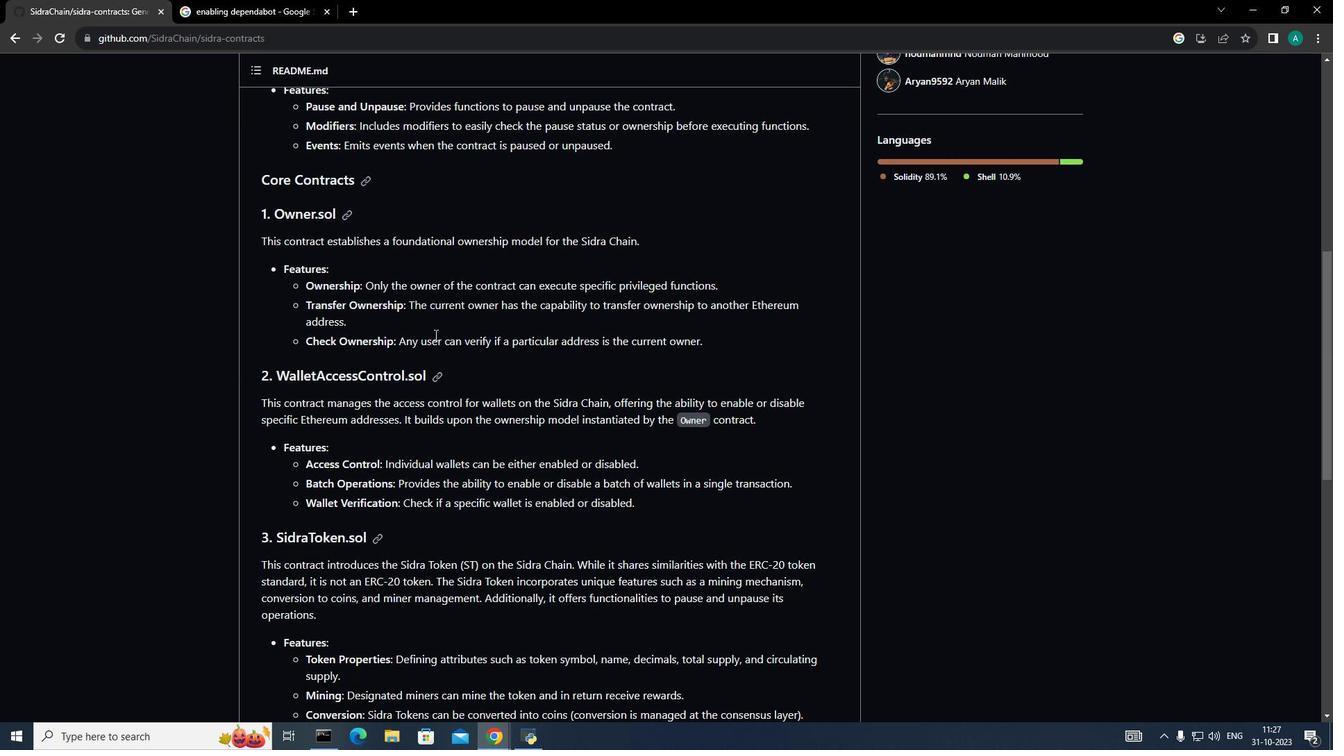 
Action: Mouse scrolled (434, 334) with delta (0, 0)
Screenshot: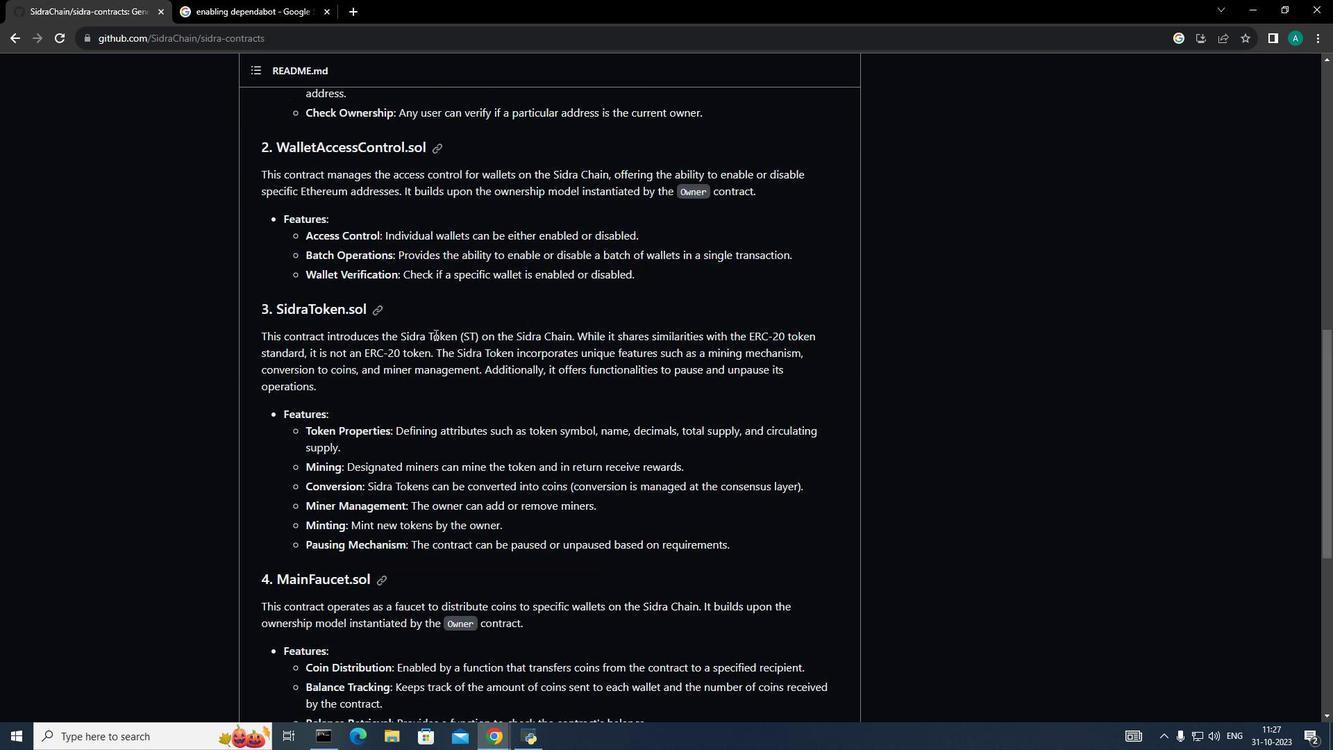 
Action: Mouse scrolled (434, 334) with delta (0, 0)
Screenshot: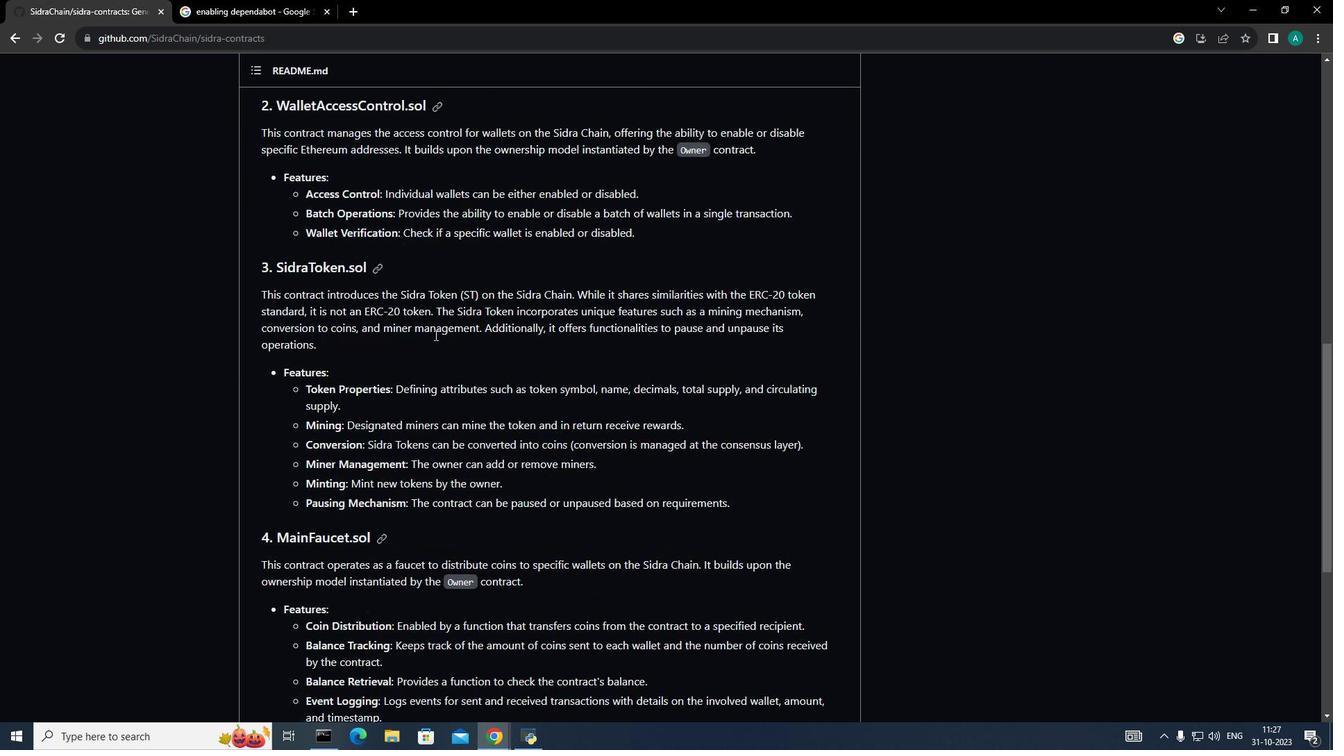 
Action: Mouse scrolled (434, 334) with delta (0, 0)
Screenshot: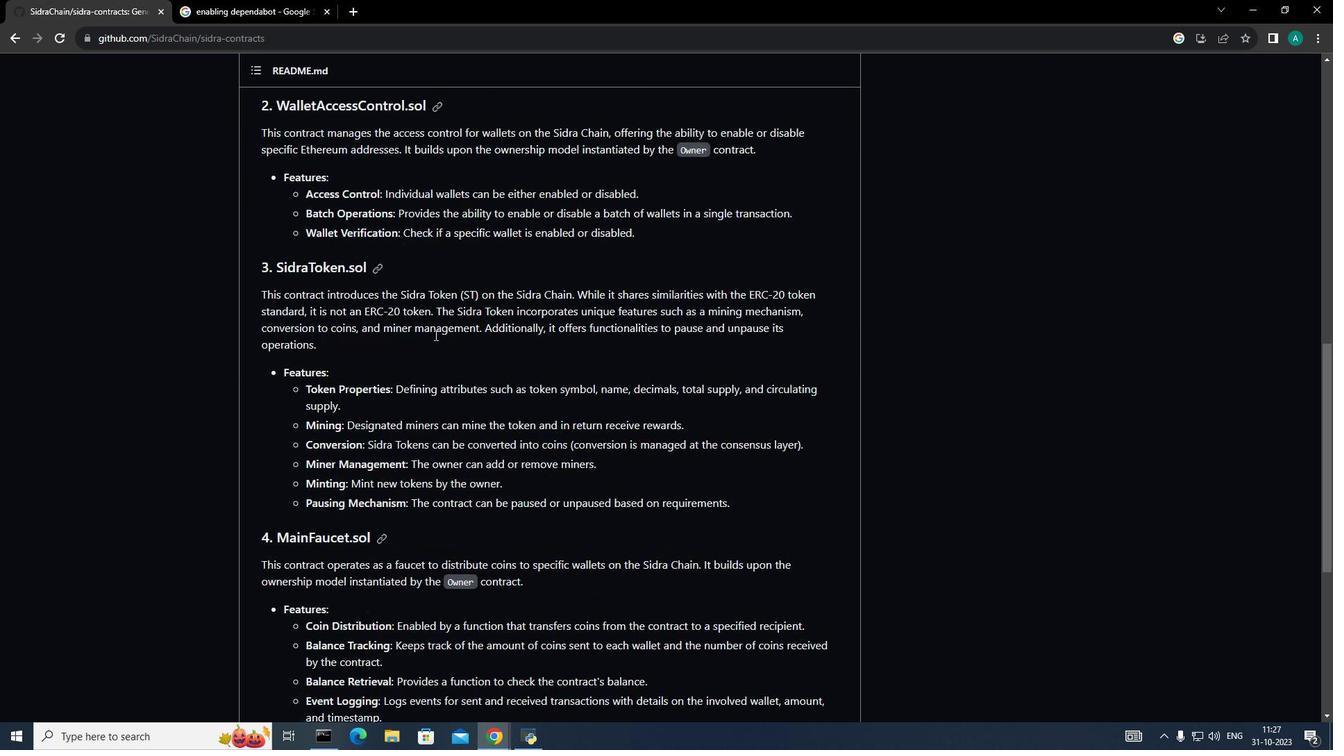 
Action: Mouse scrolled (434, 334) with delta (0, 0)
Screenshot: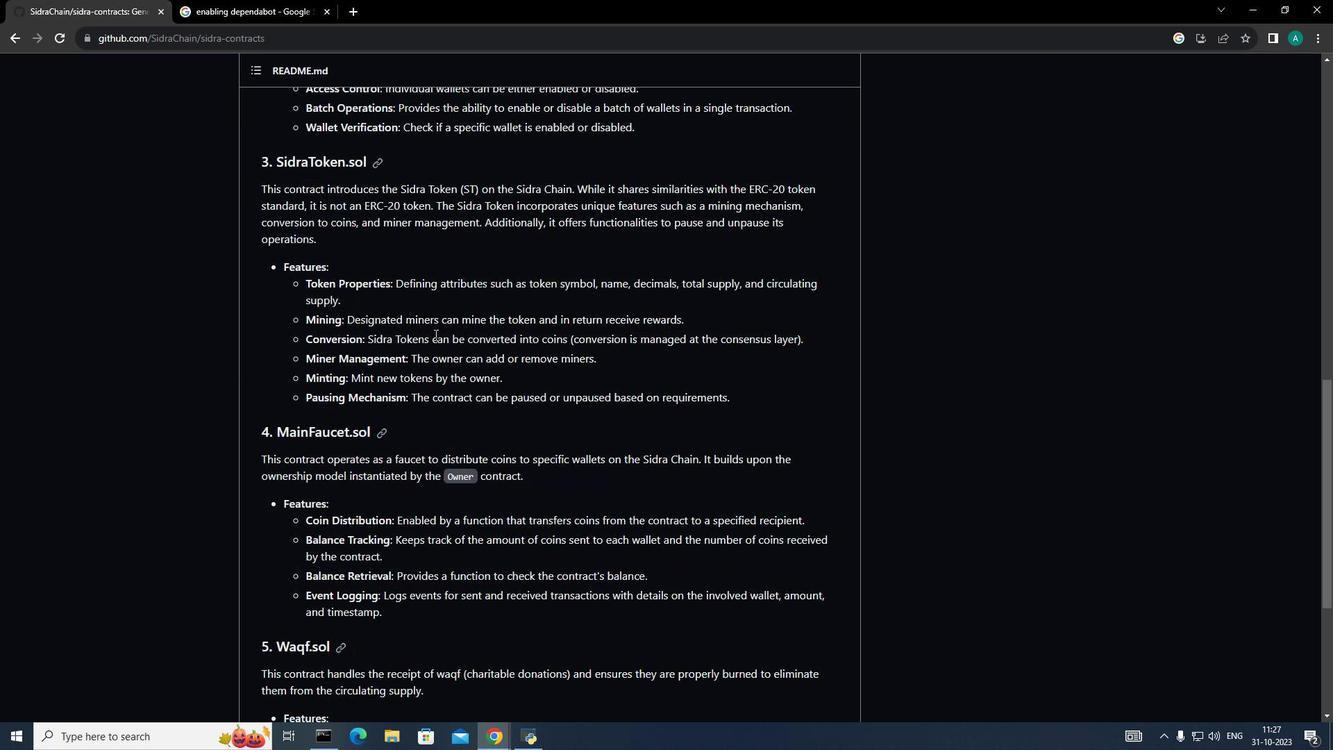 
Action: Mouse scrolled (434, 334) with delta (0, 0)
Screenshot: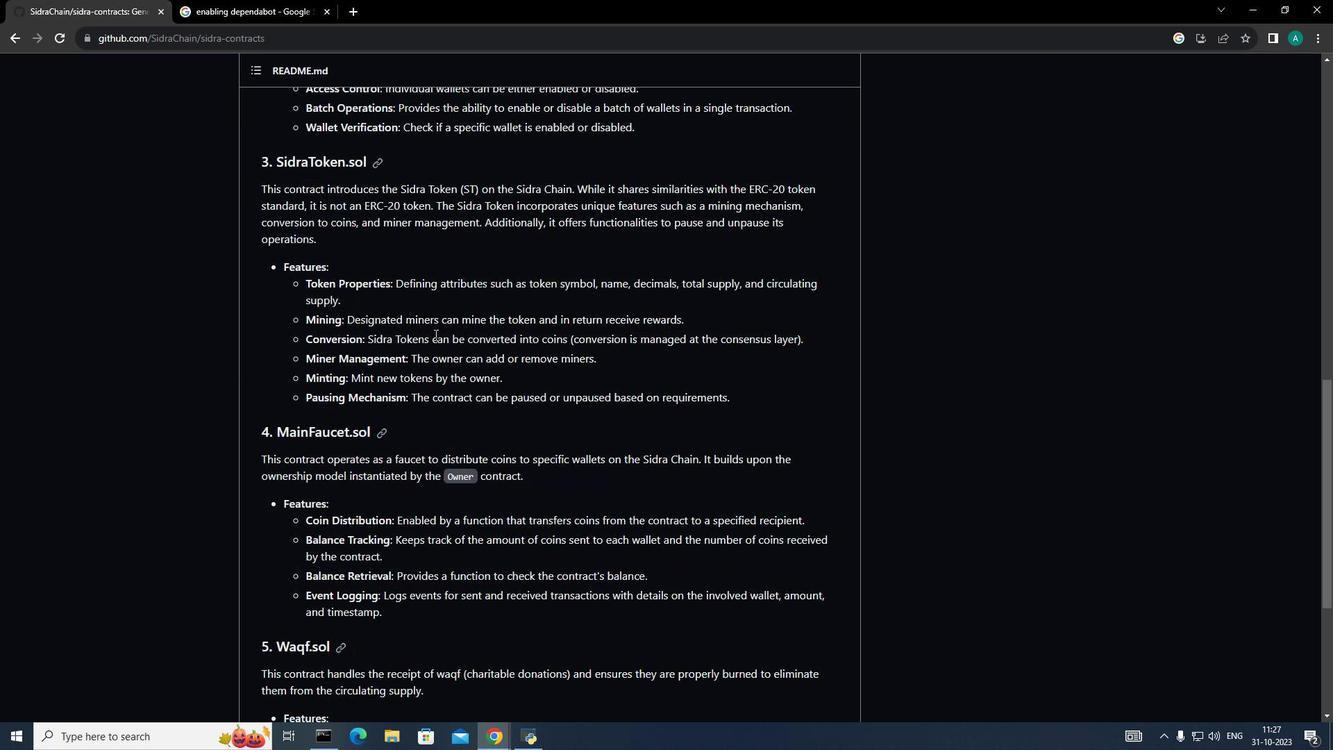 
Action: Mouse scrolled (434, 334) with delta (0, 0)
Screenshot: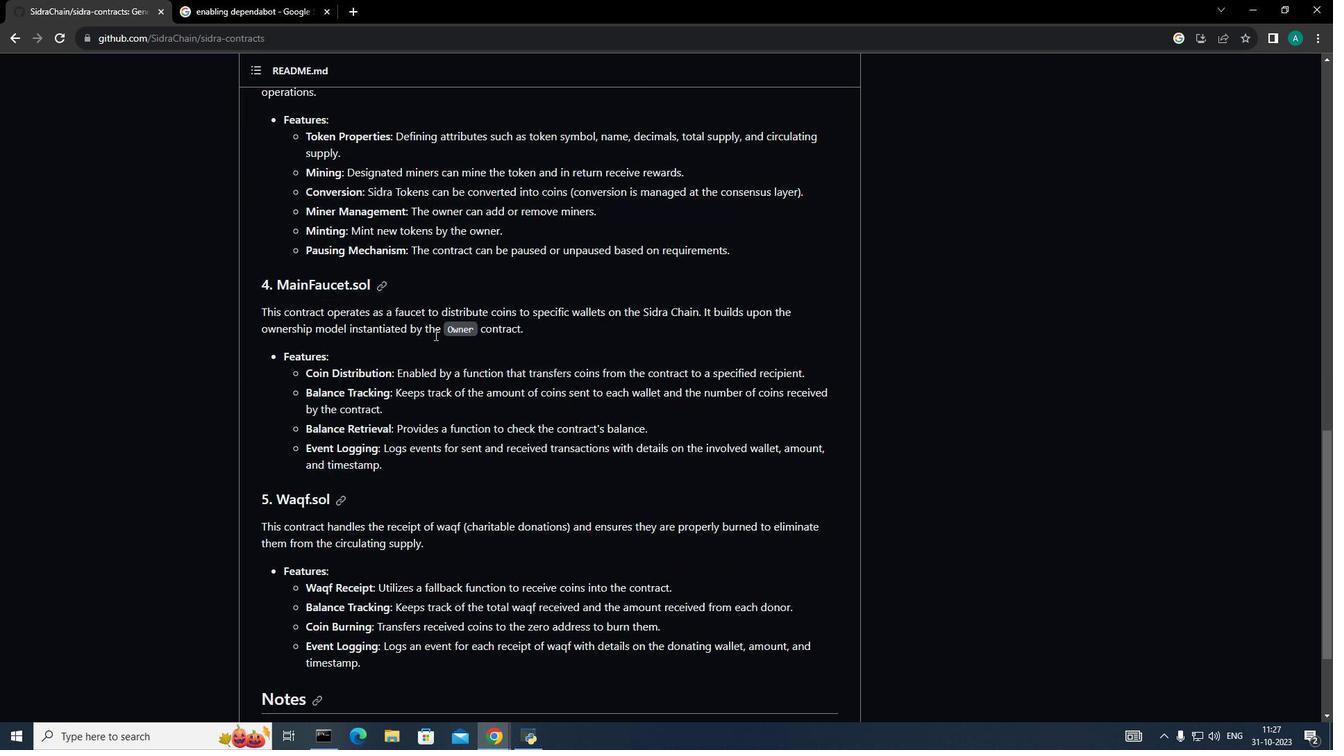 
Action: Mouse moved to (428, 341)
Screenshot: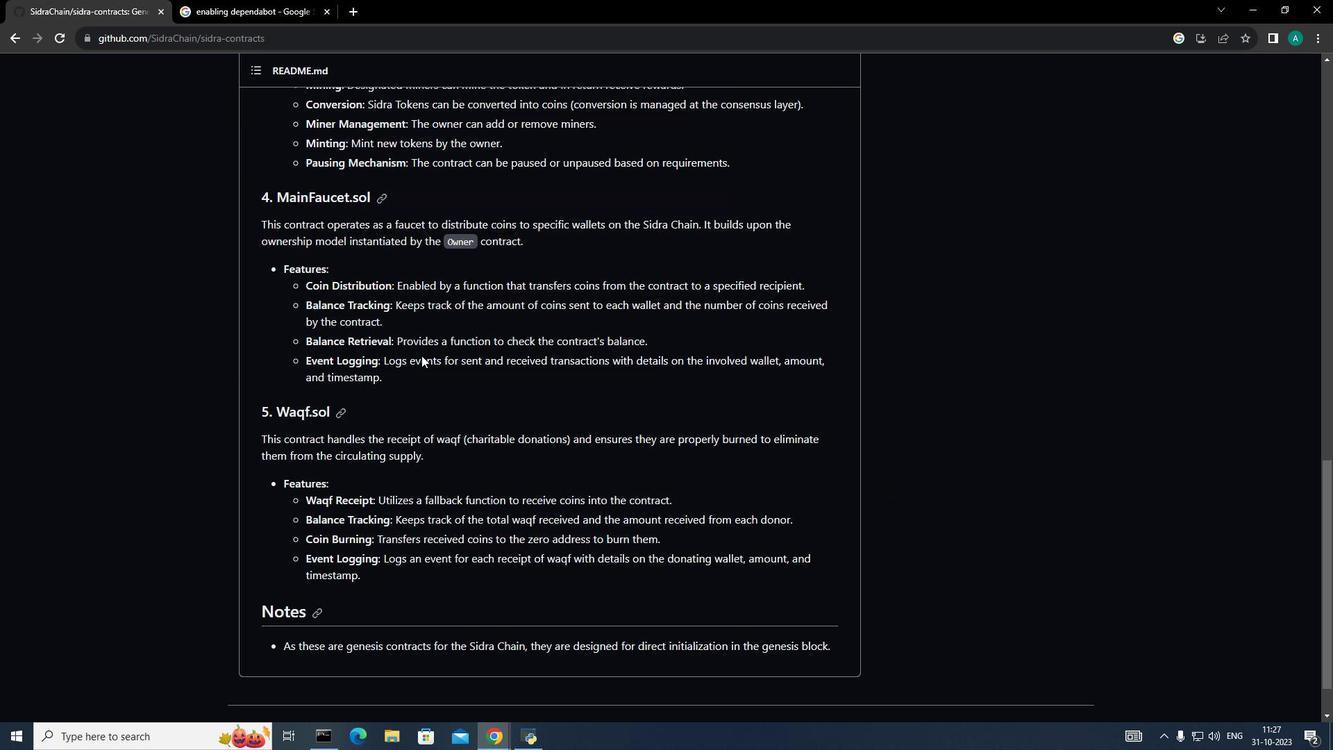 
Action: Mouse scrolled (430, 339) with delta (0, 0)
Screenshot: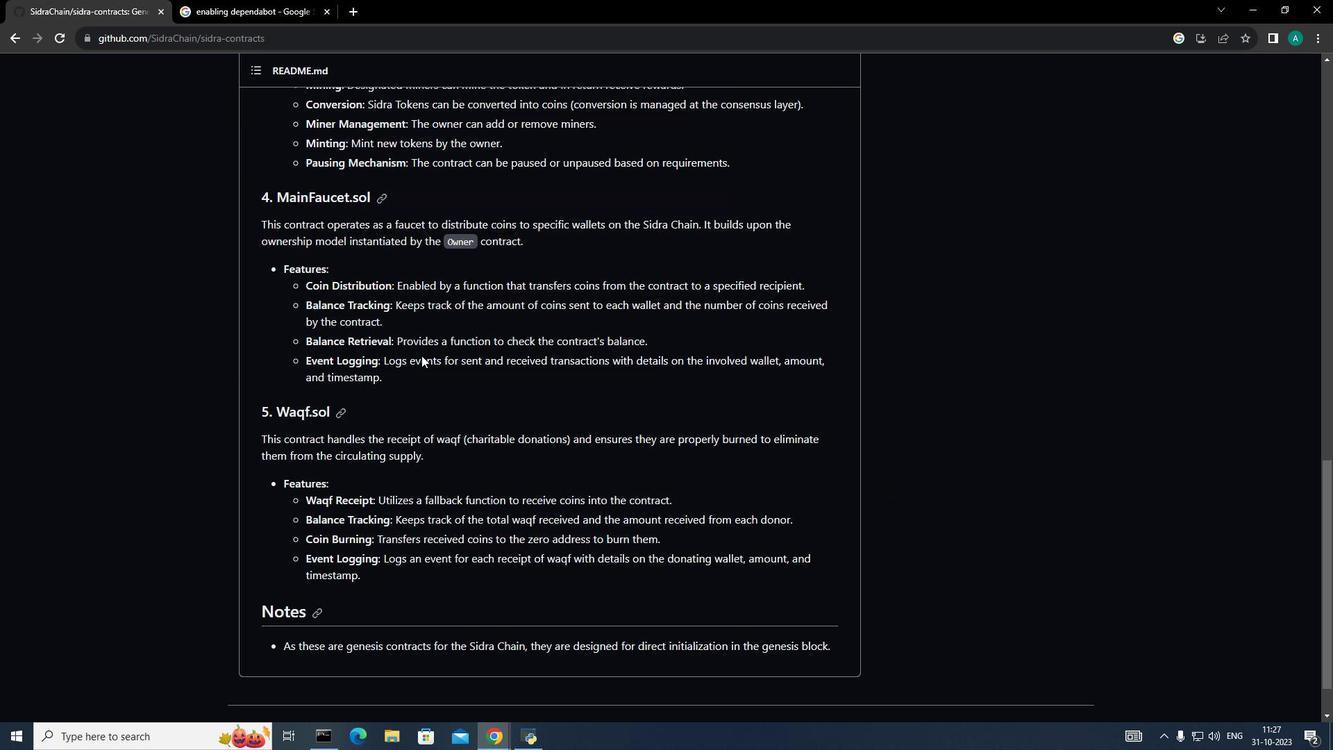 
Action: Mouse moved to (428, 341)
Screenshot: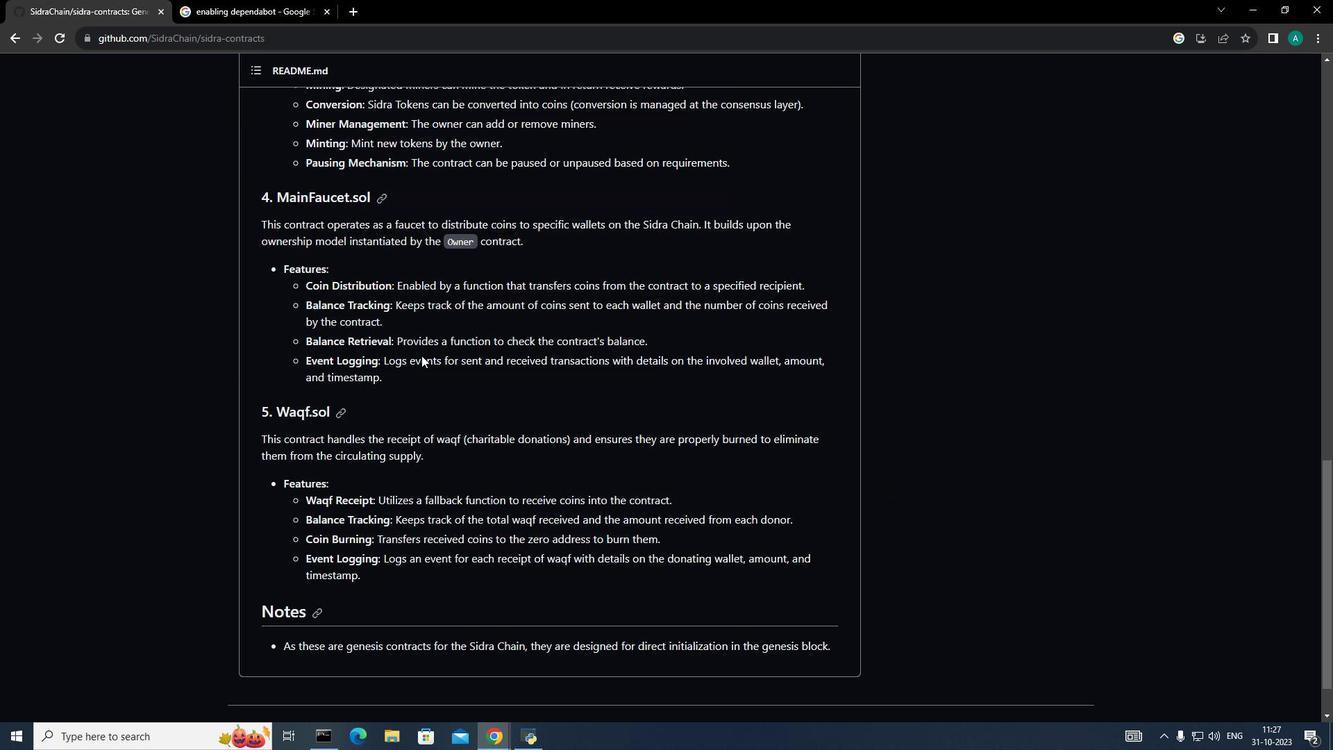 
Action: Mouse scrolled (428, 341) with delta (0, 0)
Screenshot: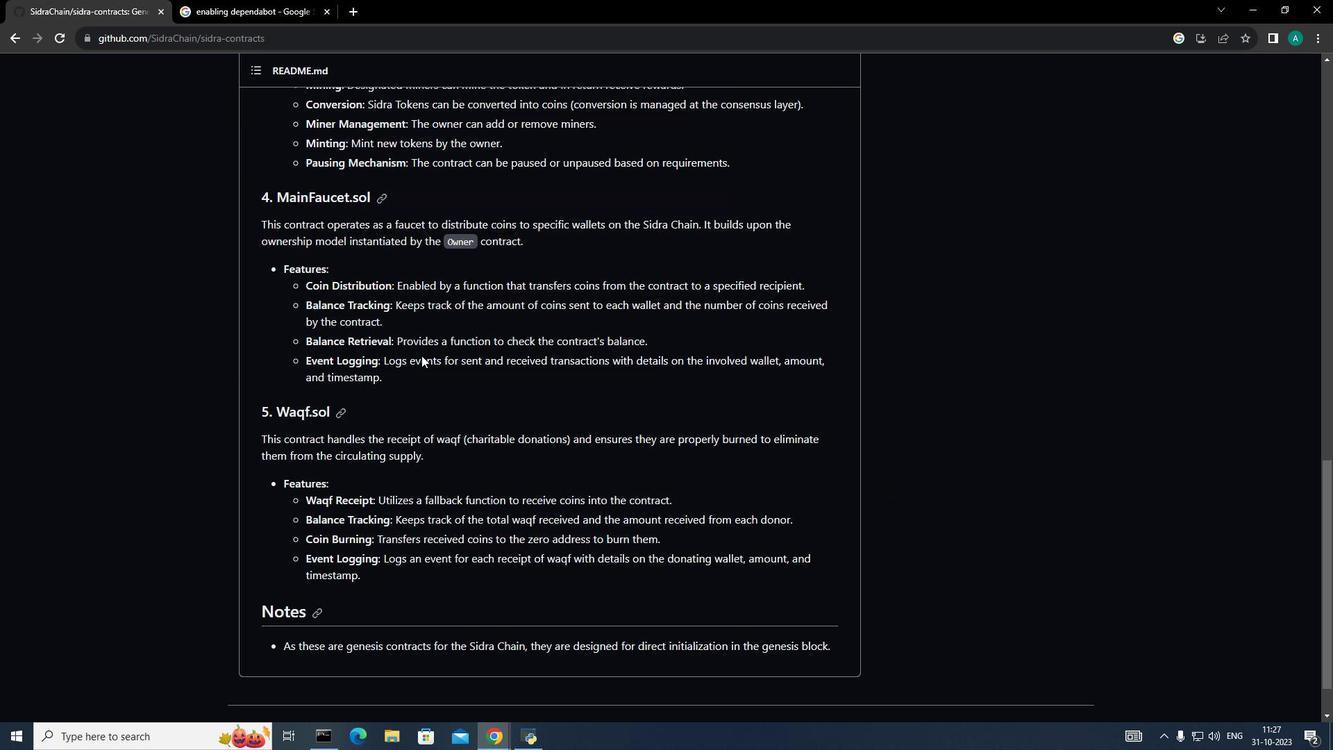 
Action: Mouse moved to (426, 345)
Screenshot: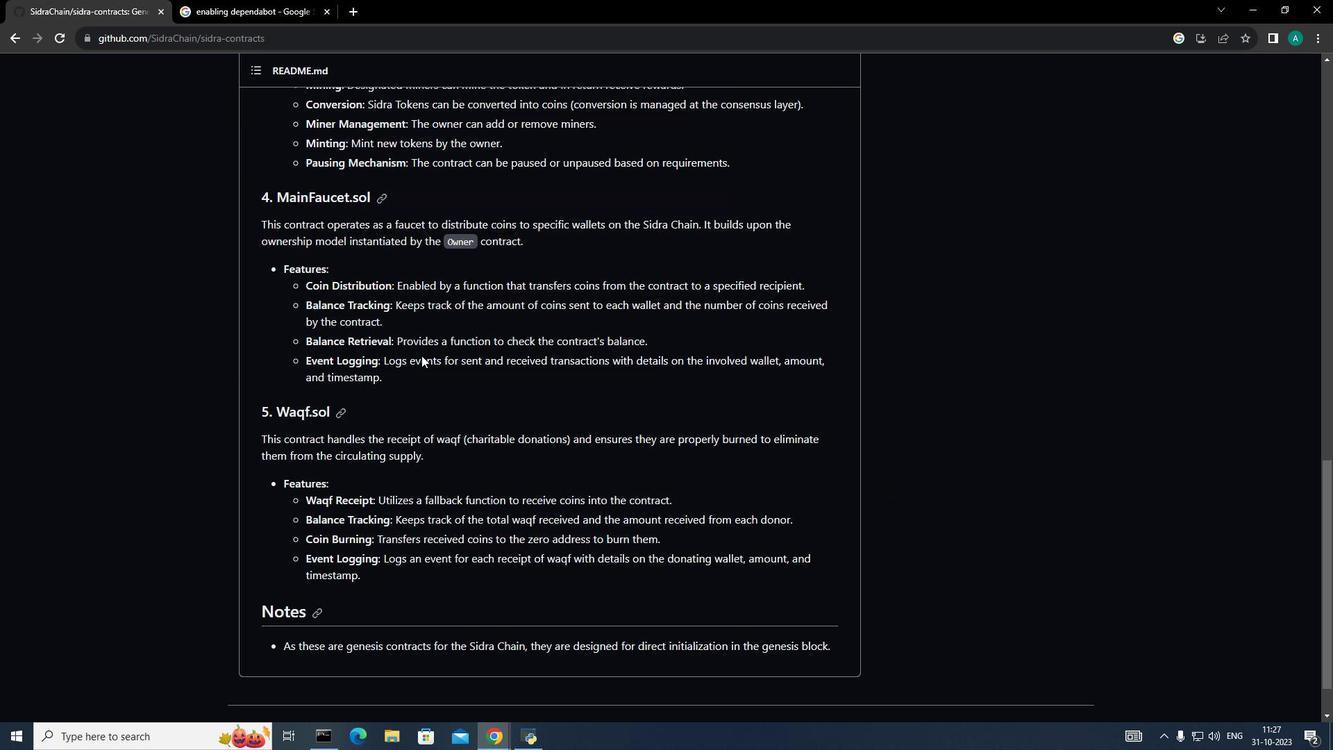 
Action: Mouse scrolled (426, 345) with delta (0, 0)
Screenshot: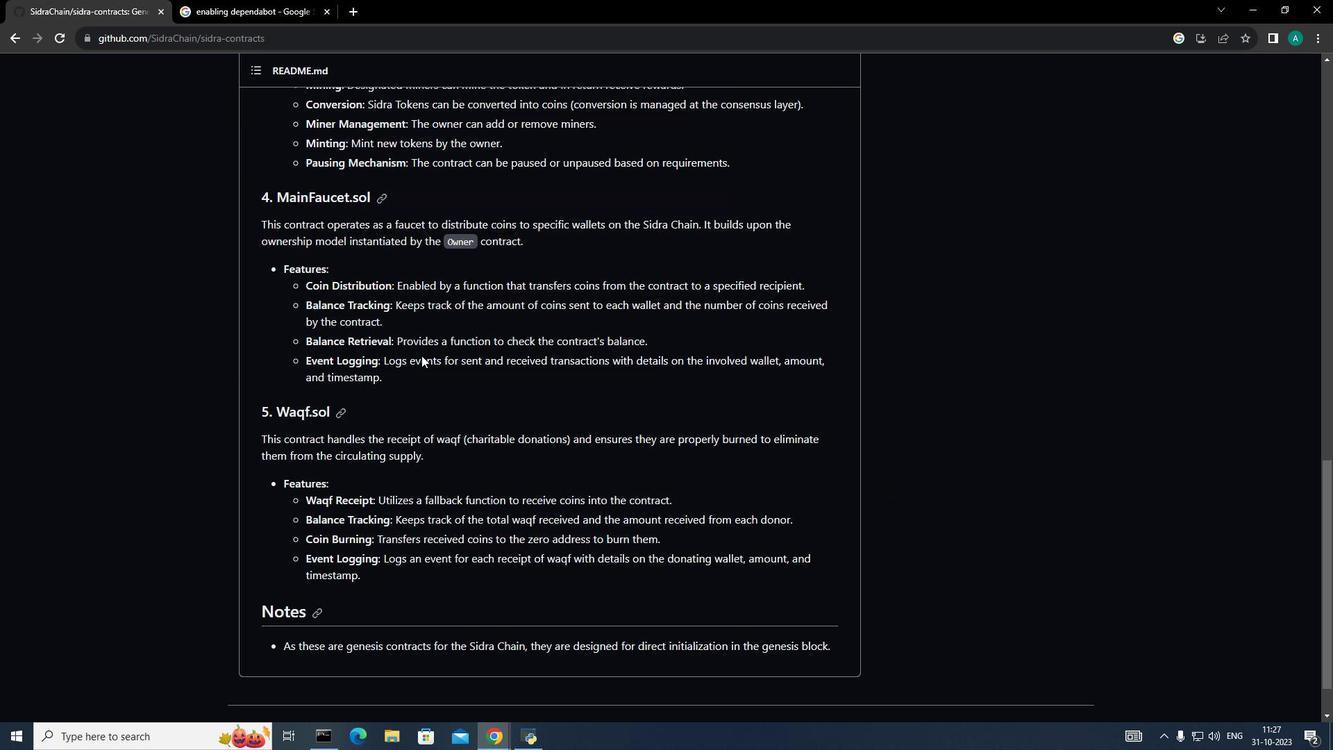 
Action: Mouse moved to (425, 350)
Screenshot: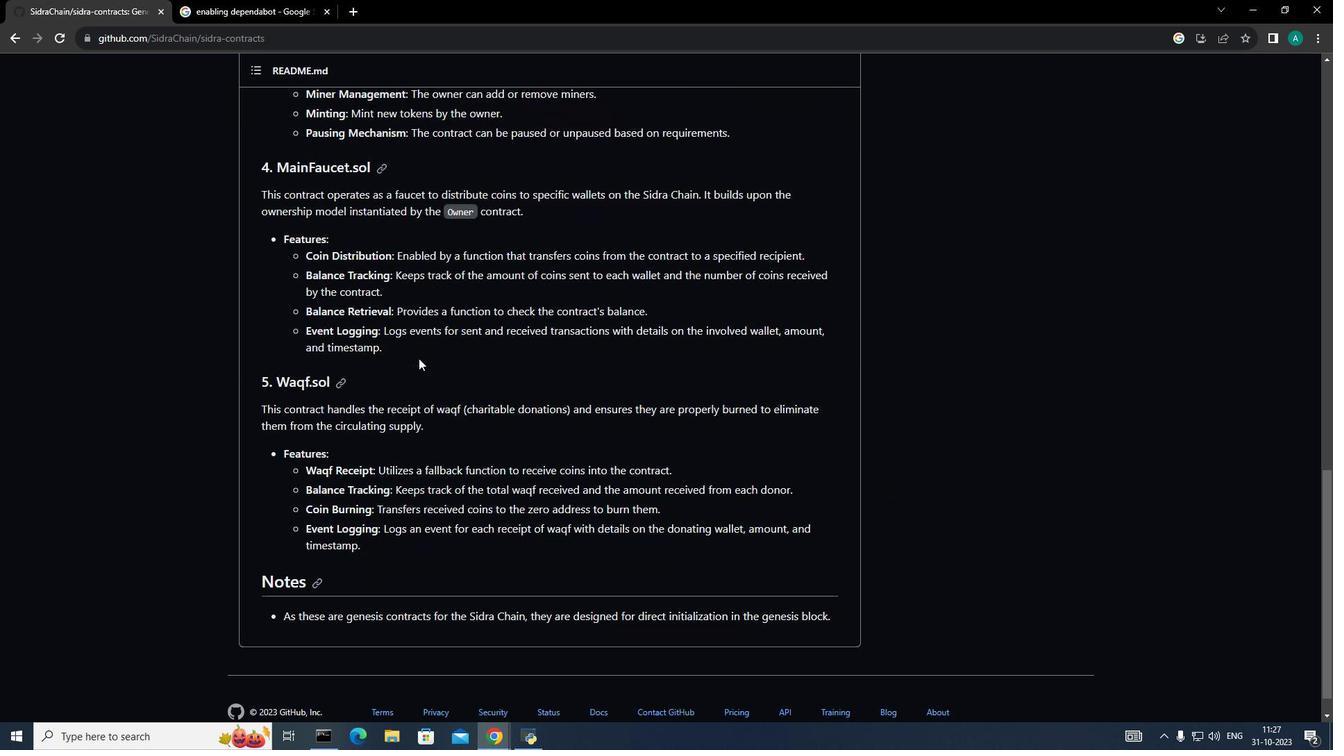 
Action: Mouse scrolled (425, 349) with delta (0, 0)
Screenshot: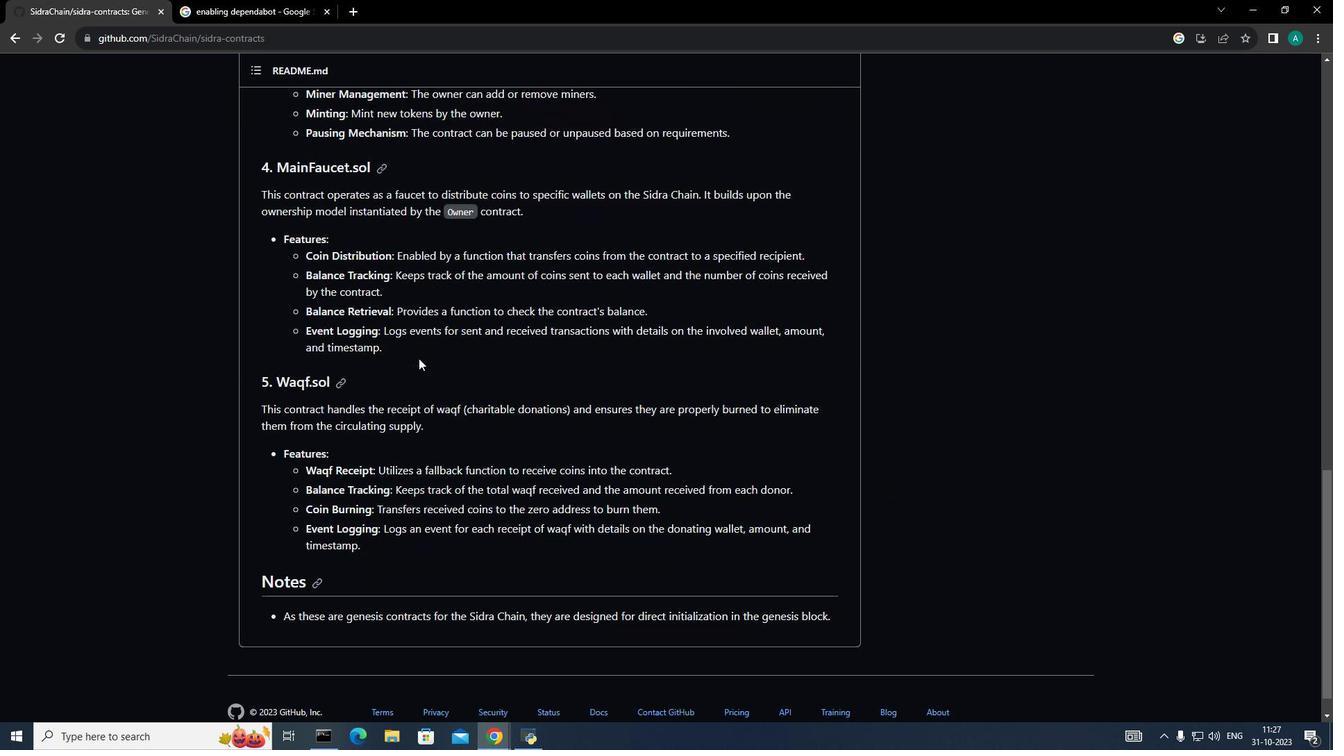 
Action: Mouse moved to (10, 41)
Screenshot: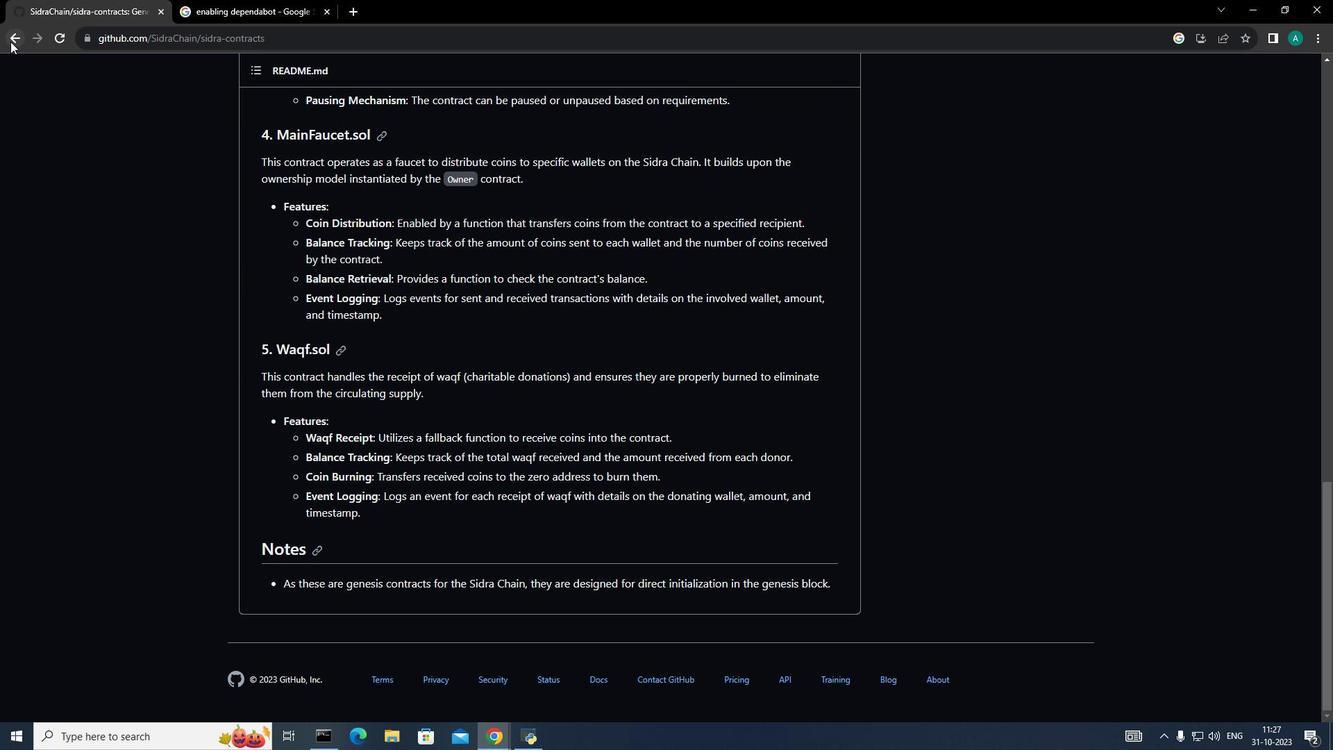
Action: Mouse pressed left at (10, 41)
Screenshot: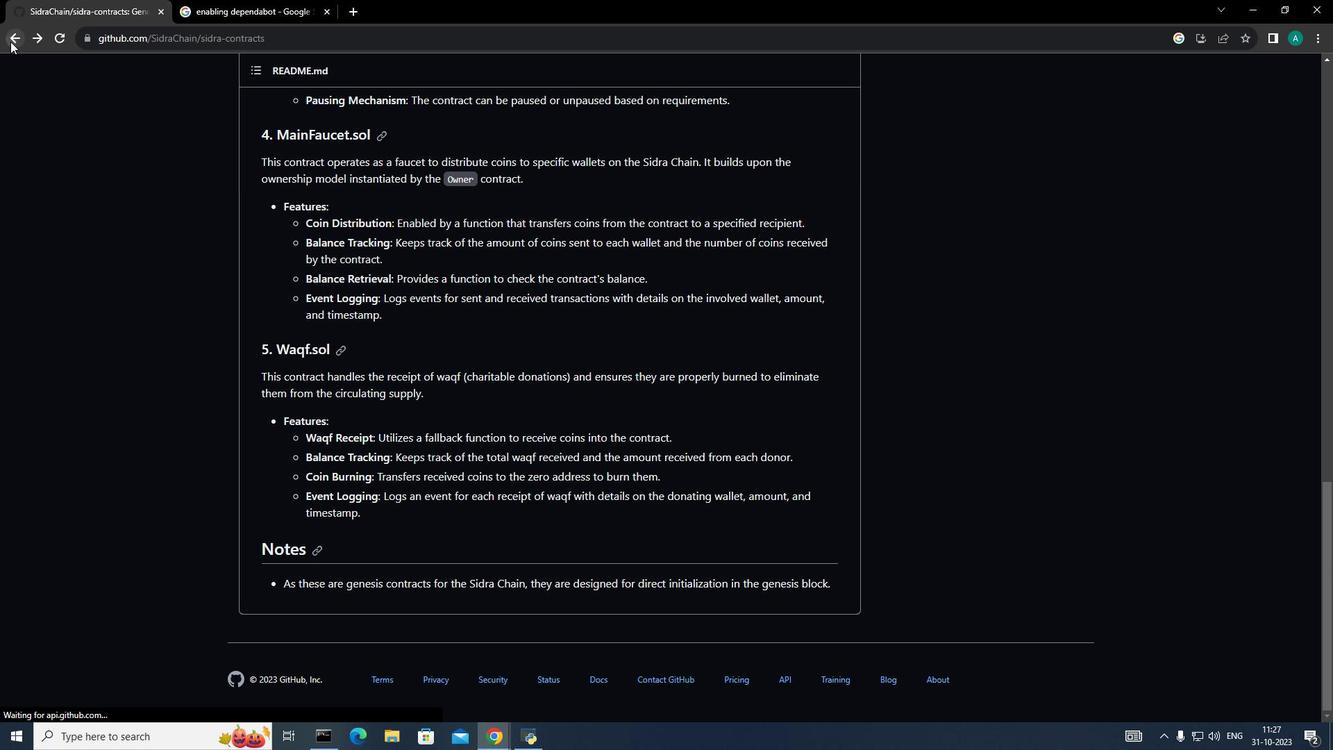 
Action: Mouse moved to (414, 450)
Screenshot: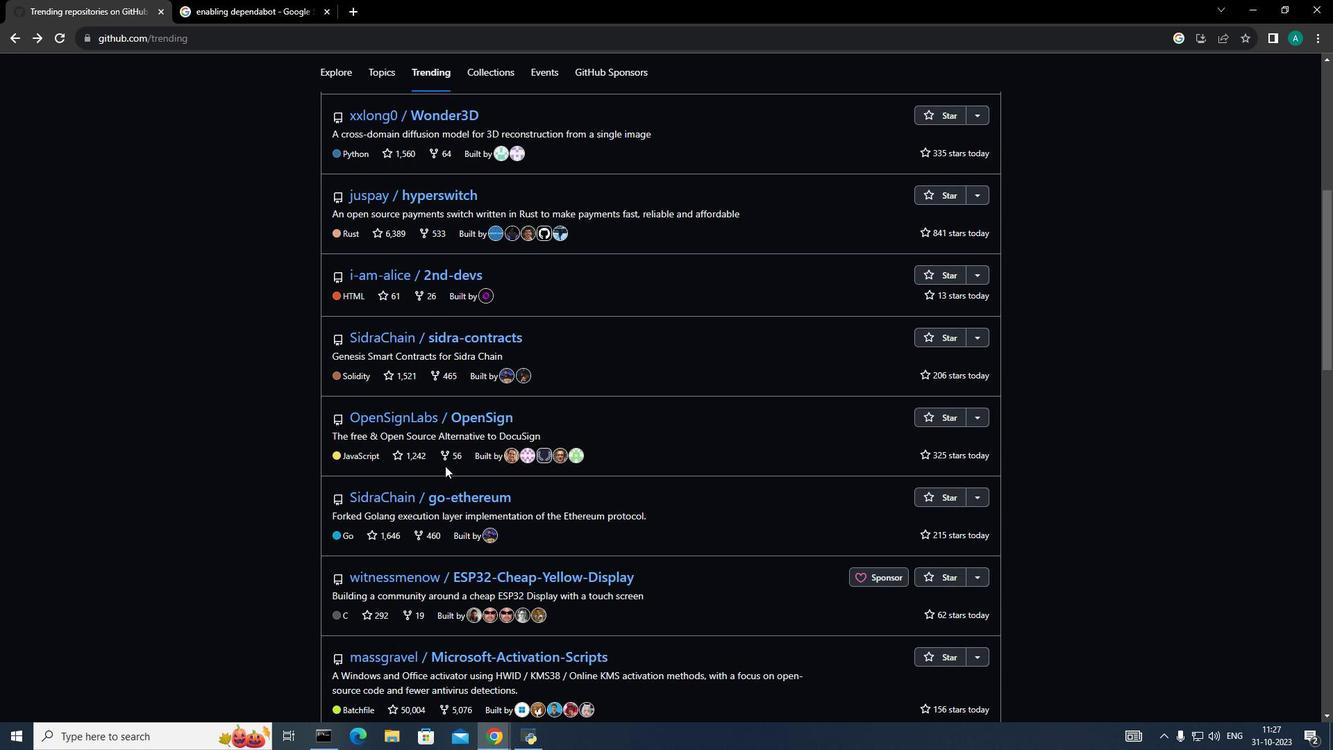 
Action: Mouse scrolled (414, 449) with delta (0, 0)
Screenshot: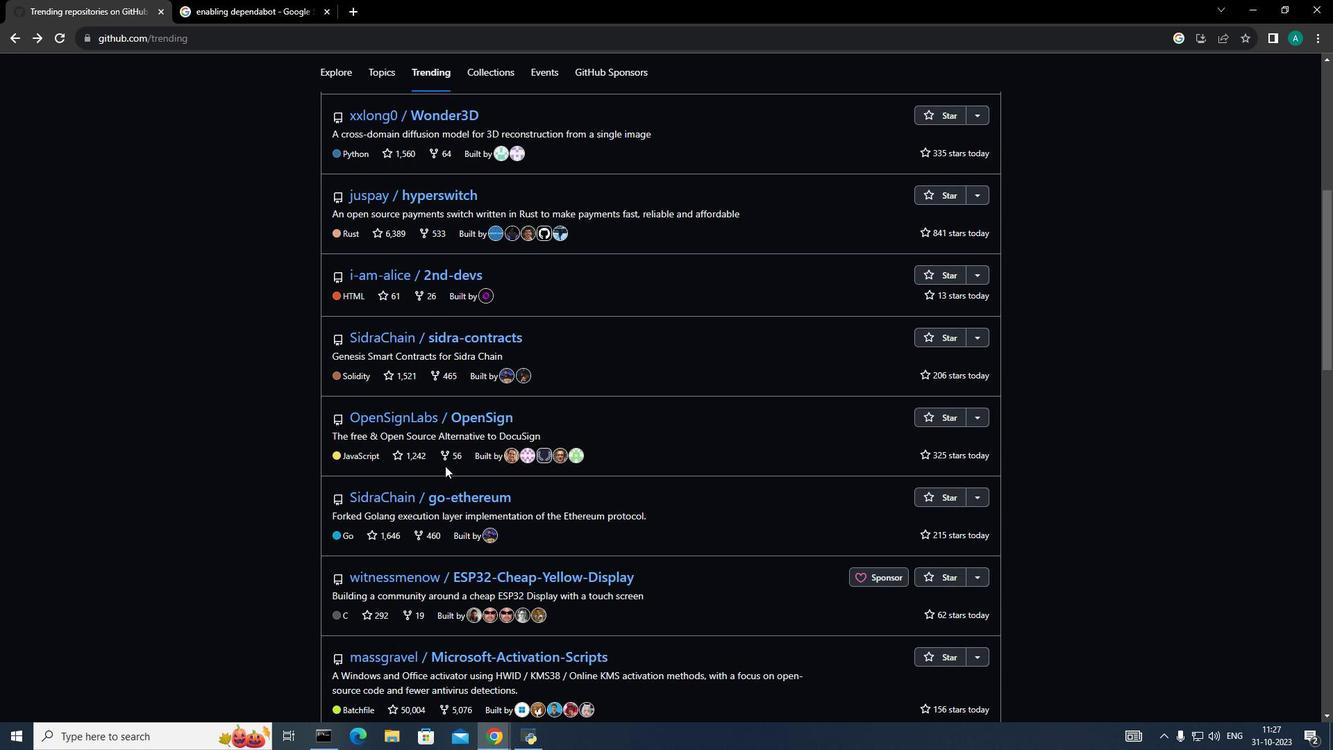 
Action: Mouse moved to (431, 460)
Screenshot: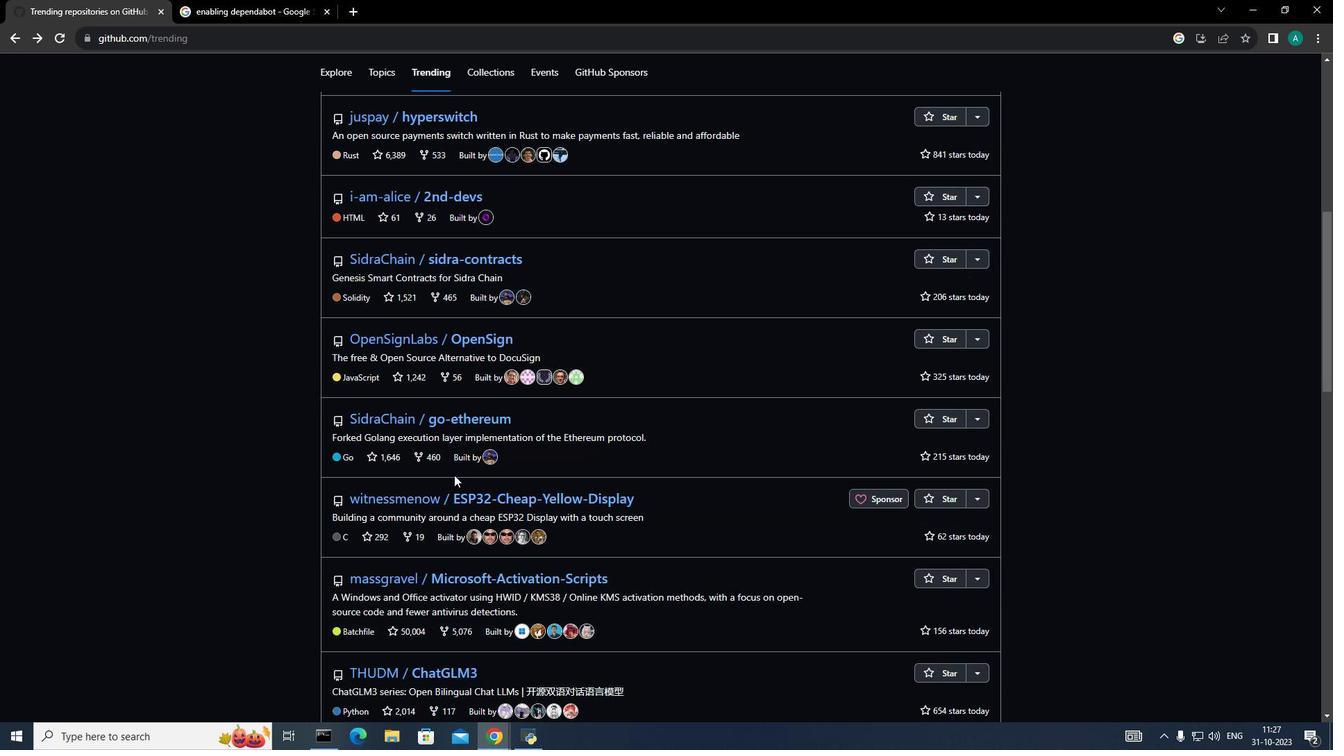 
Action: Mouse scrolled (431, 459) with delta (0, 0)
Screenshot: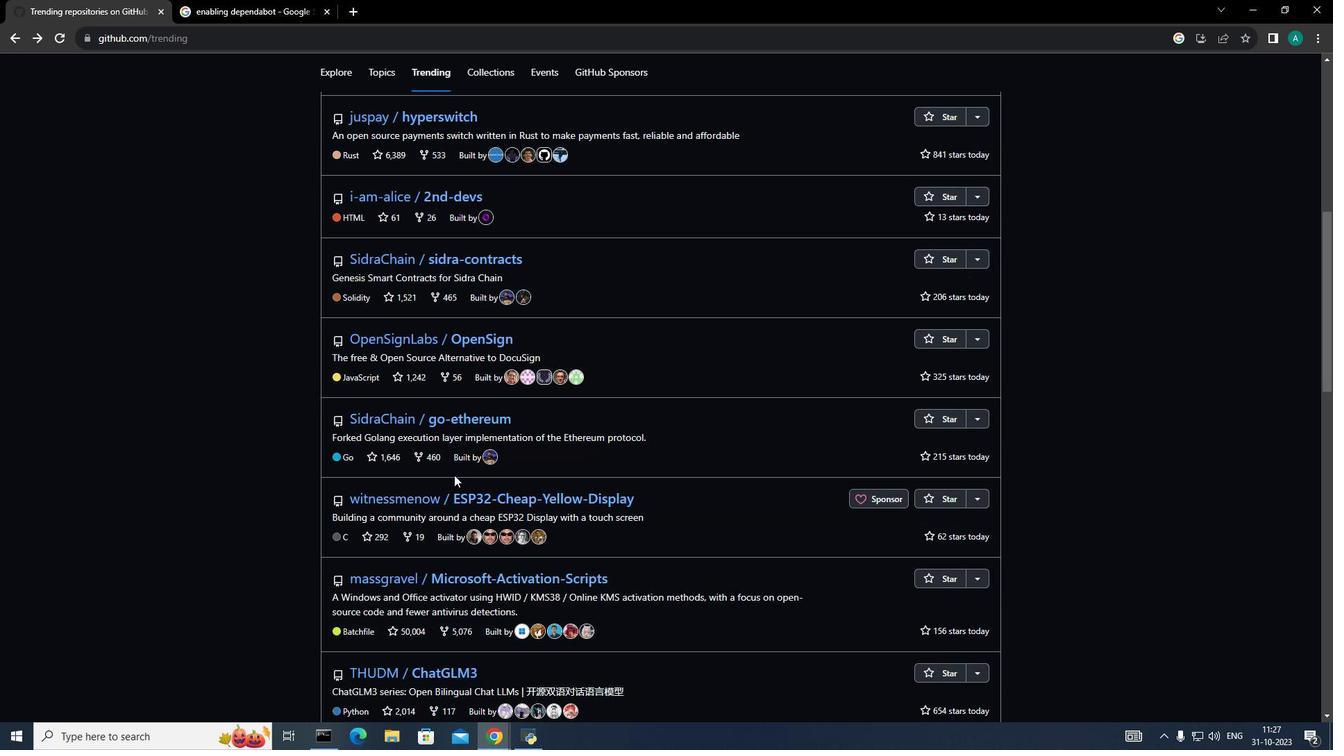 
Action: Mouse moved to (441, 464)
Screenshot: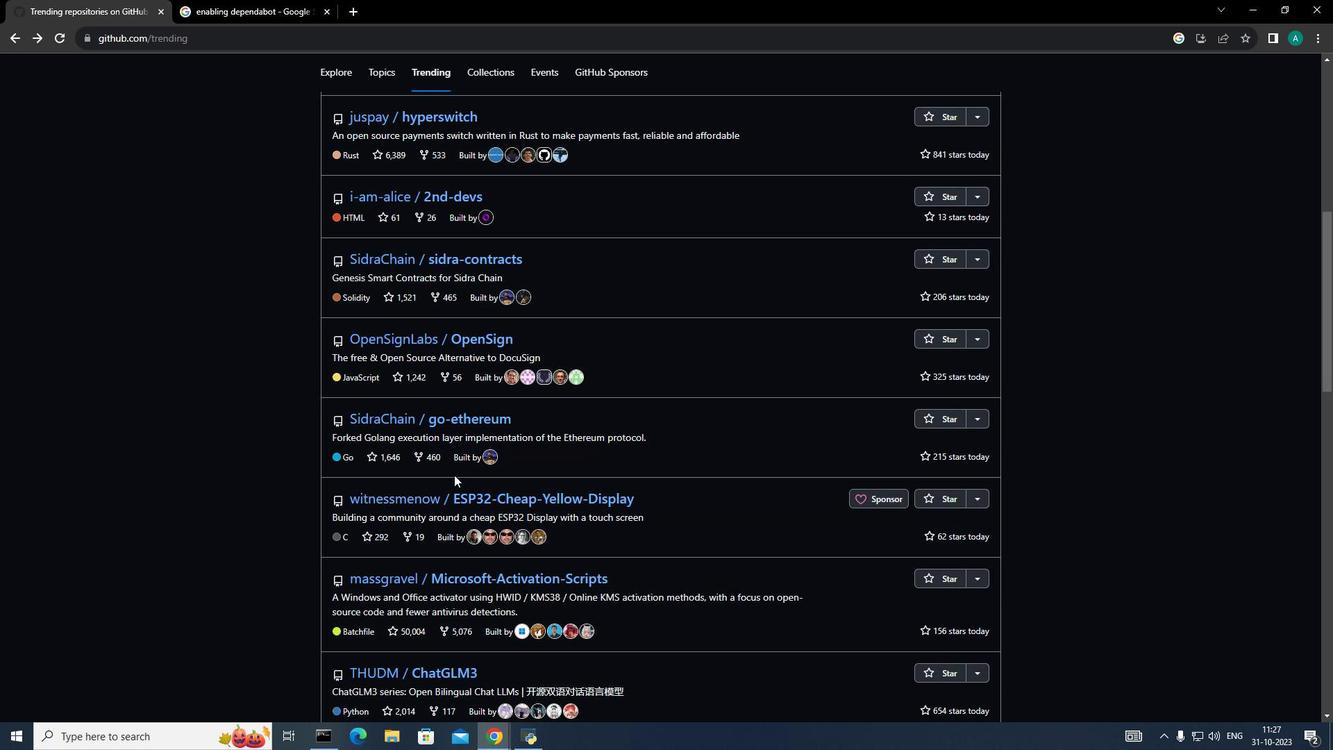 
Action: Mouse scrolled (439, 462) with delta (0, 0)
Screenshot: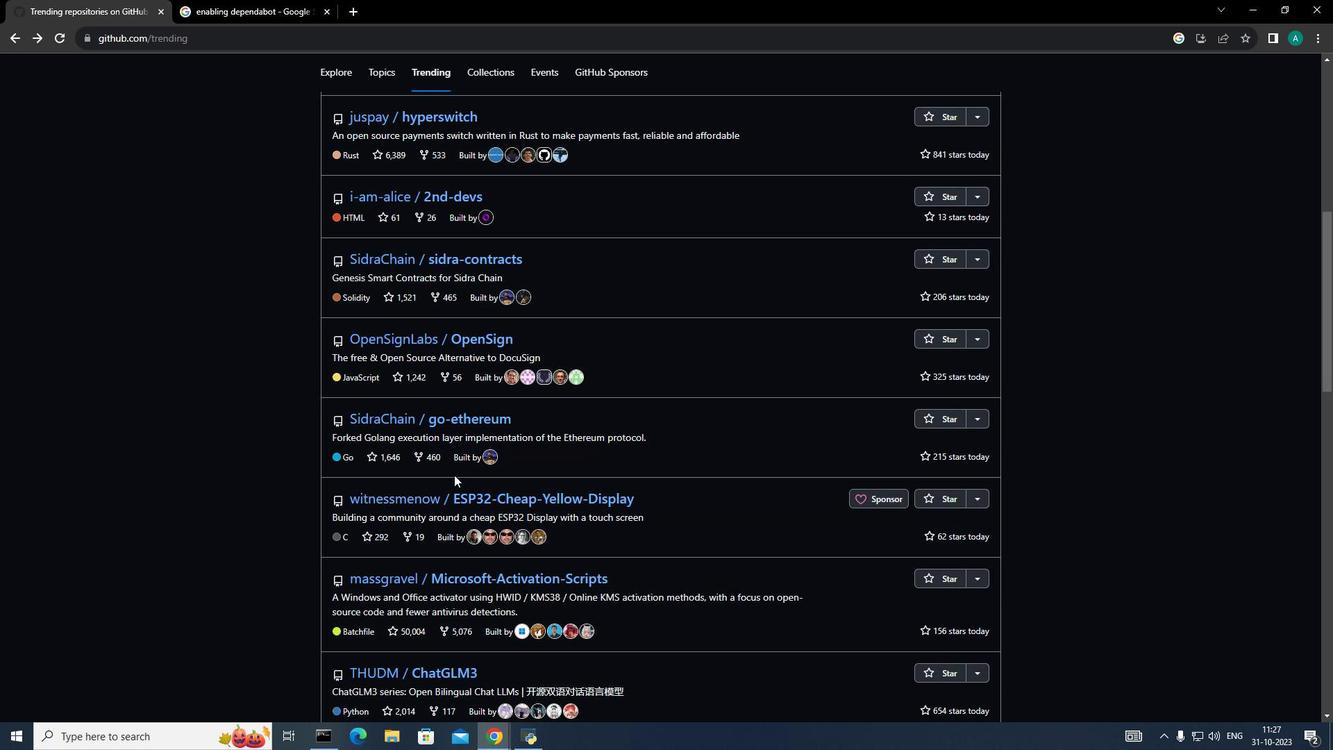 
Action: Mouse moved to (445, 466)
Screenshot: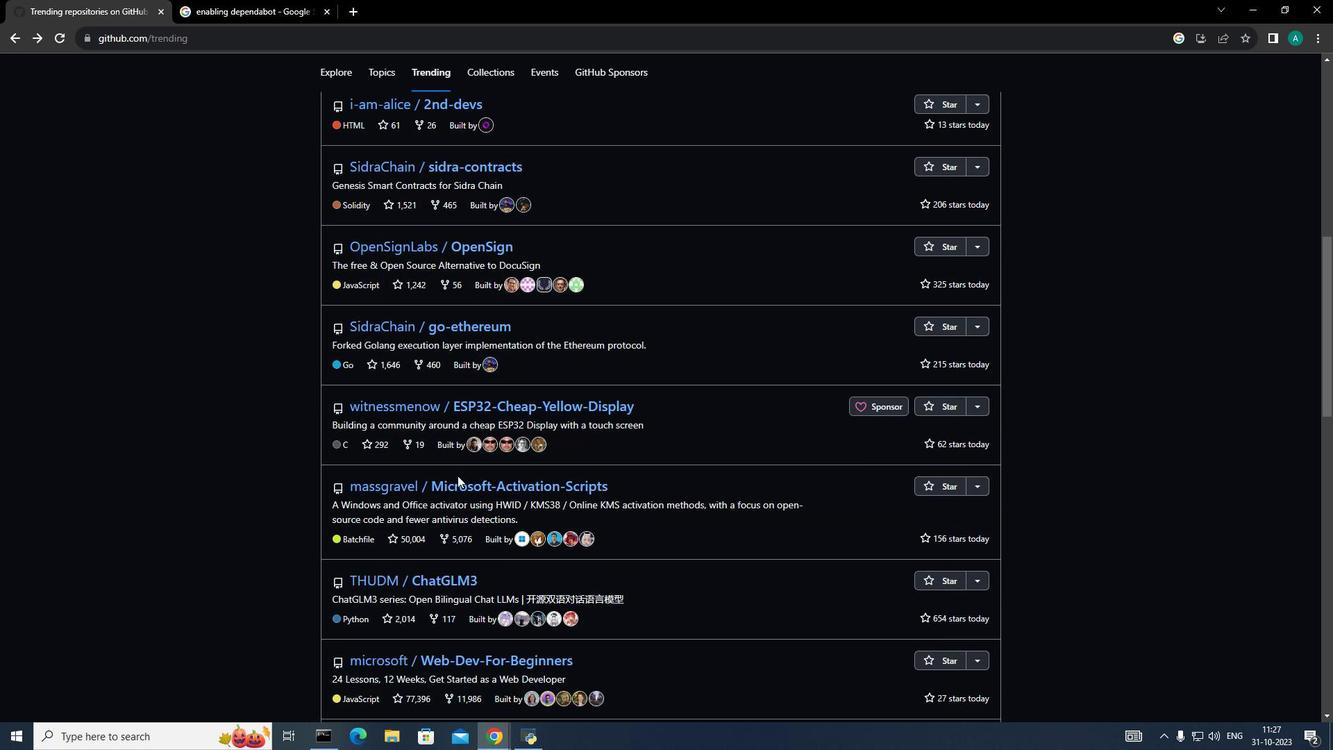 
Action: Mouse scrolled (445, 466) with delta (0, 0)
Screenshot: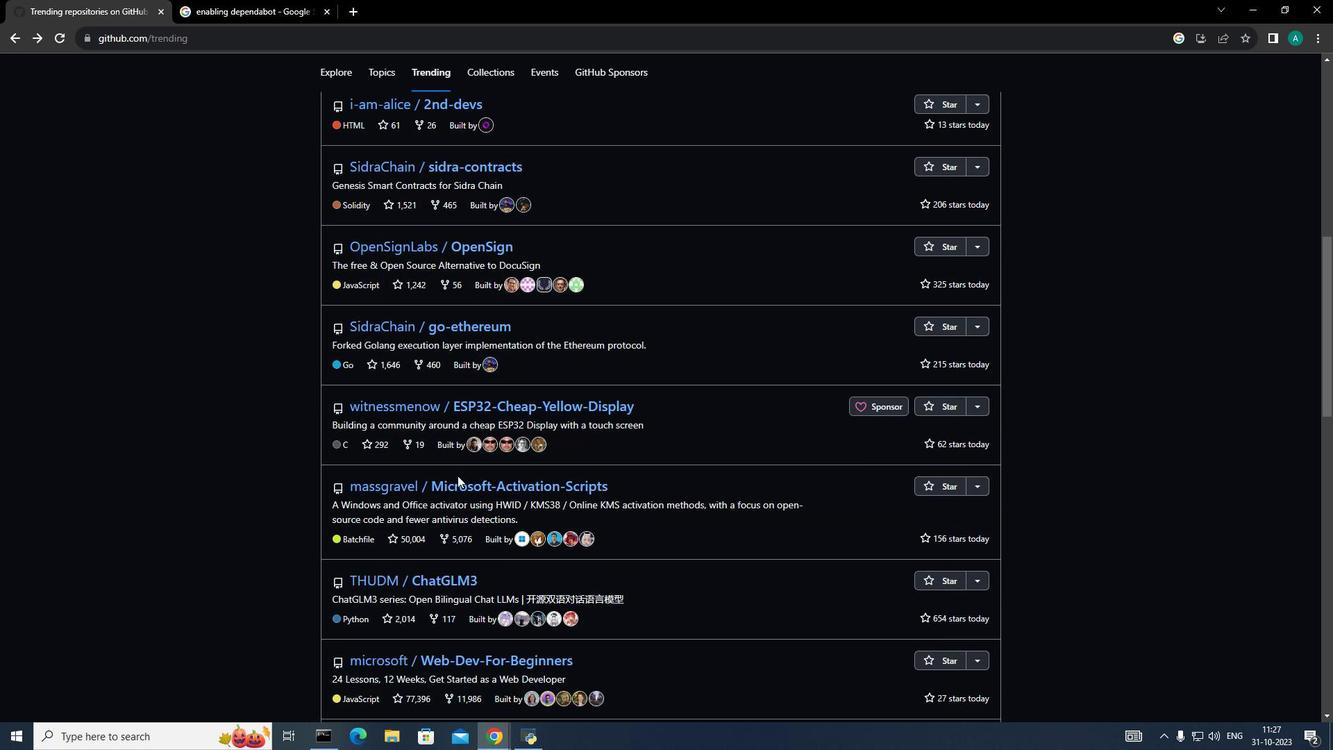 
Action: Mouse moved to (456, 477)
Screenshot: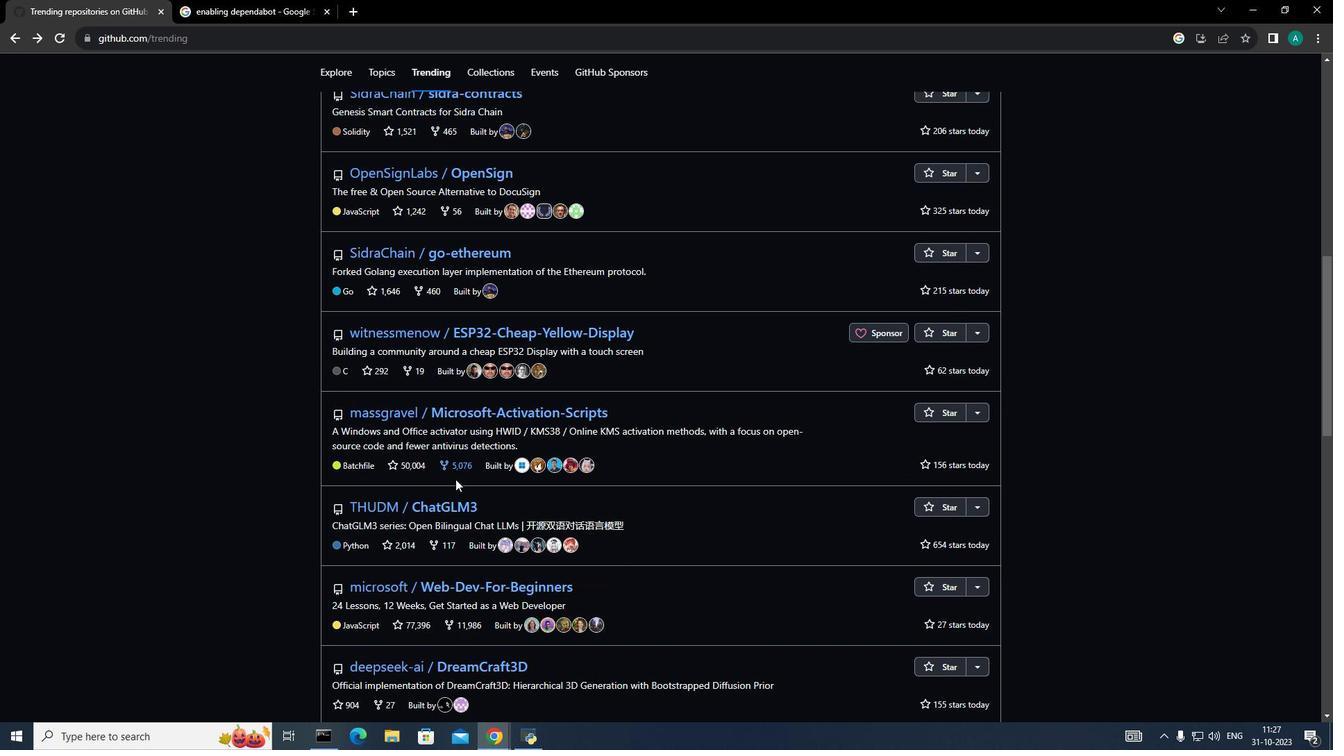
Action: Mouse scrolled (456, 477) with delta (0, 0)
Screenshot: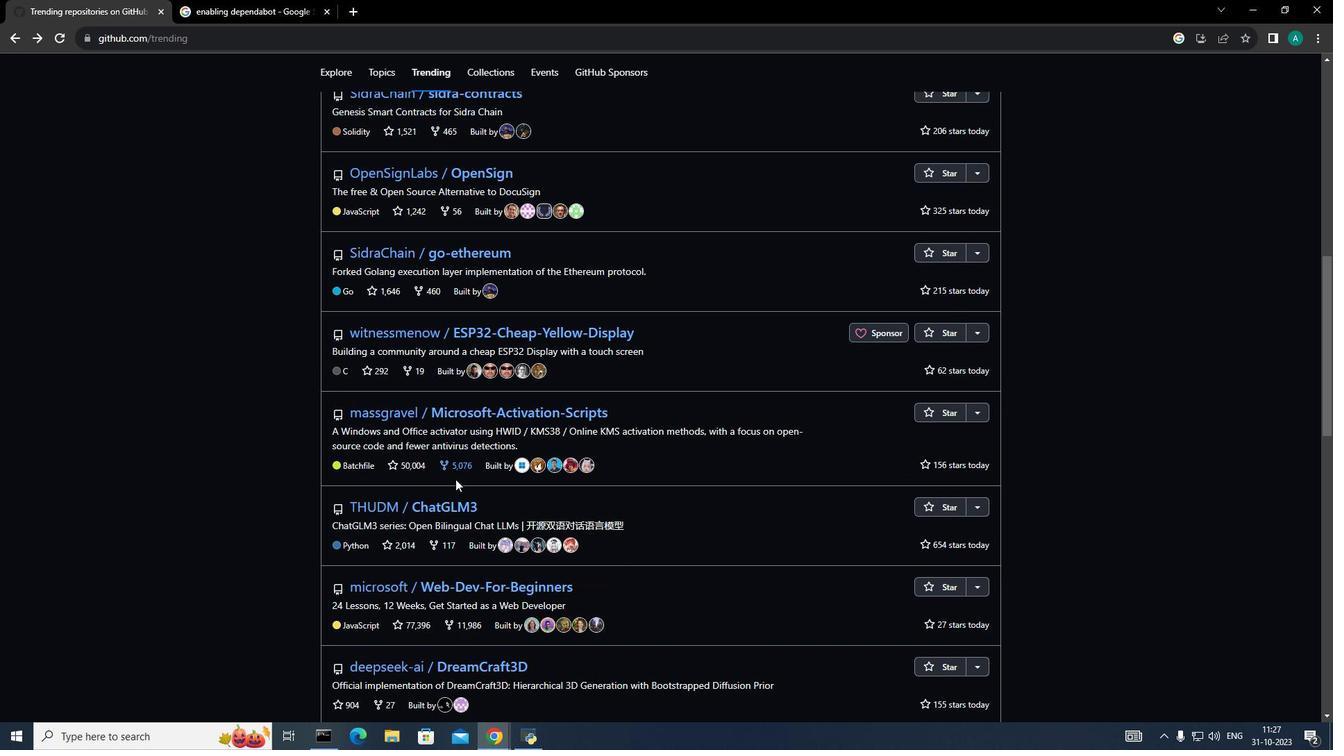 
Action: Mouse scrolled (456, 477) with delta (0, 0)
Screenshot: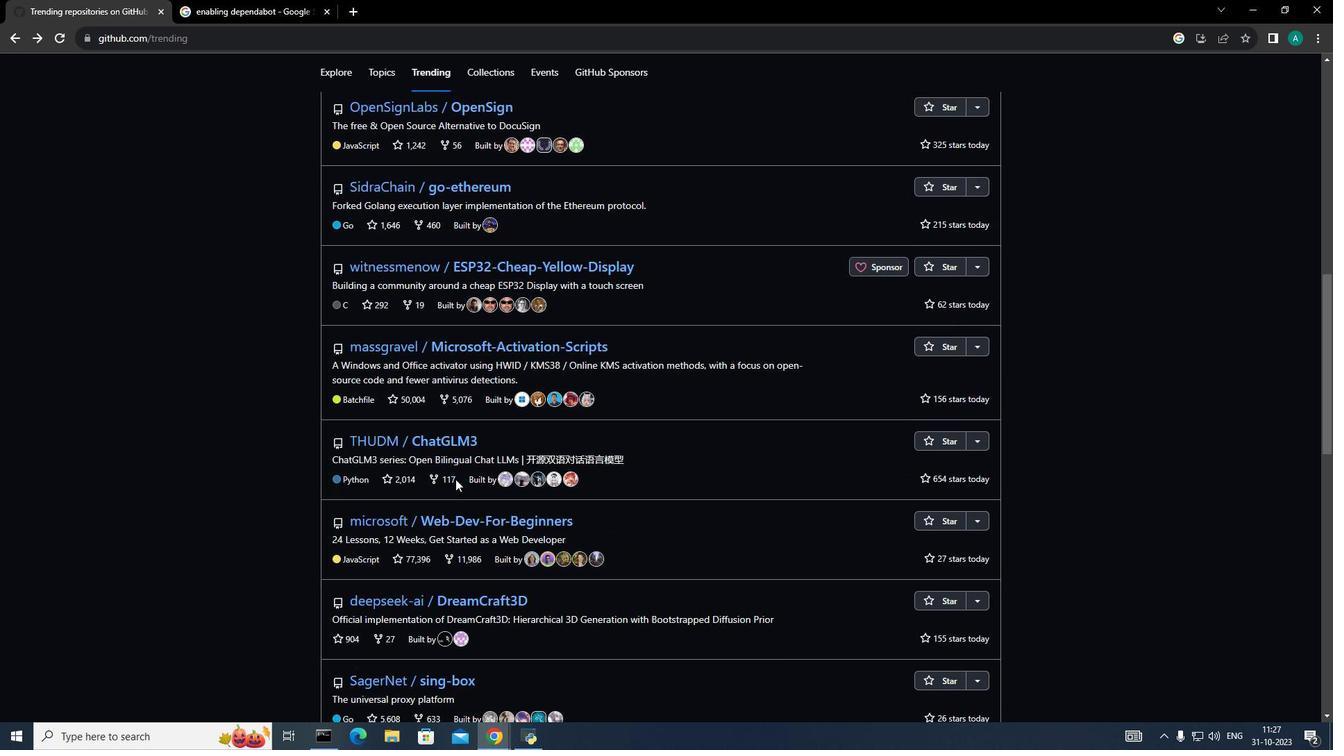 
Action: Mouse moved to (455, 479)
Screenshot: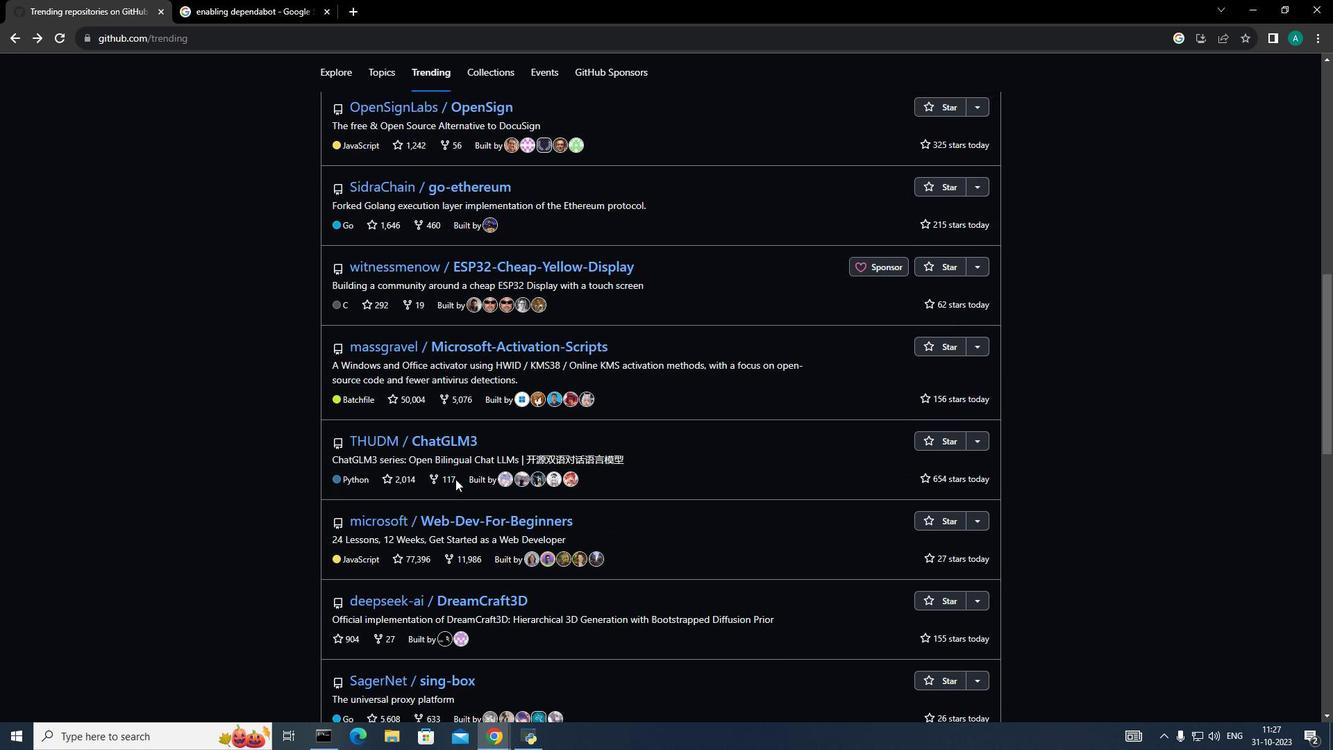 
Action: Mouse scrolled (455, 478) with delta (0, 0)
Screenshot: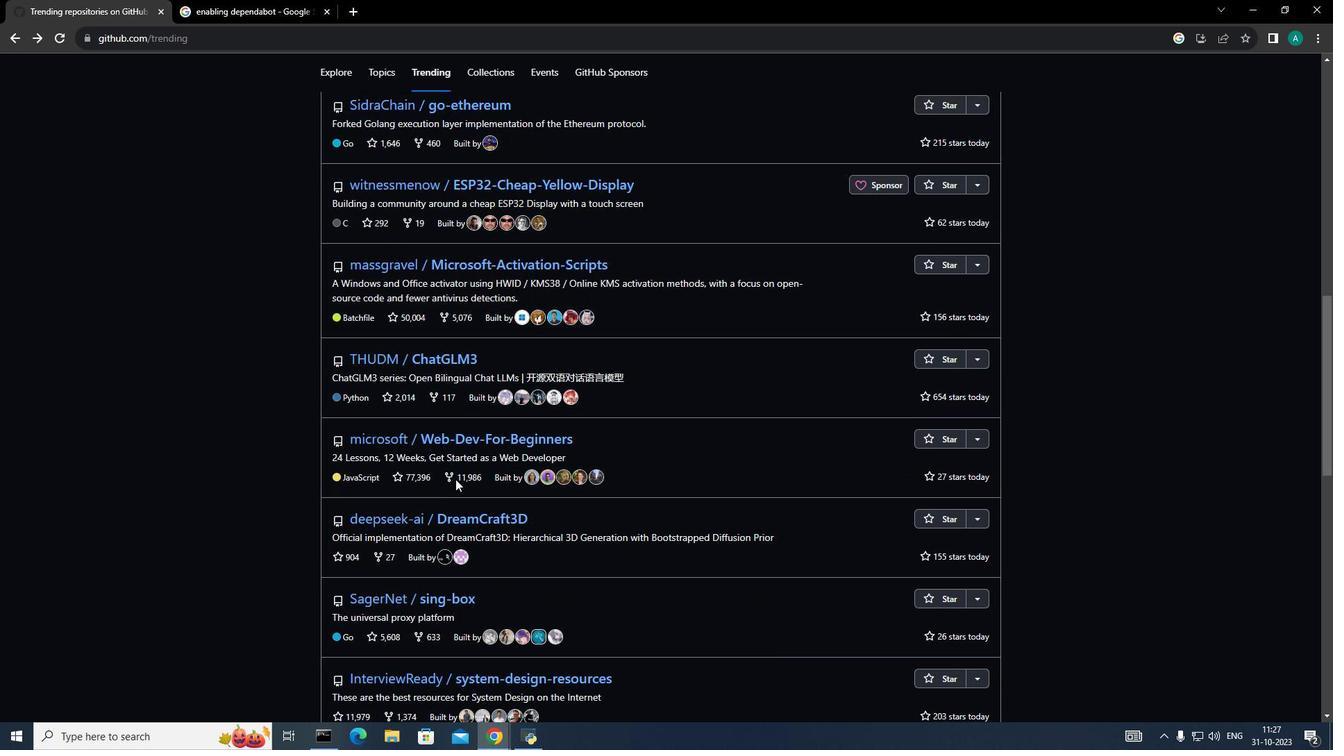 
Action: Mouse moved to (429, 493)
Screenshot: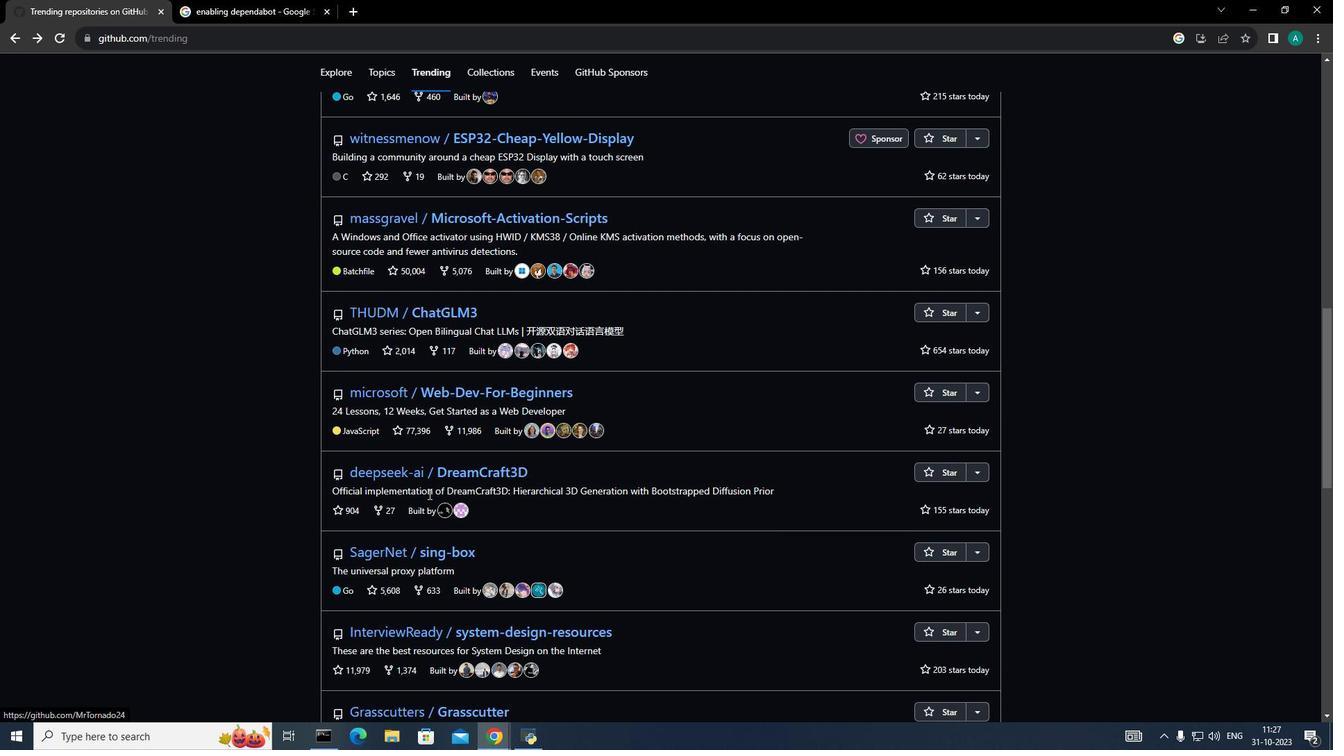 
Action: Mouse scrolled (429, 493) with delta (0, 0)
Screenshot: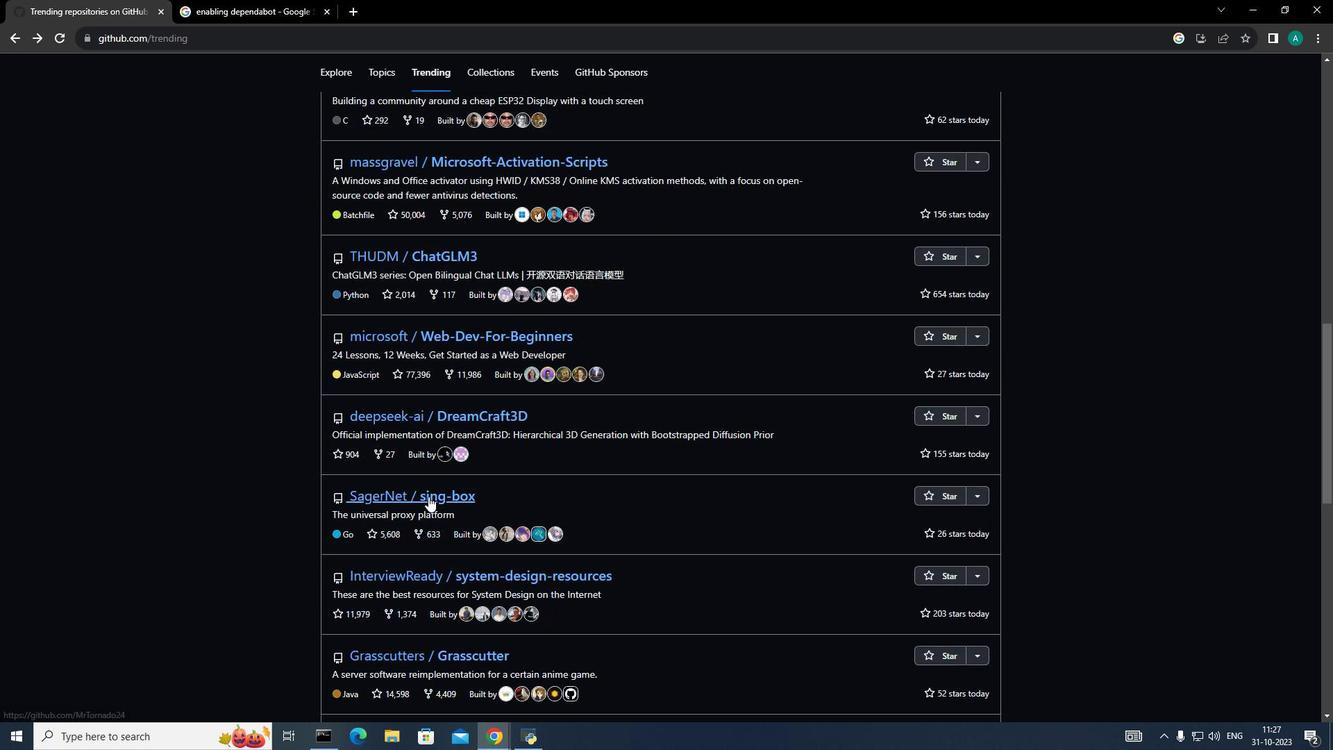 
Action: Mouse moved to (428, 496)
Screenshot: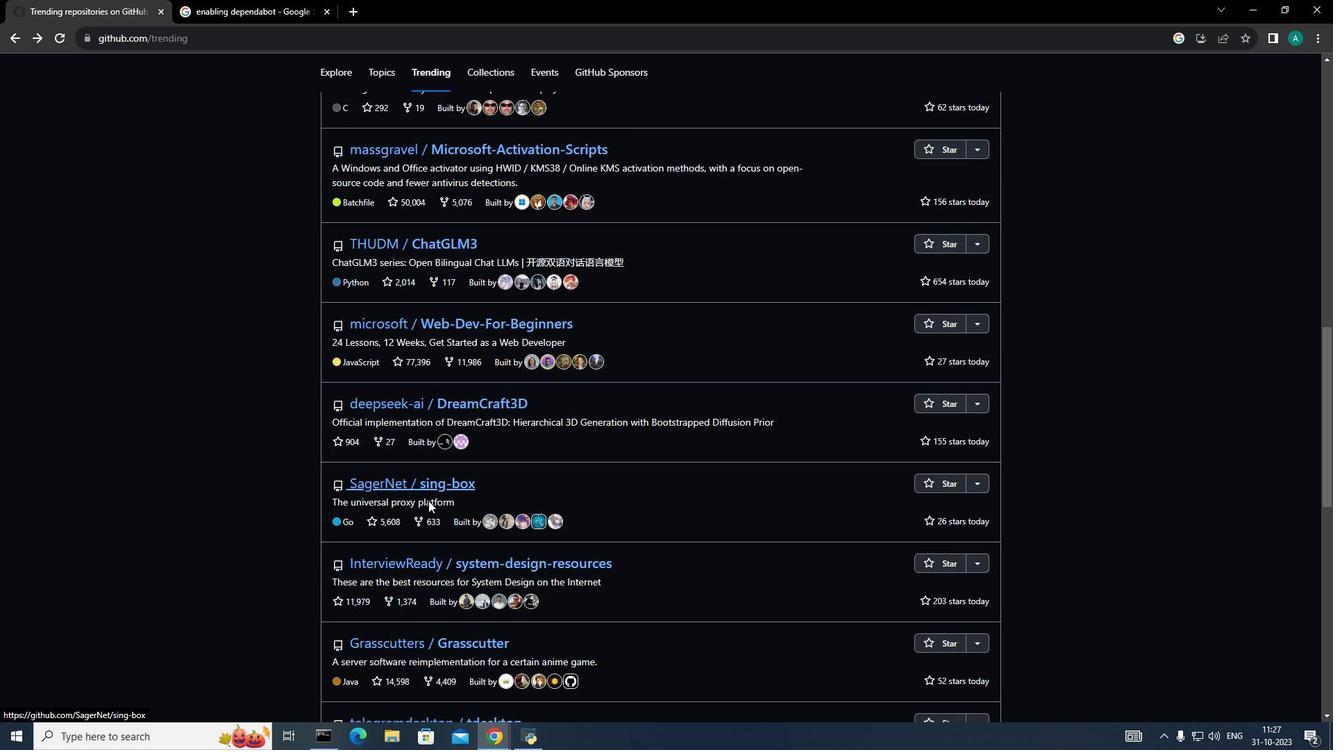 
Action: Mouse scrolled (428, 496) with delta (0, 0)
Screenshot: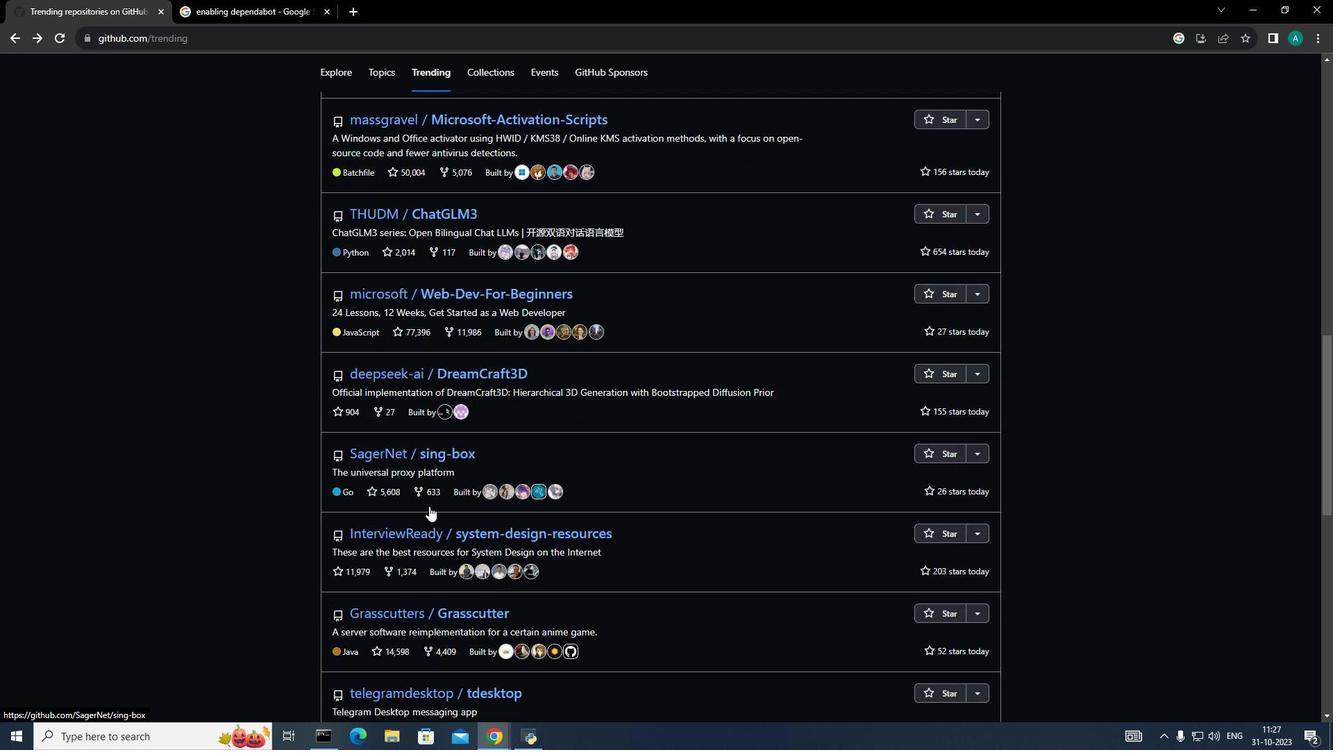 
Action: Mouse moved to (430, 653)
Screenshot: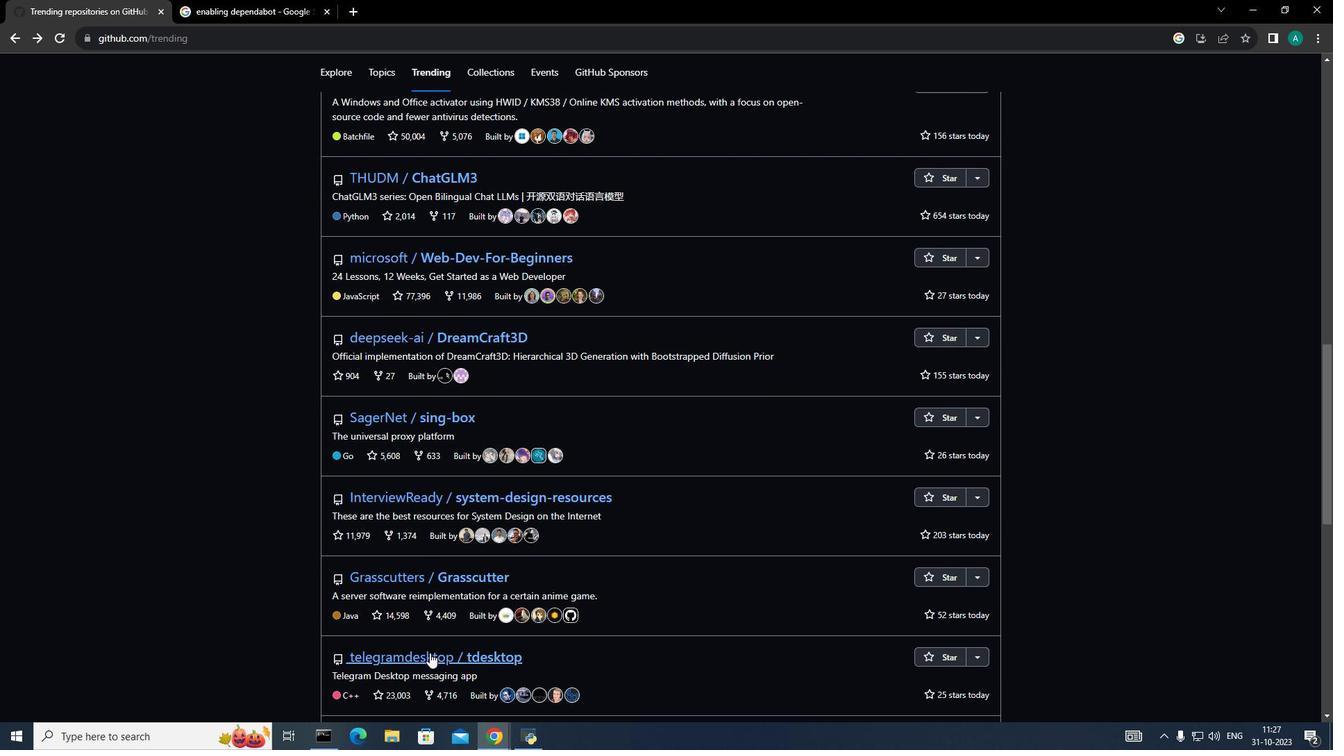 
Action: Mouse pressed left at (430, 653)
Screenshot: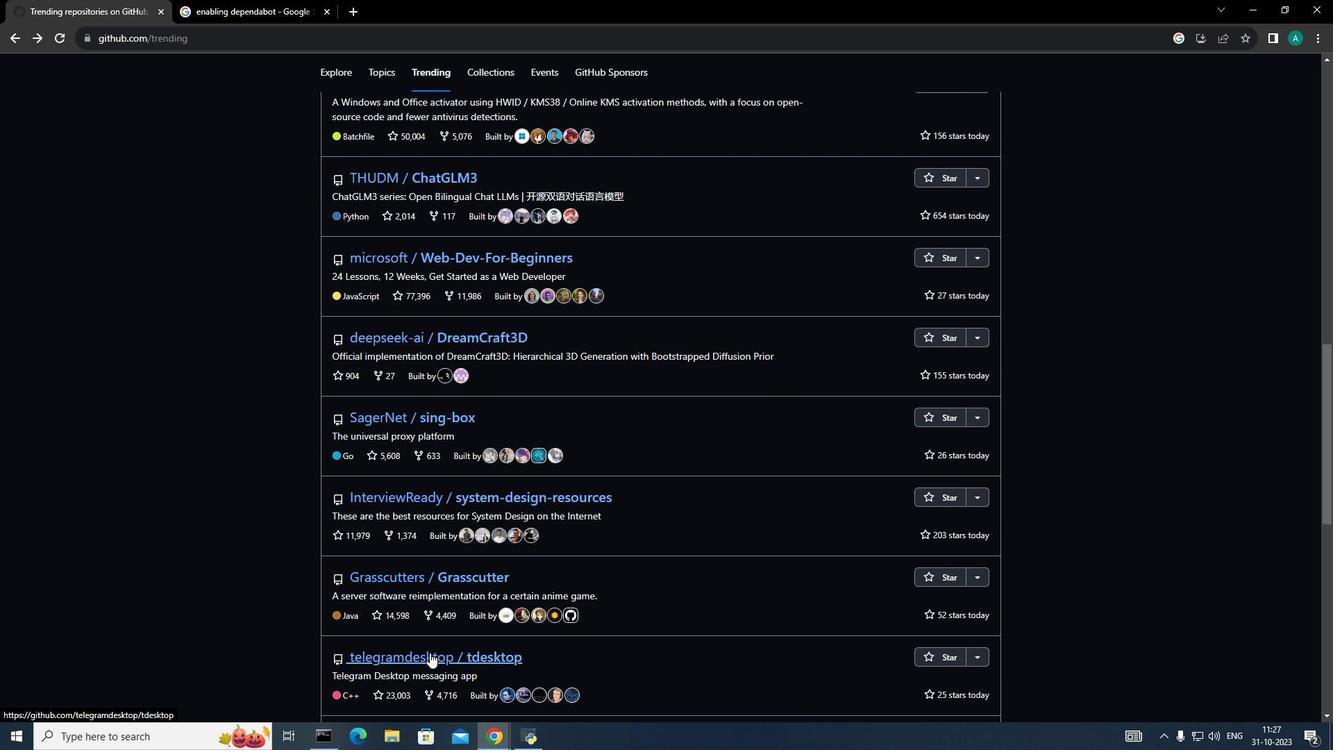 
Action: Mouse moved to (286, 272)
Screenshot: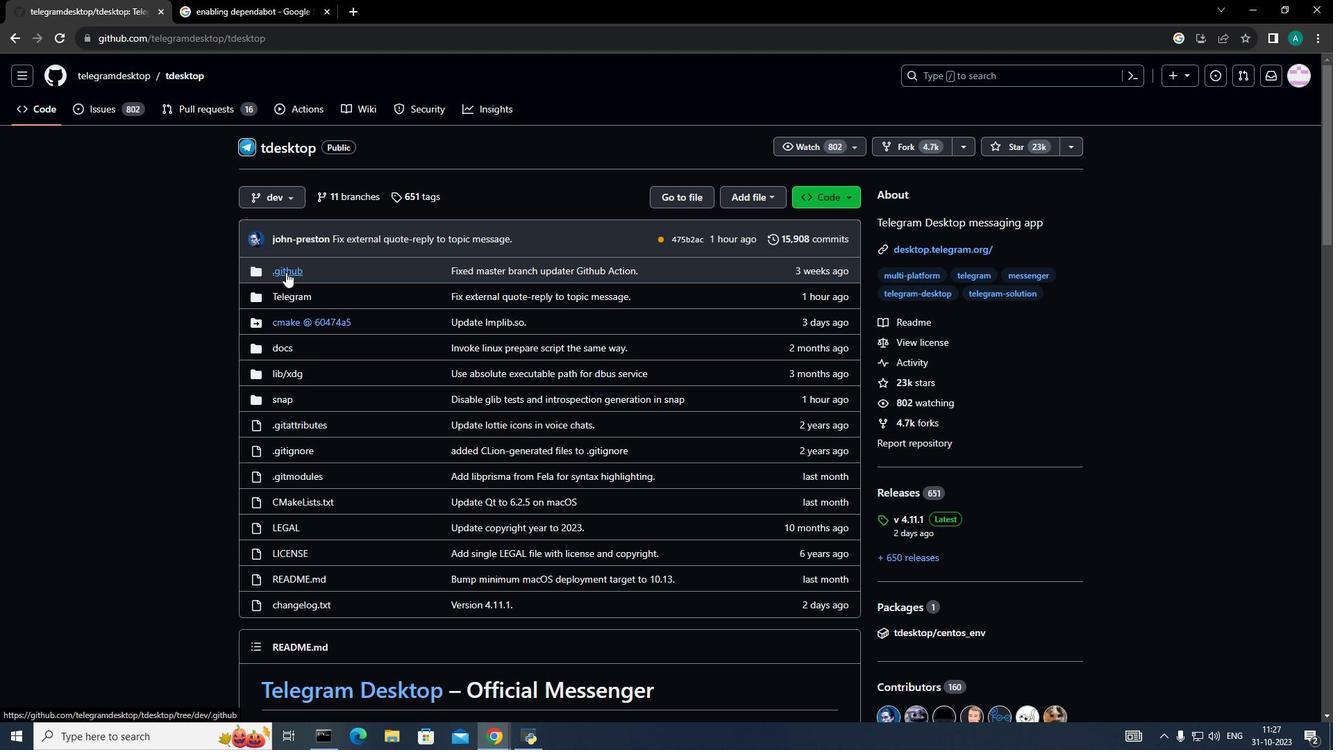 
Action: Mouse pressed left at (286, 272)
Screenshot: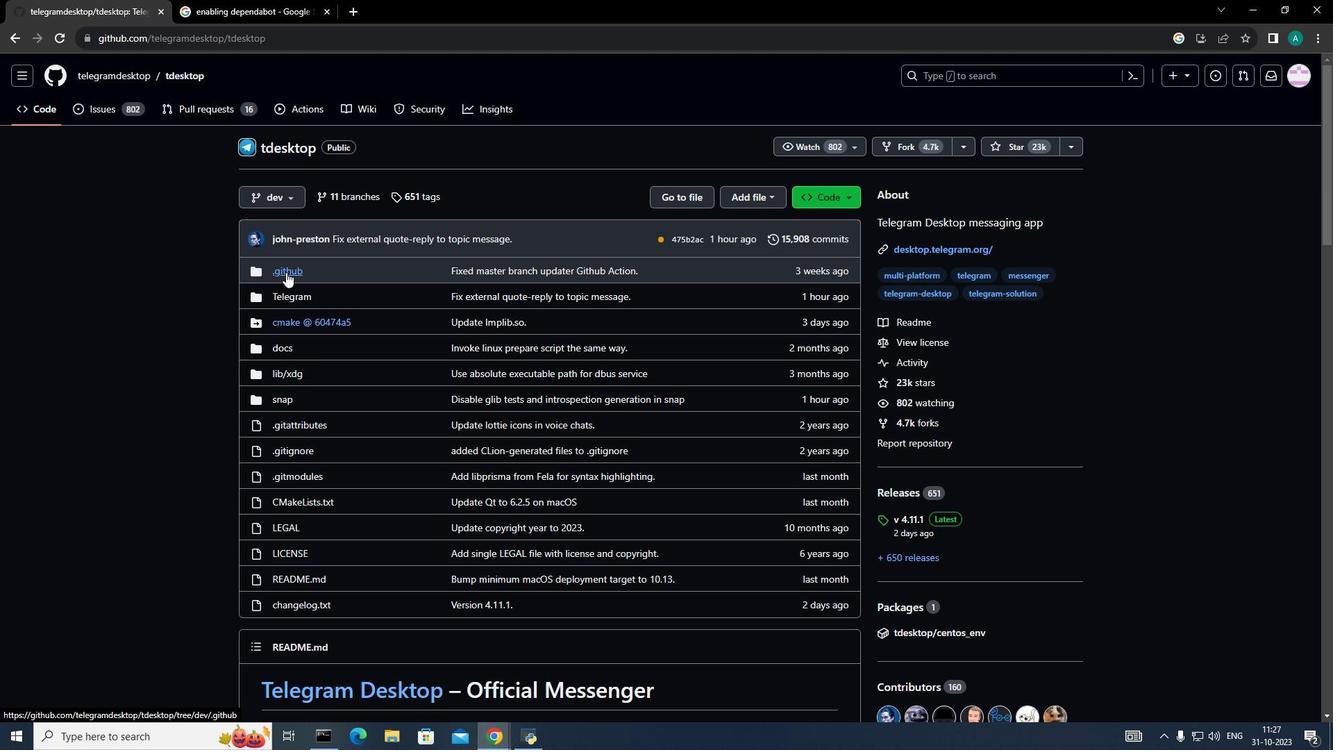 
Action: Mouse moved to (21, 39)
Screenshot: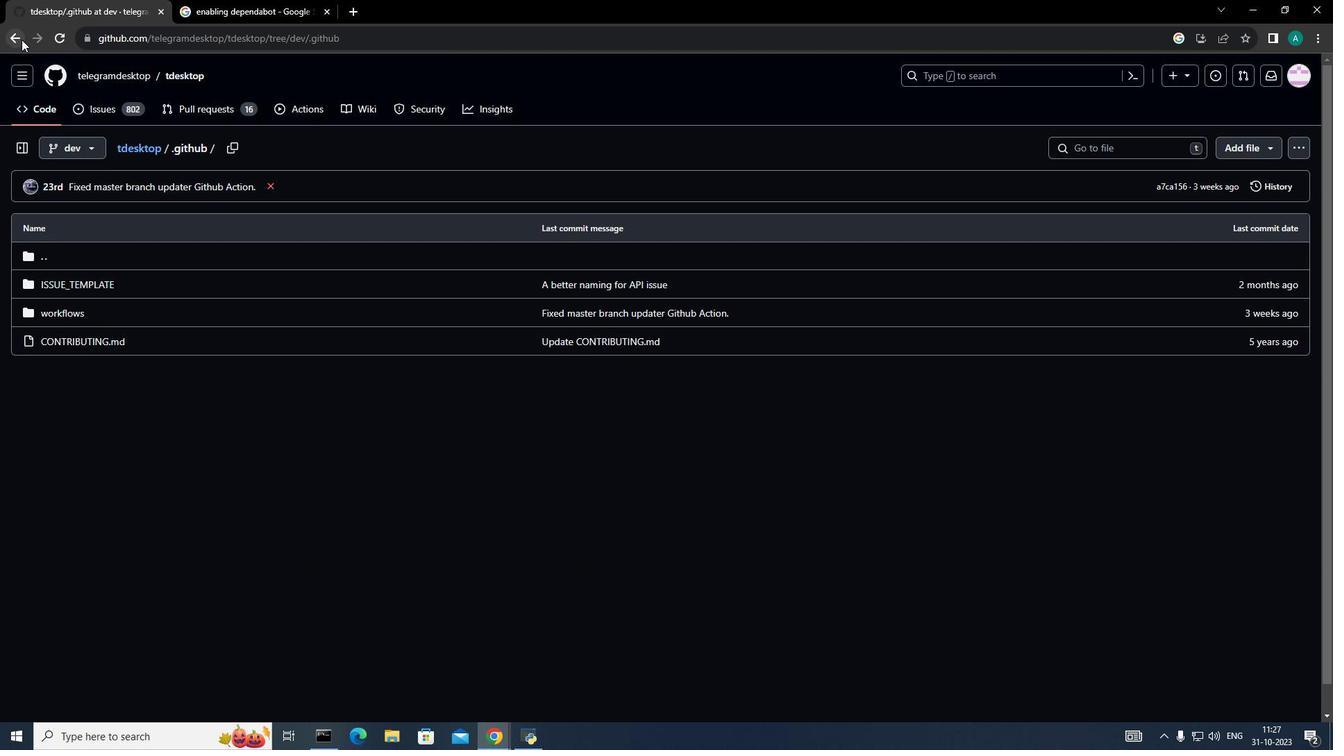 
Action: Mouse pressed left at (21, 39)
Screenshot: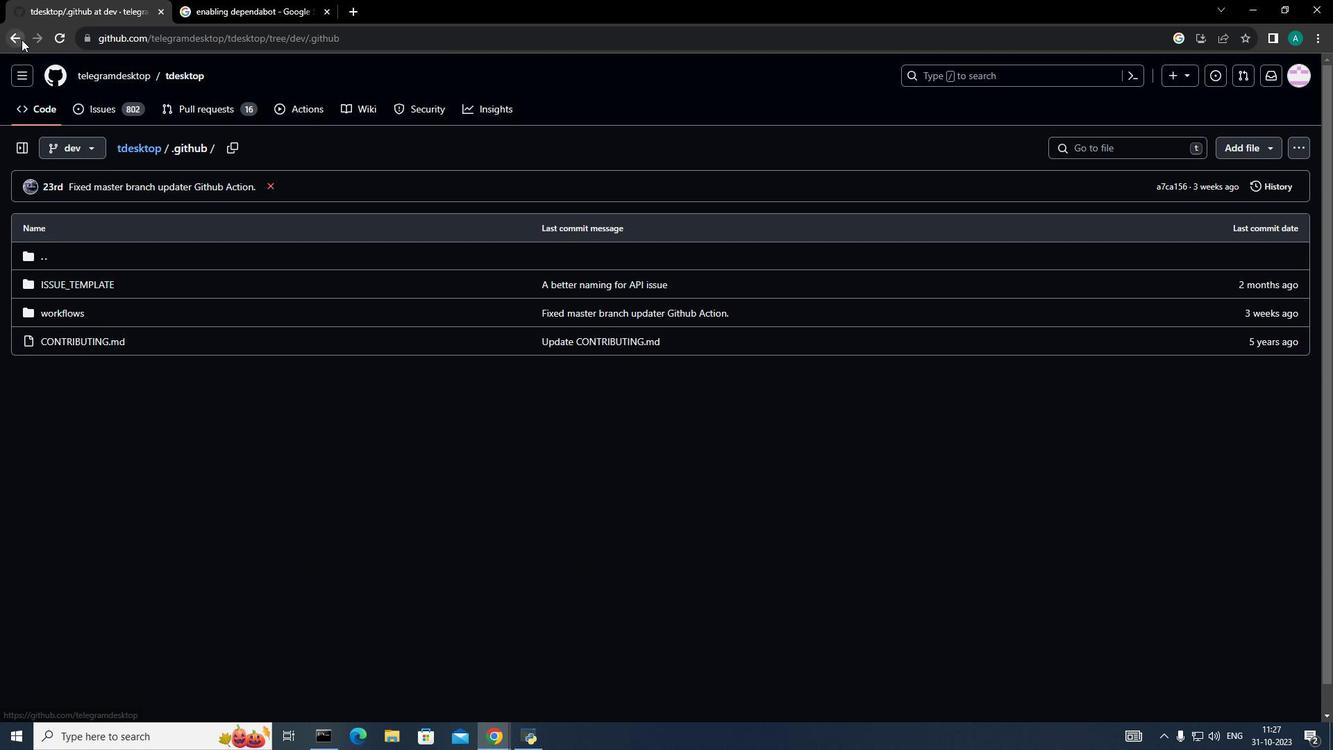 
Action: Mouse pressed left at (21, 39)
Screenshot: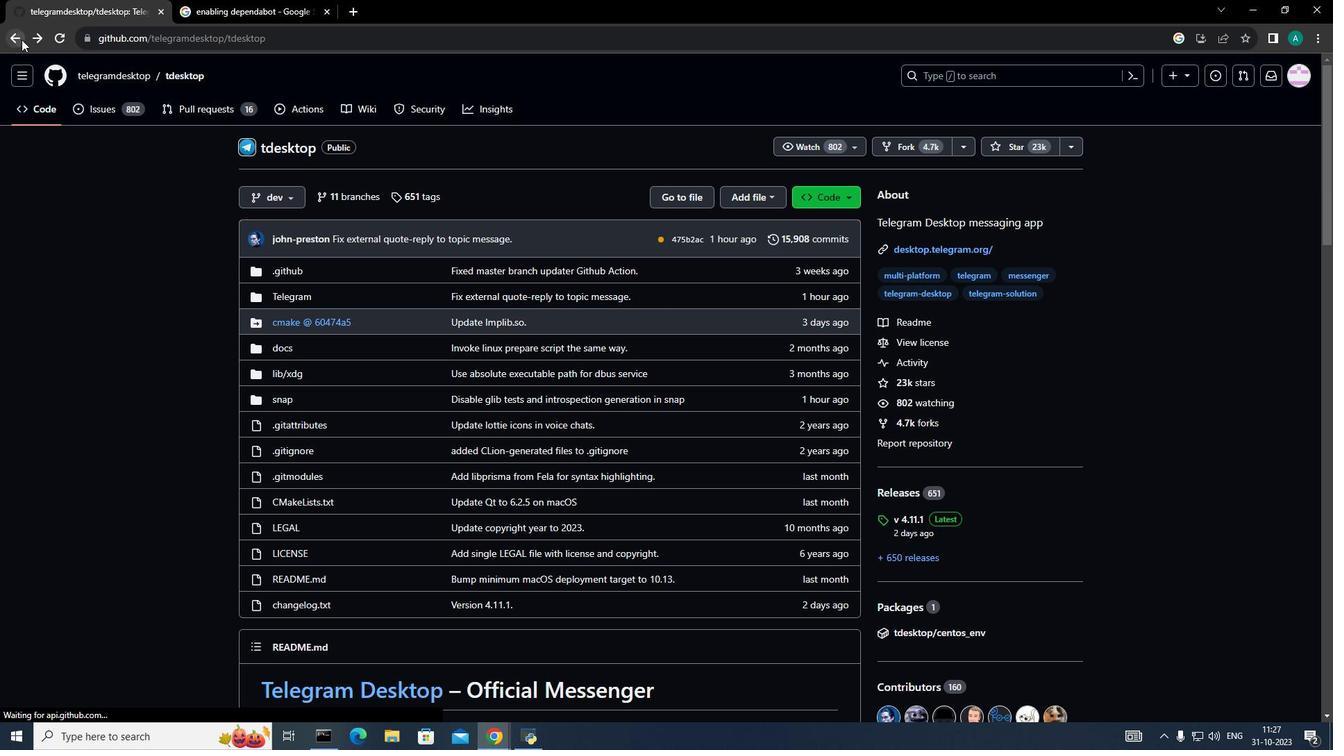 
Action: Mouse moved to (213, 267)
Screenshot: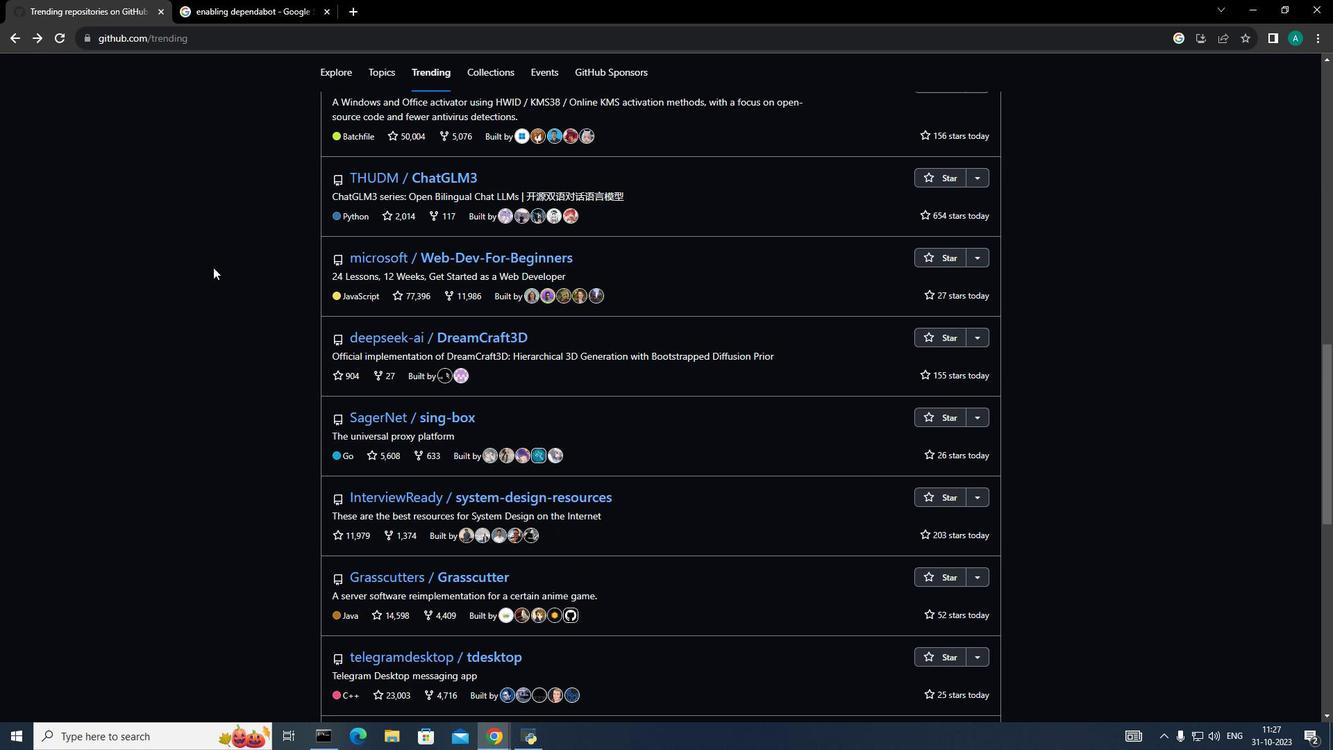 
